 Task: Add an event with the title Second Team Building Retreat: Outdoor Adventure Activities, date ''2023/11/25'', time 7:50 AM to 9:50 AMand add a description: Participants will be assigned to teams, ensuring a mix of individuals from different departments or backgrounds. This promotes cross-functional collaboration, diversity of perspectives, and the opportunity to work with colleagues they may not typically interact with.Select event color  Sage . Add location for the event as: Thessaloniki, Greece, logged in from the account softage.8@softage.netand send the event invitation to softage.3@softage.net and softage.4@softage.net. Set a reminder for the event Weekly on Sunday
Action: Mouse moved to (52, 107)
Screenshot: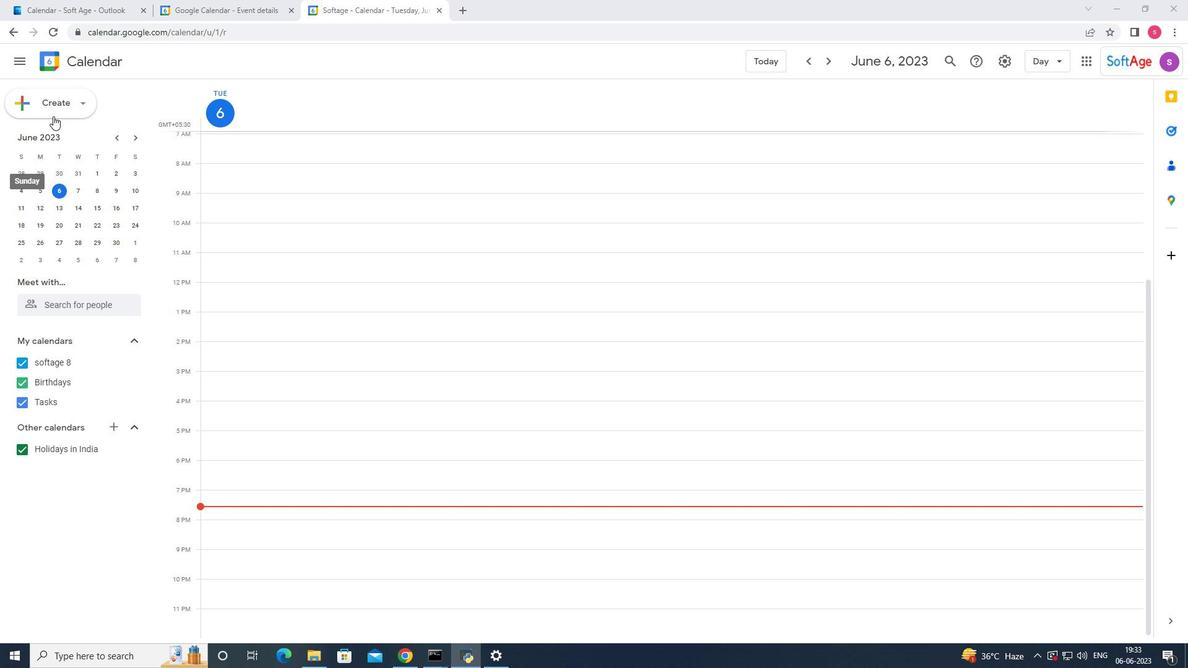 
Action: Mouse pressed left at (52, 107)
Screenshot: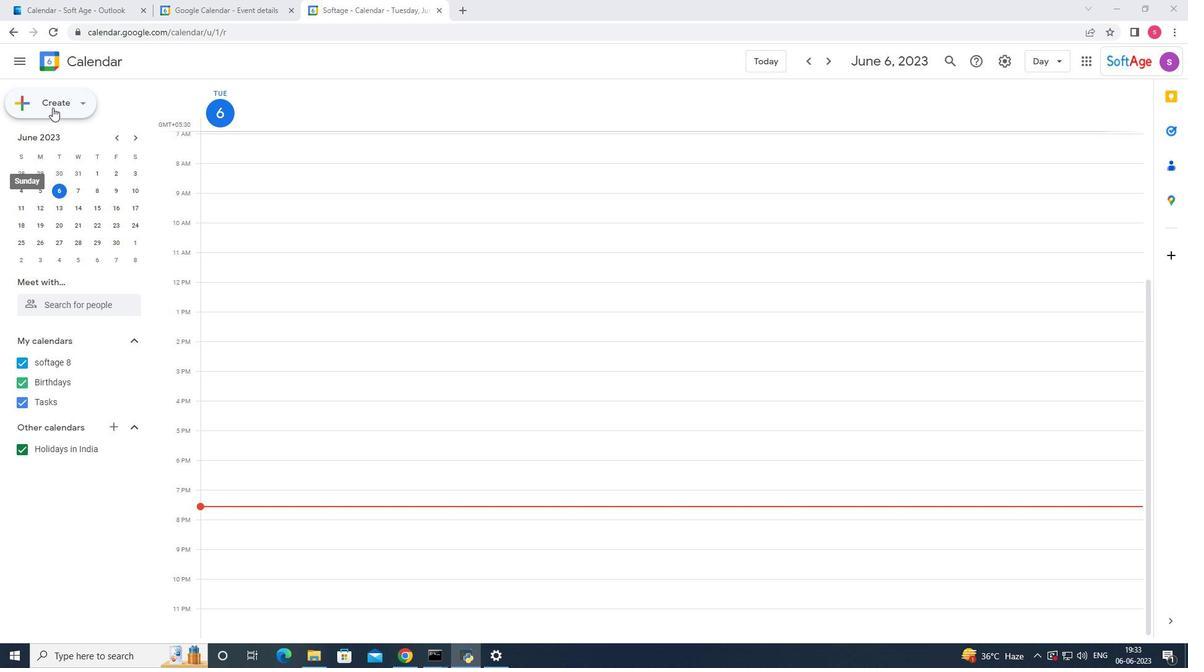 
Action: Mouse moved to (50, 131)
Screenshot: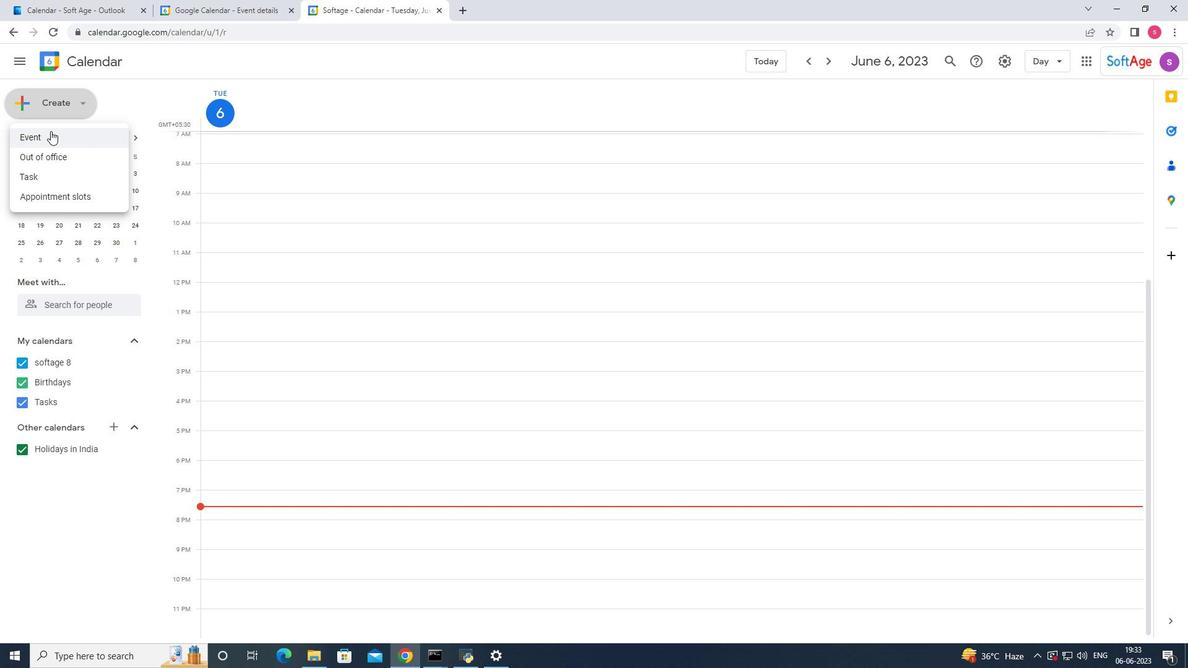 
Action: Mouse pressed left at (50, 131)
Screenshot: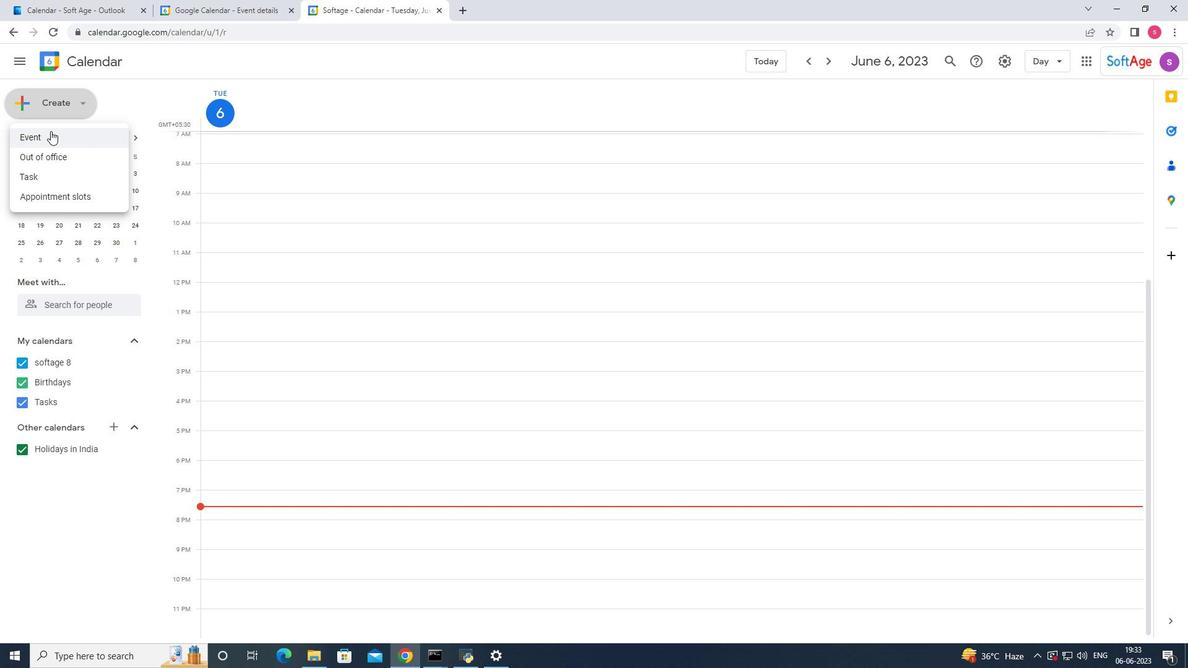 
Action: Mouse moved to (702, 502)
Screenshot: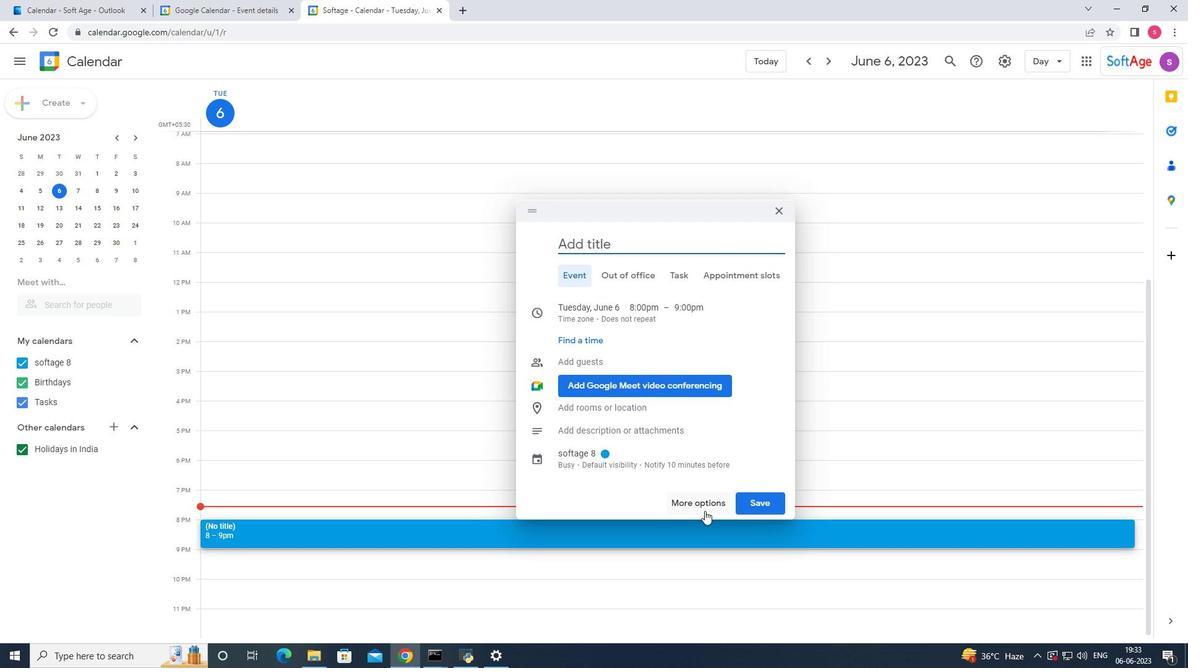 
Action: Mouse pressed left at (702, 502)
Screenshot: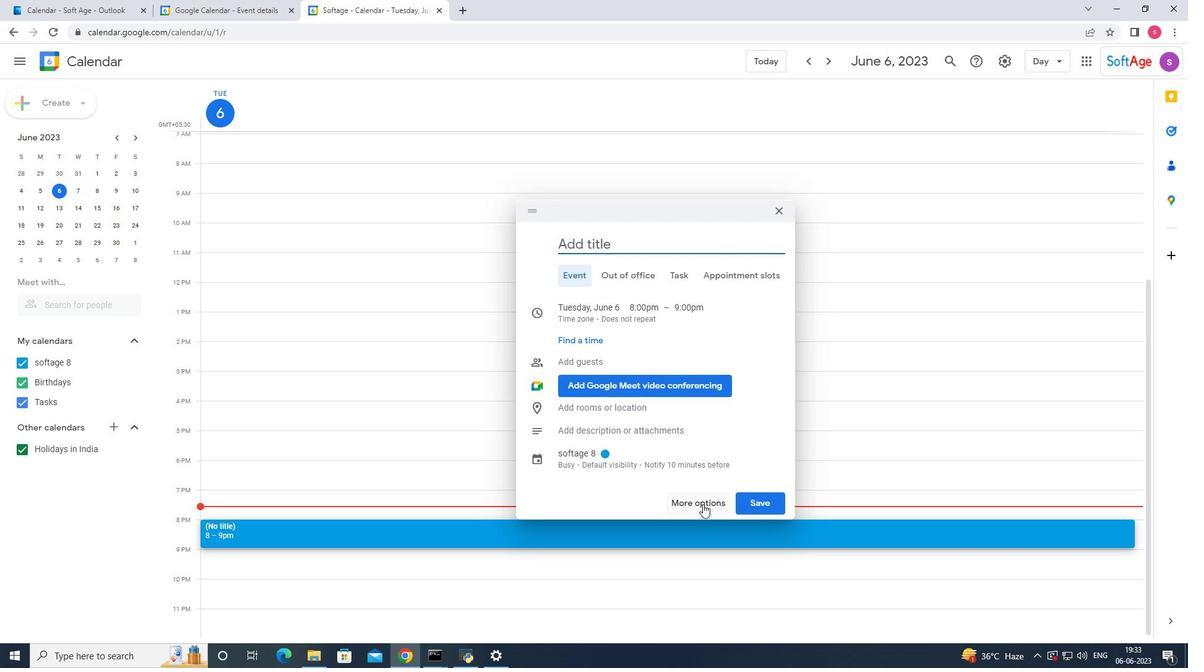 
Action: Mouse moved to (94, 73)
Screenshot: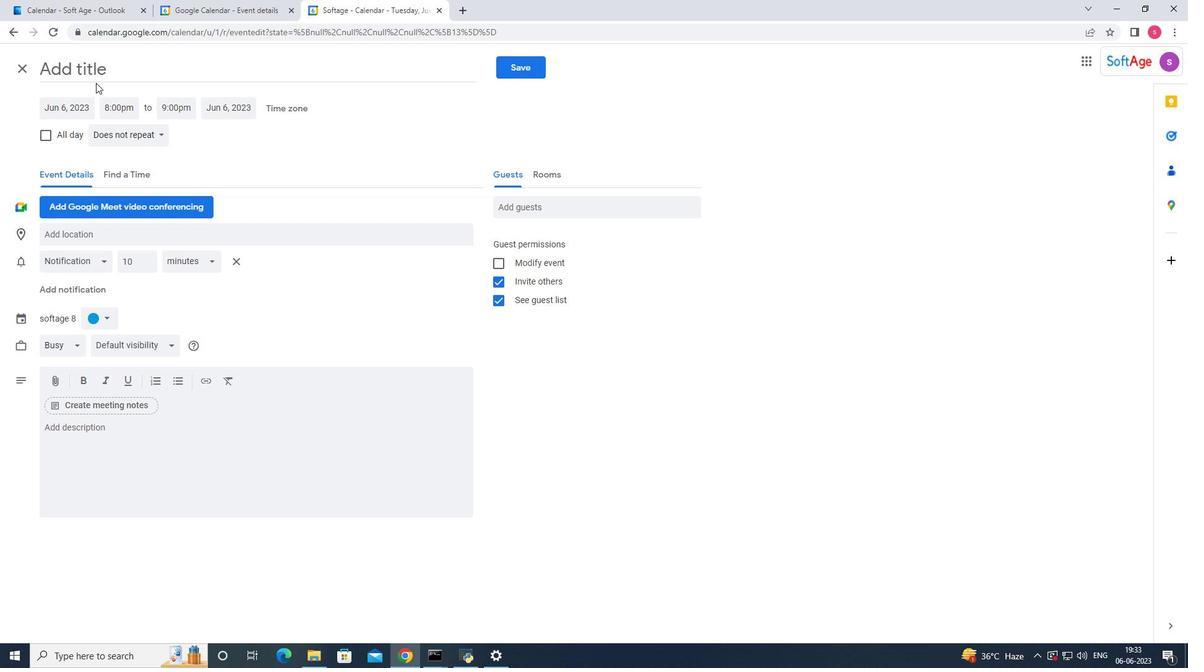 
Action: Mouse pressed left at (94, 73)
Screenshot: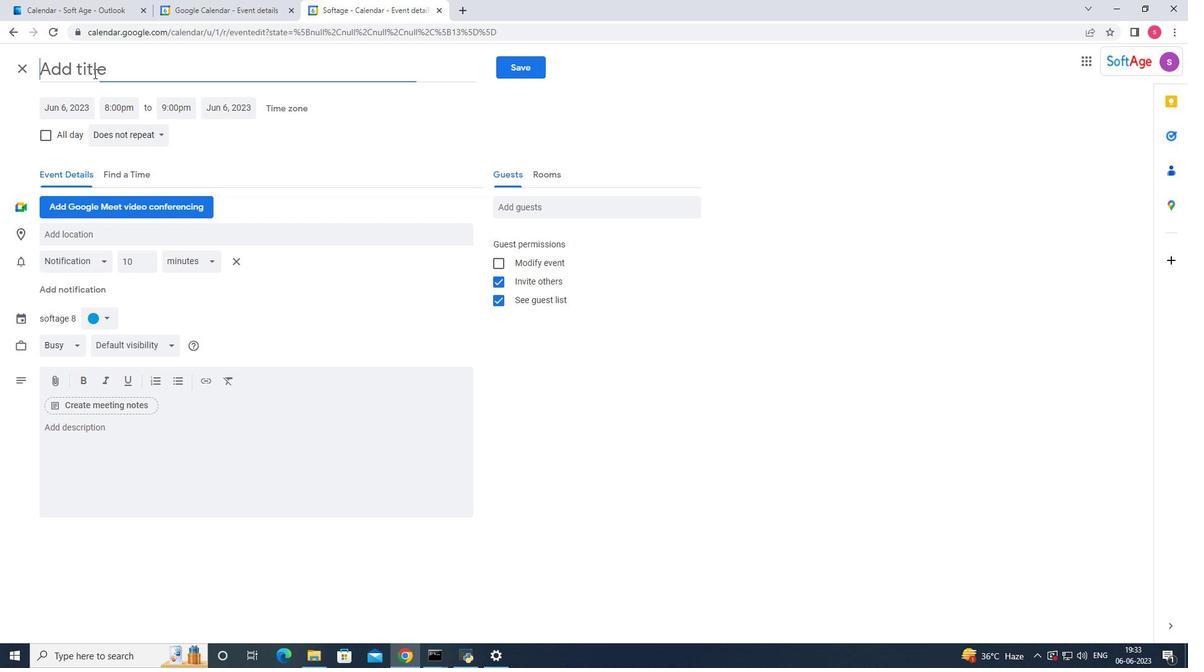 
Action: Key pressed <Key.shift_r>second<Key.space><Key.shift_r>Team<Key.space><Key.shift>Building<Key.space><Key.shift_r>Retra<Key.backspace>eat<Key.space><Key.backspace><Key.shift><Key.shift><Key.shift><Key.shift><Key.shift>:<Key.space><Key.shift>Outdoor<Key.space><Key.shift_r>Adventure<Key.space><Key.shift_r>Activities
Screenshot: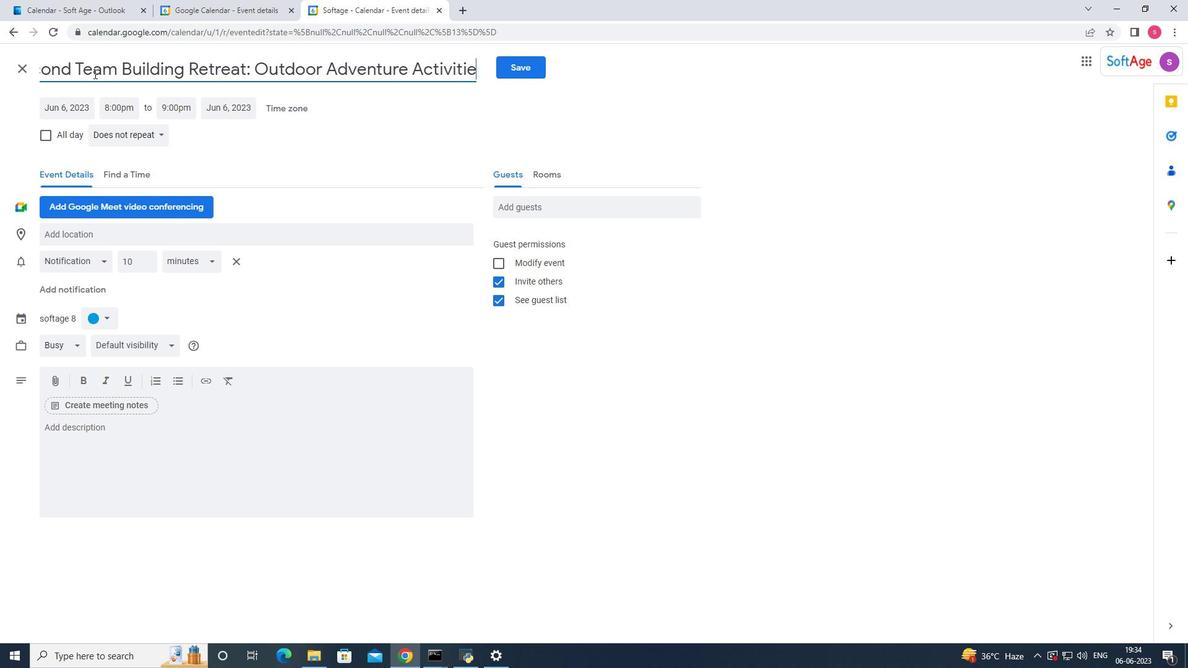 
Action: Mouse moved to (75, 112)
Screenshot: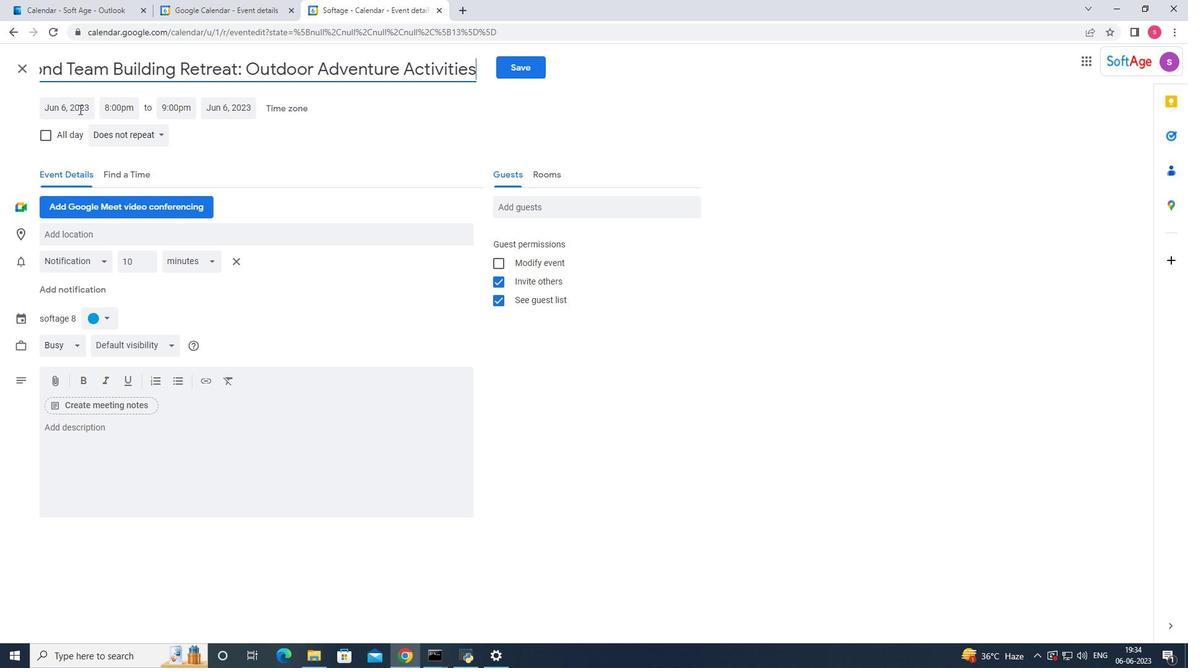 
Action: Mouse pressed left at (75, 112)
Screenshot: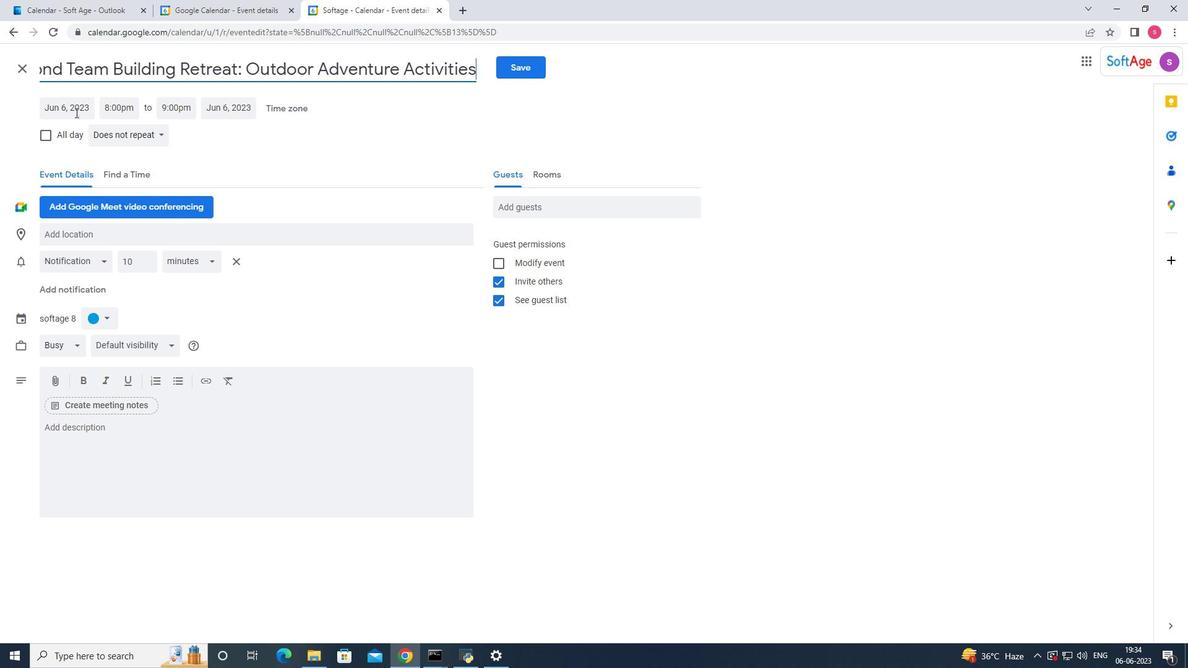 
Action: Mouse moved to (198, 134)
Screenshot: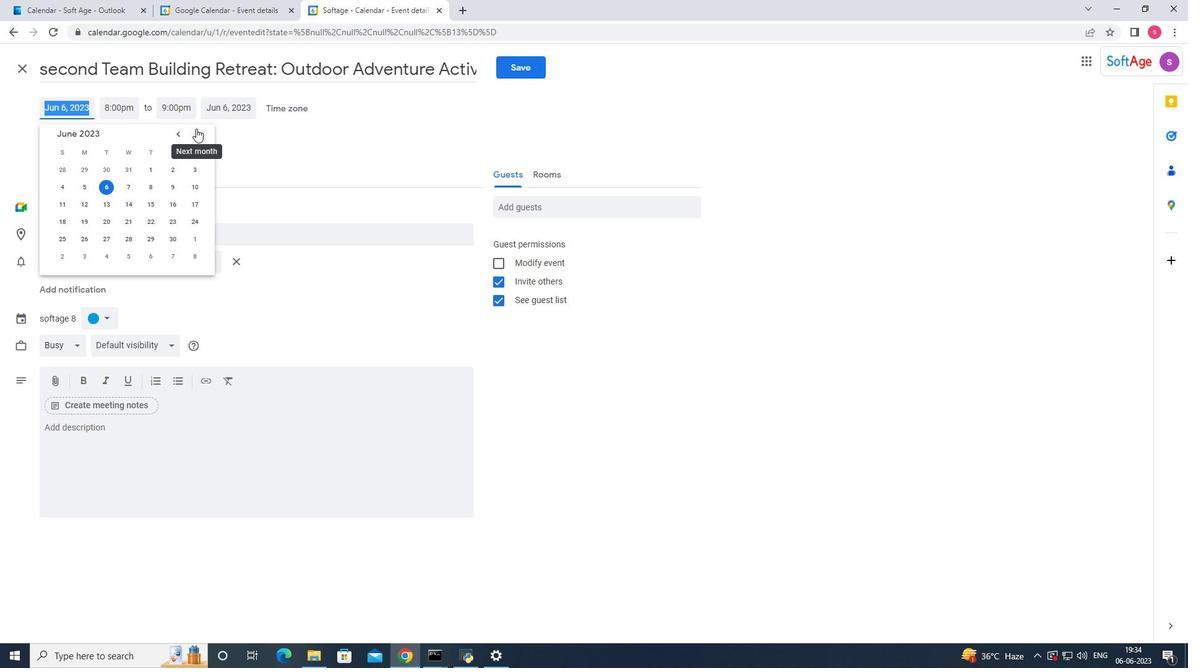 
Action: Mouse pressed left at (198, 134)
Screenshot: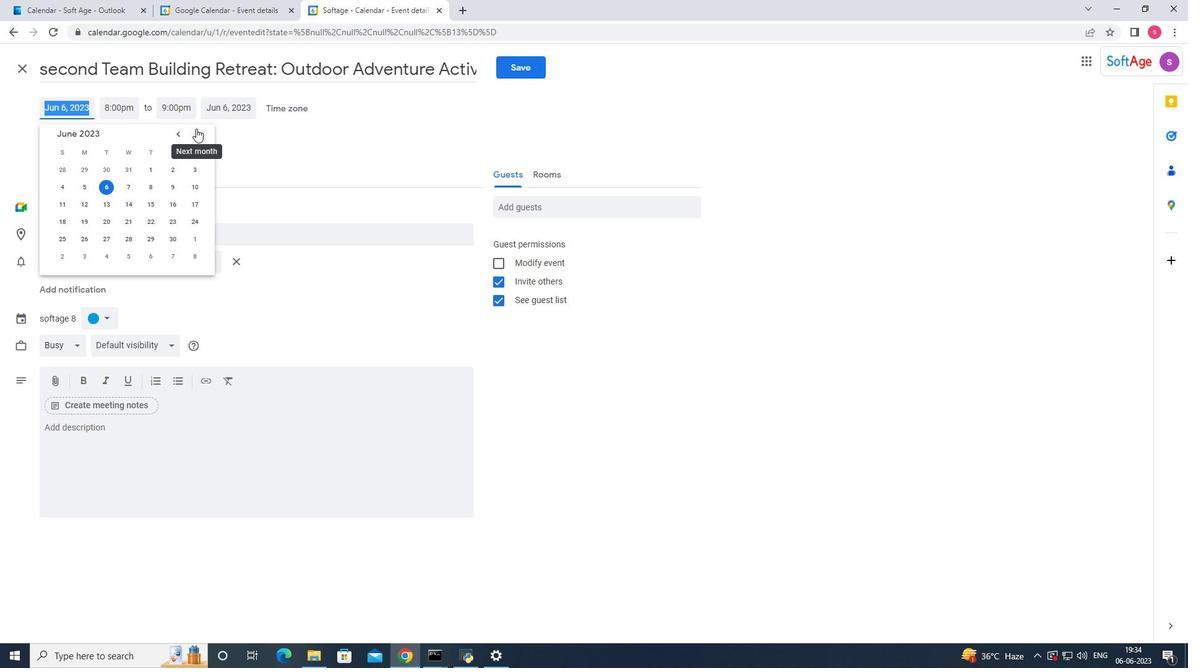 
Action: Mouse pressed left at (198, 134)
Screenshot: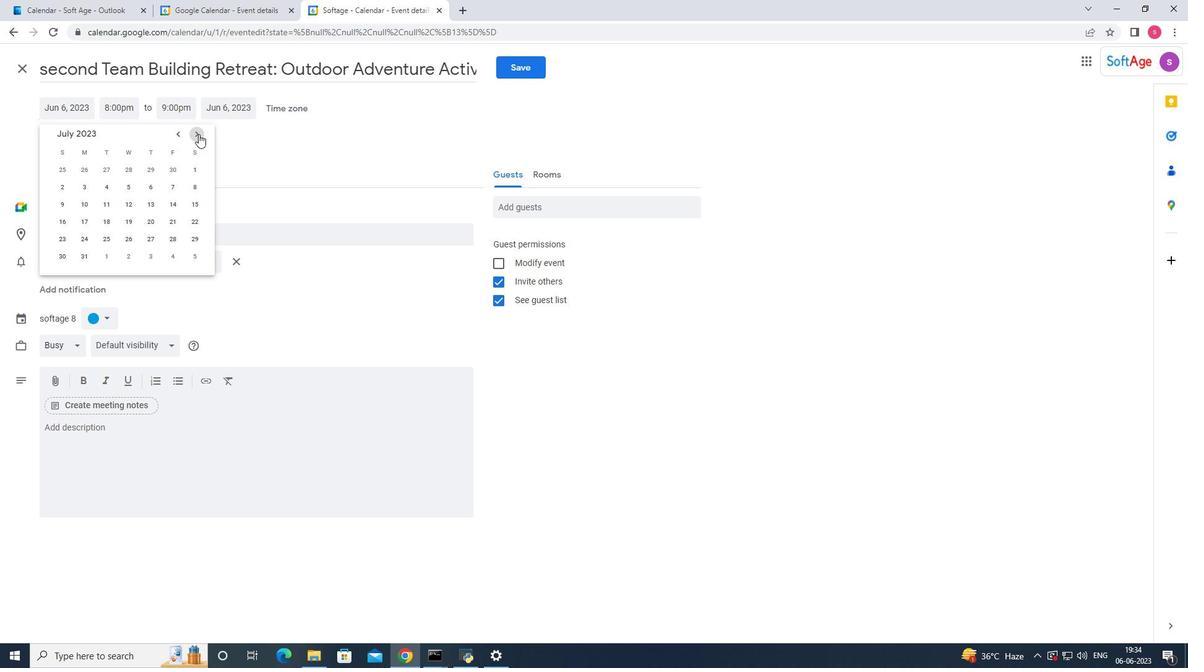 
Action: Mouse pressed left at (198, 134)
Screenshot: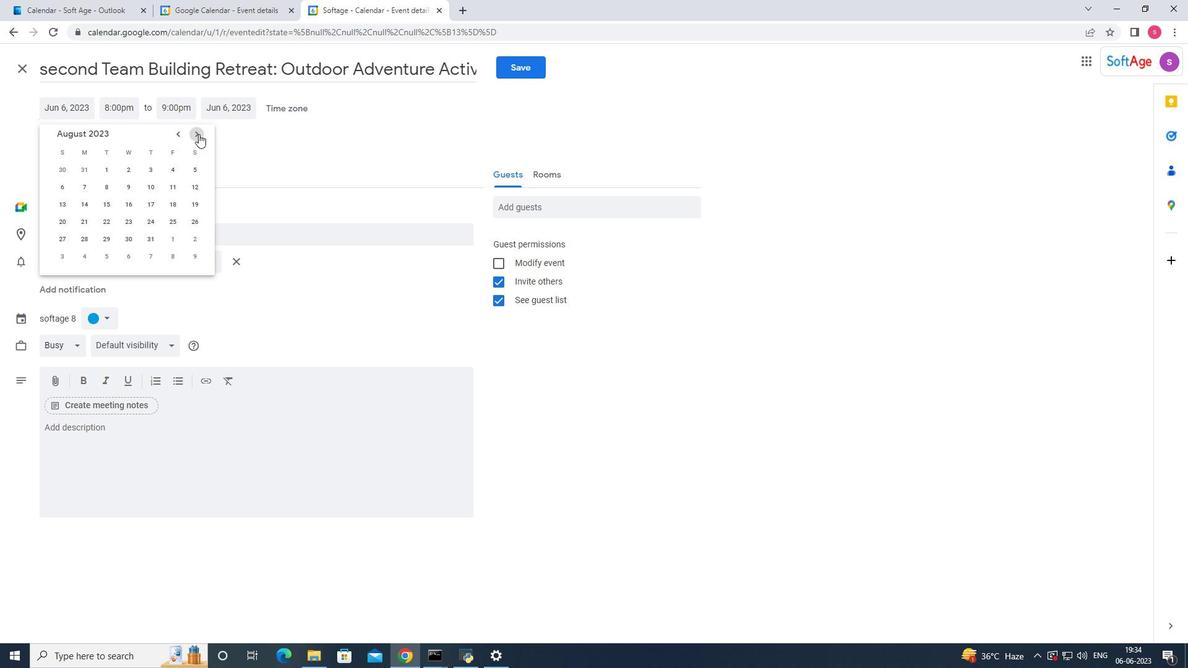 
Action: Mouse pressed left at (198, 134)
Screenshot: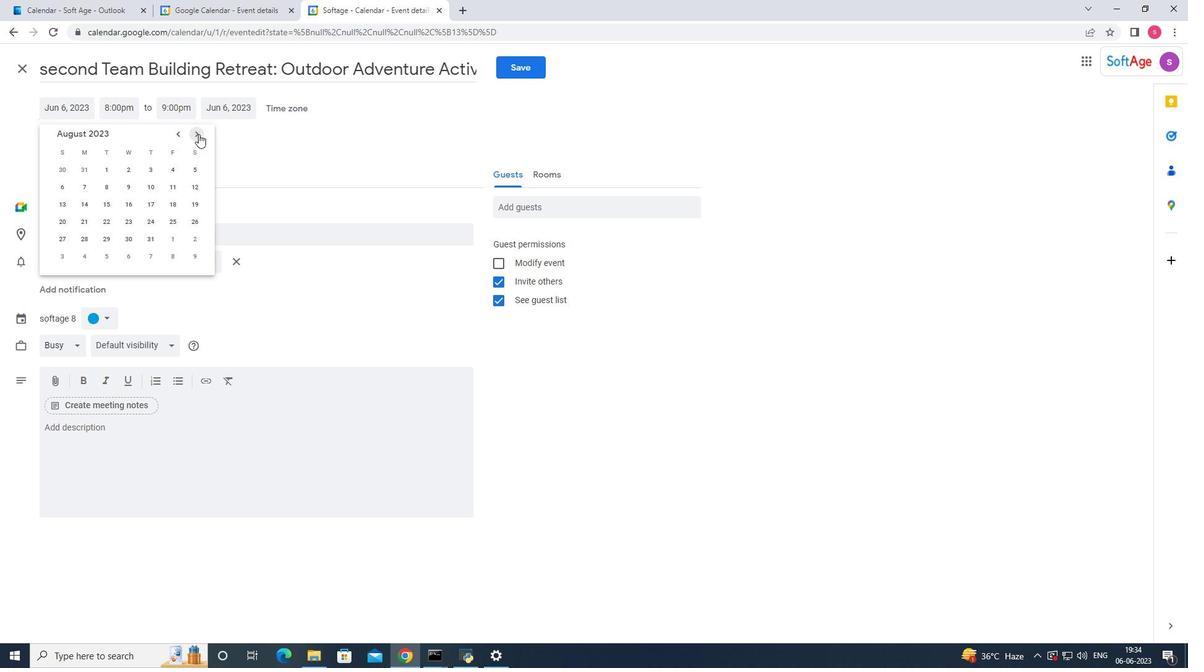 
Action: Mouse pressed left at (198, 134)
Screenshot: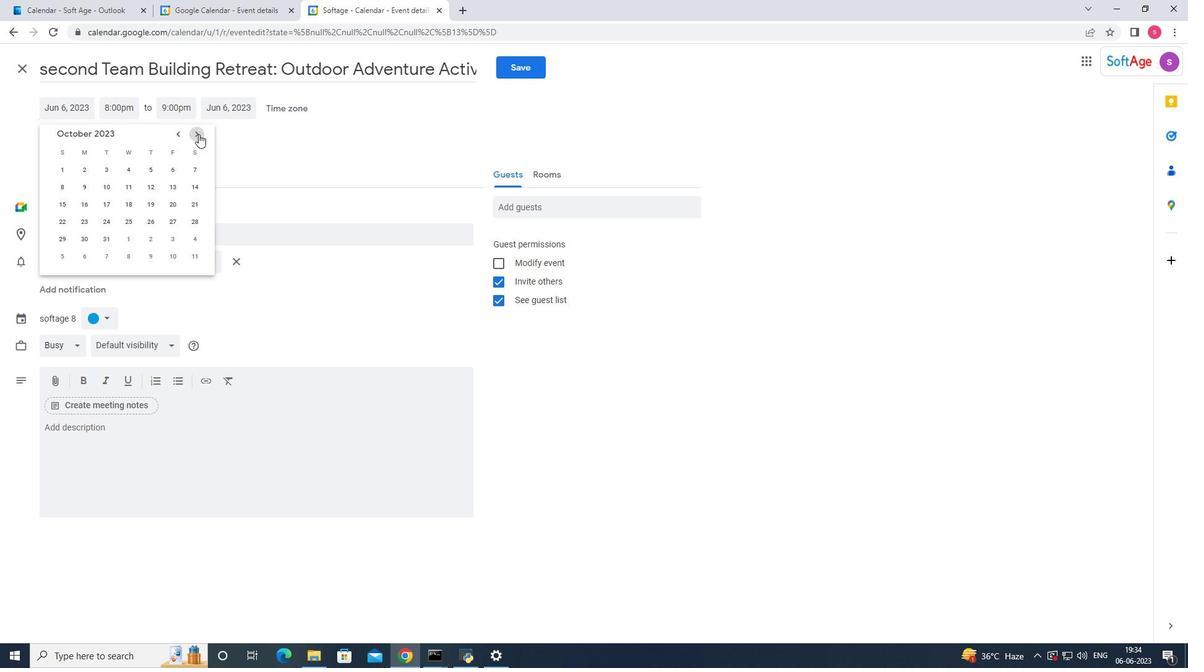 
Action: Mouse pressed left at (198, 134)
Screenshot: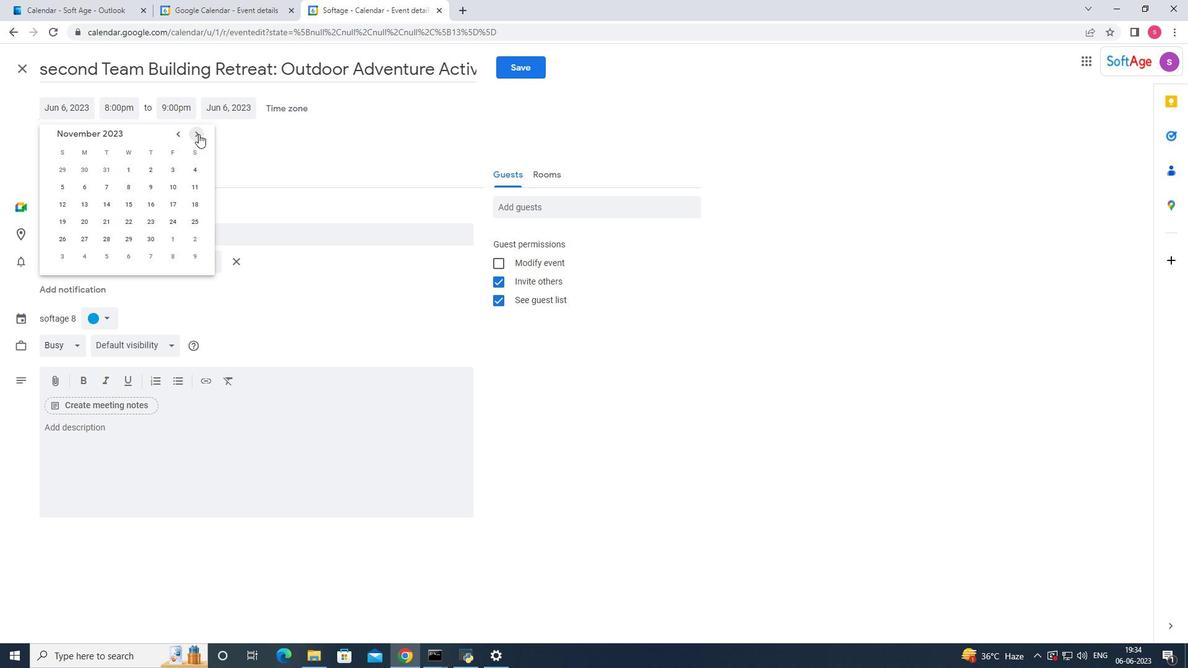
Action: Mouse pressed left at (198, 134)
Screenshot: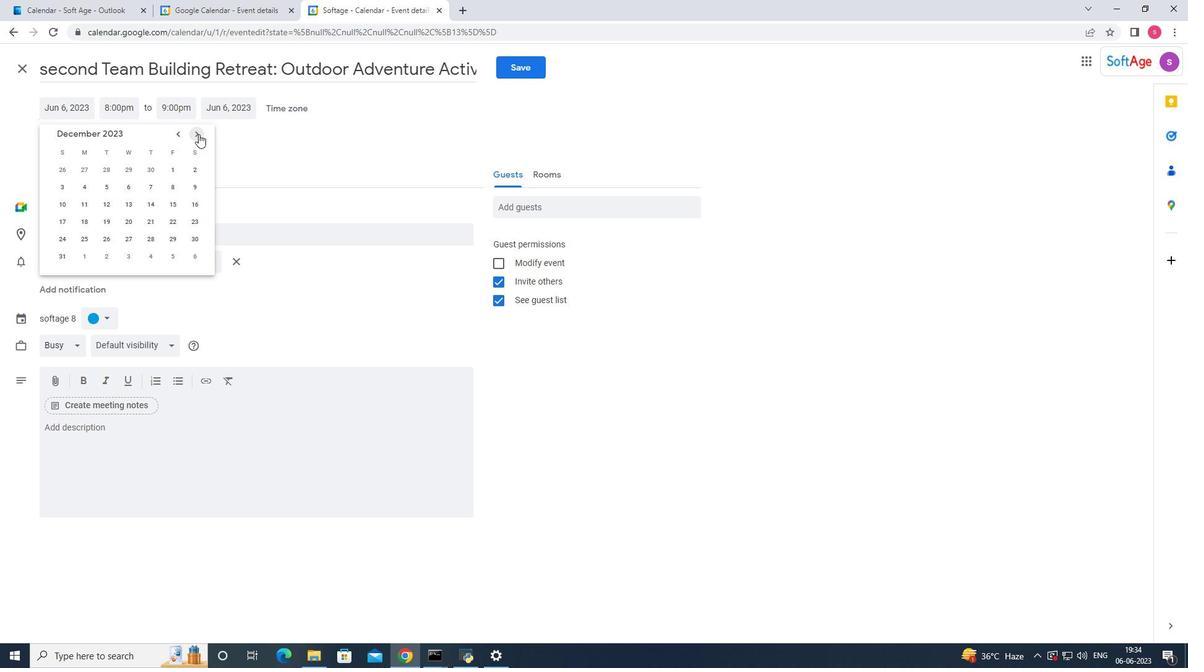
Action: Mouse moved to (176, 134)
Screenshot: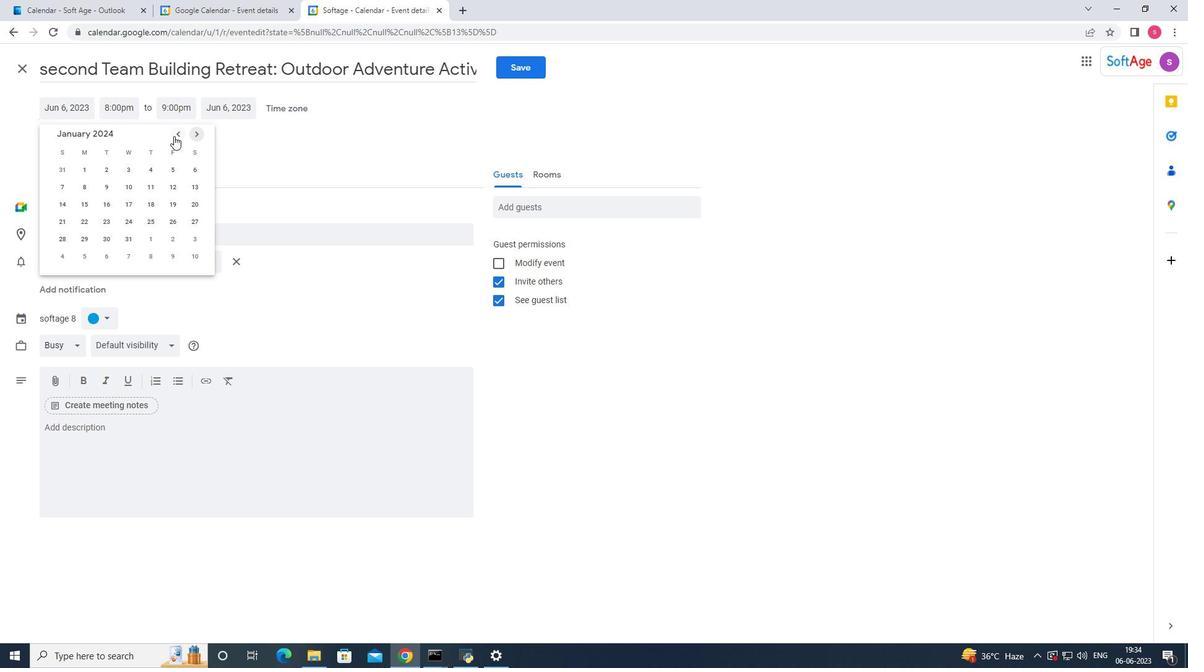 
Action: Mouse pressed left at (176, 134)
Screenshot: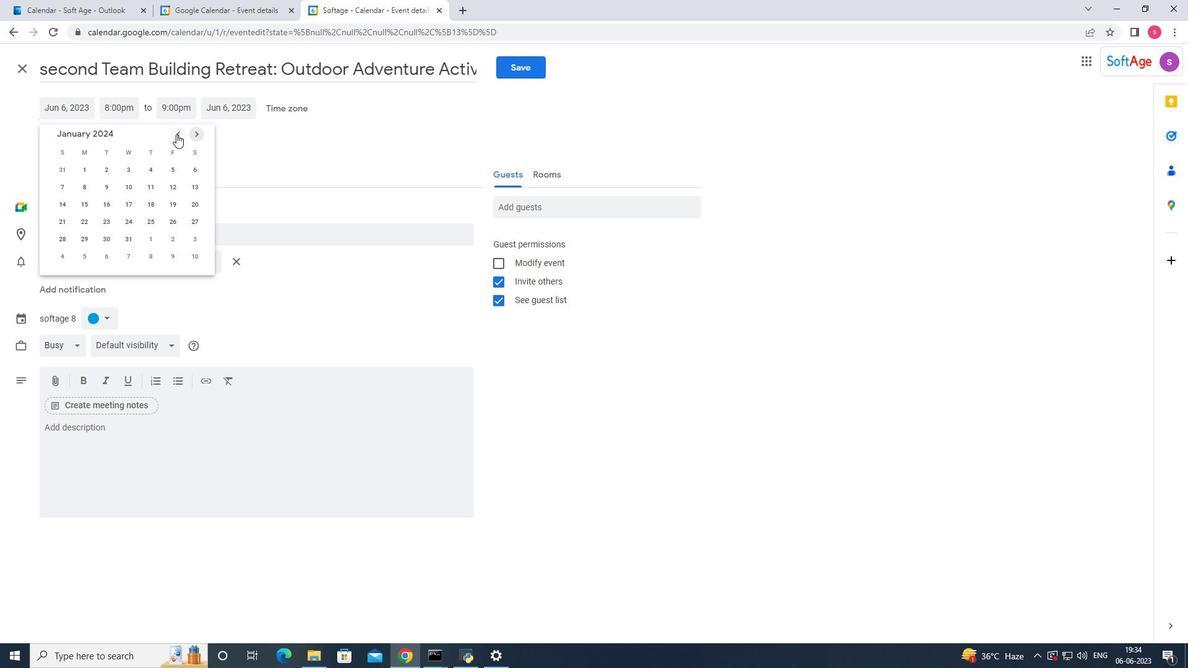 
Action: Mouse pressed left at (176, 134)
Screenshot: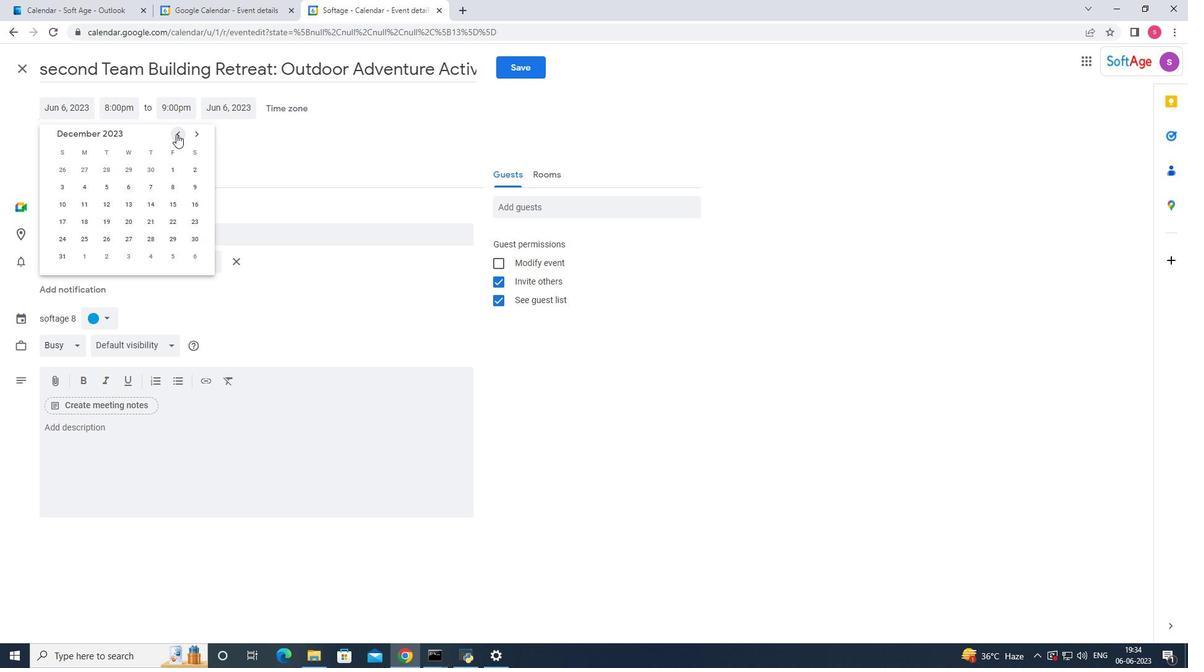
Action: Mouse moved to (193, 217)
Screenshot: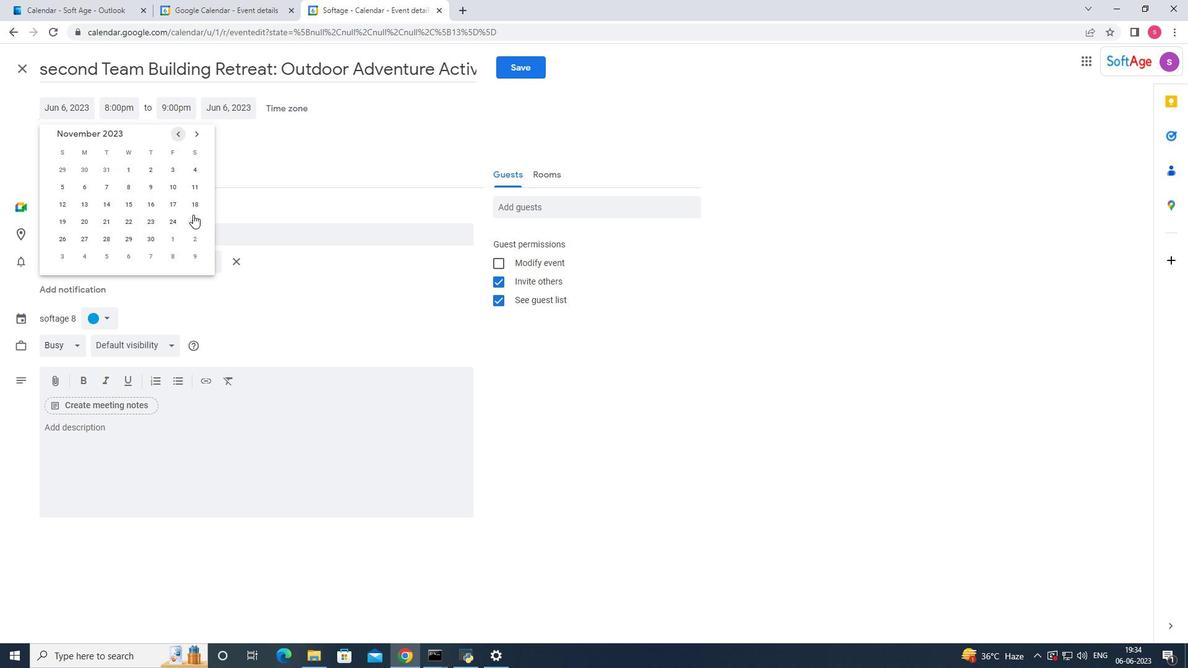 
Action: Mouse pressed left at (193, 217)
Screenshot: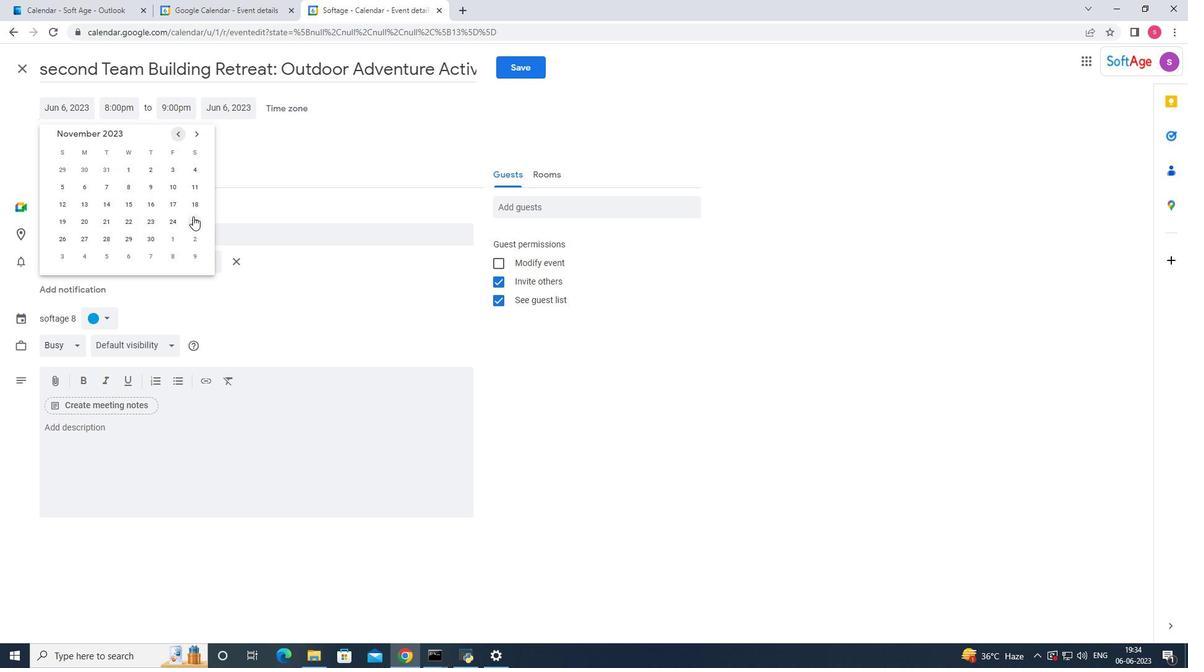 
Action: Mouse moved to (116, 110)
Screenshot: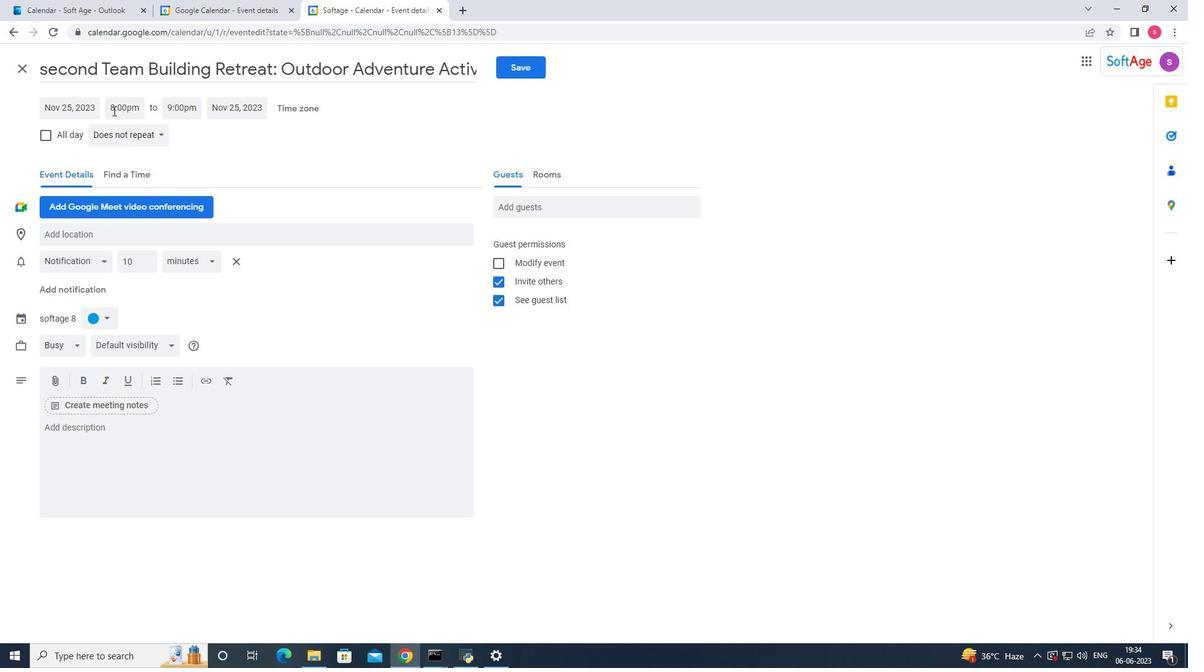 
Action: Mouse pressed left at (116, 110)
Screenshot: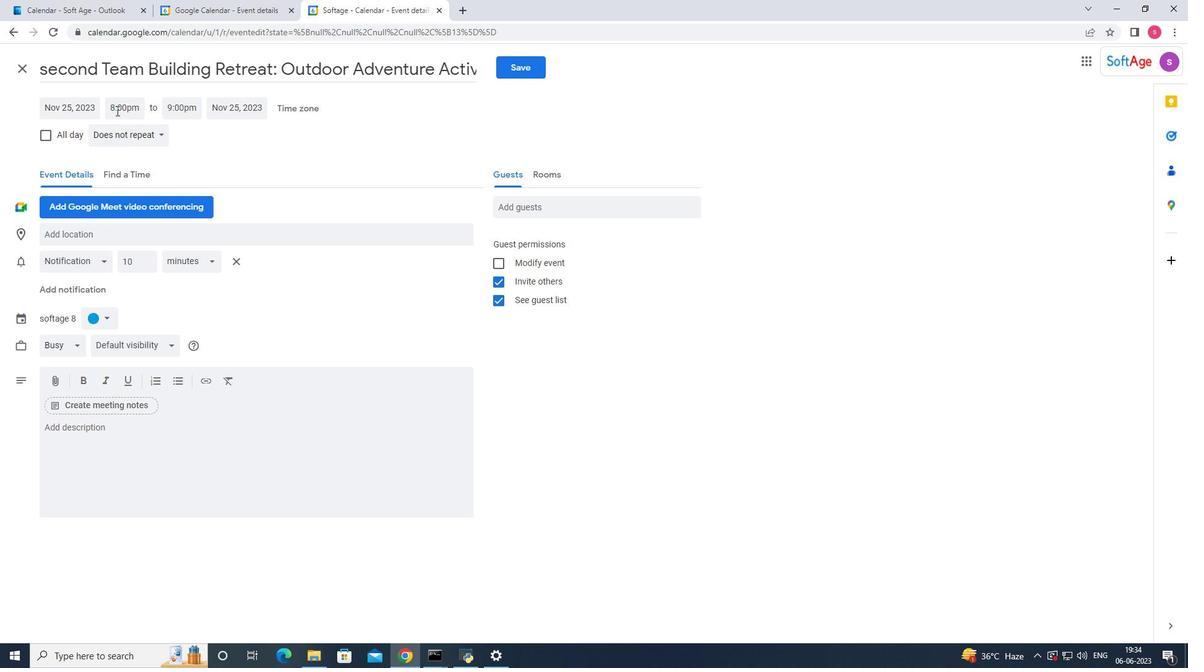 
Action: Mouse moved to (121, 220)
Screenshot: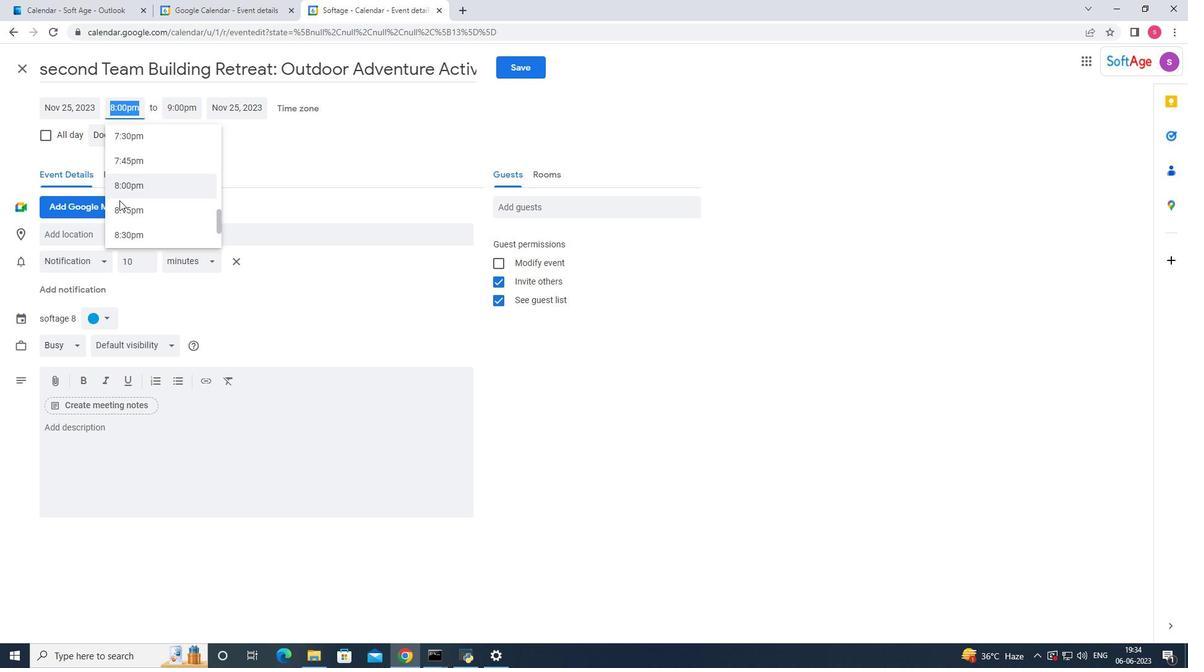 
Action: Mouse scrolled (121, 221) with delta (0, 0)
Screenshot: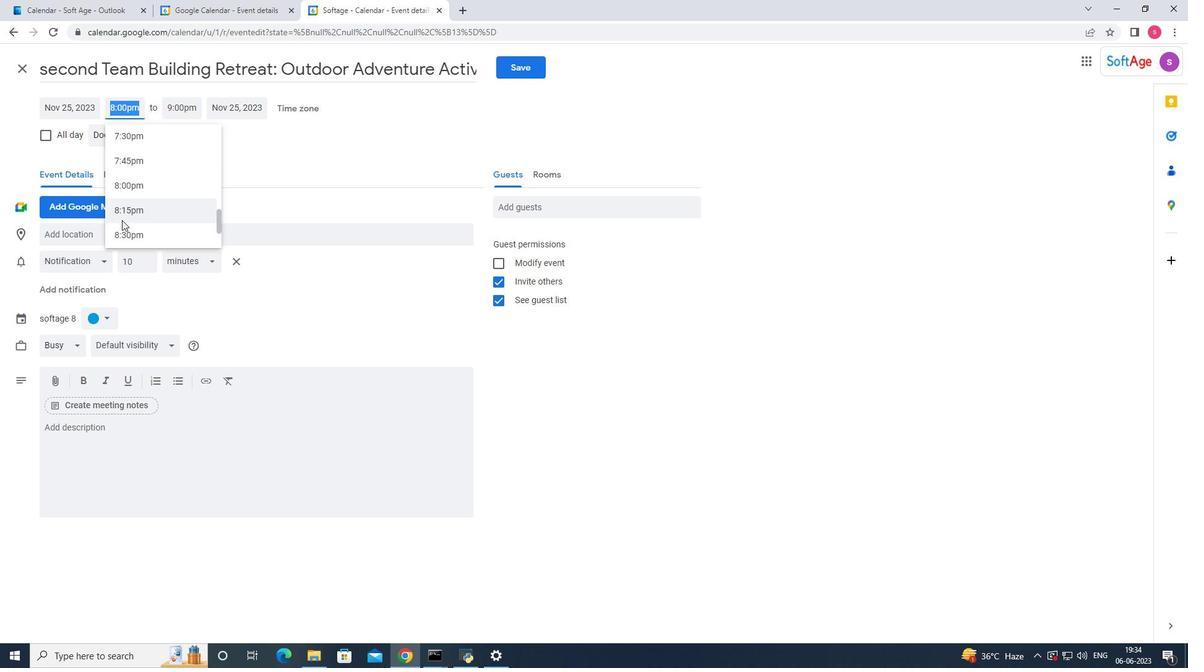 
Action: Mouse scrolled (121, 221) with delta (0, 0)
Screenshot: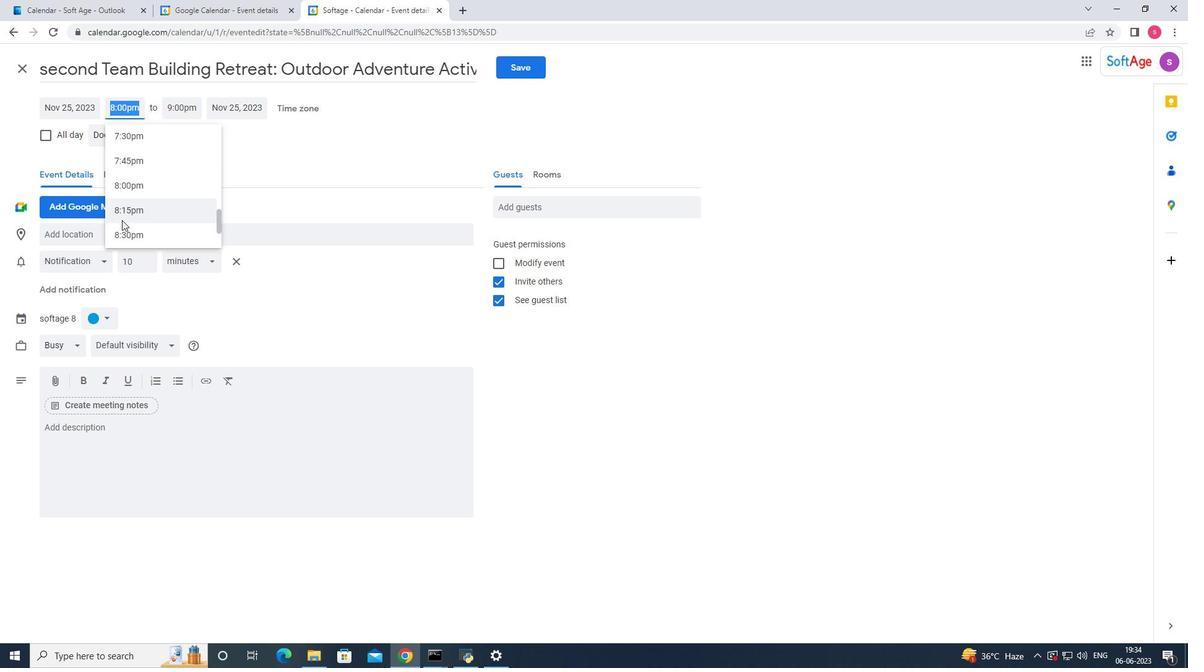 
Action: Mouse scrolled (121, 221) with delta (0, 0)
Screenshot: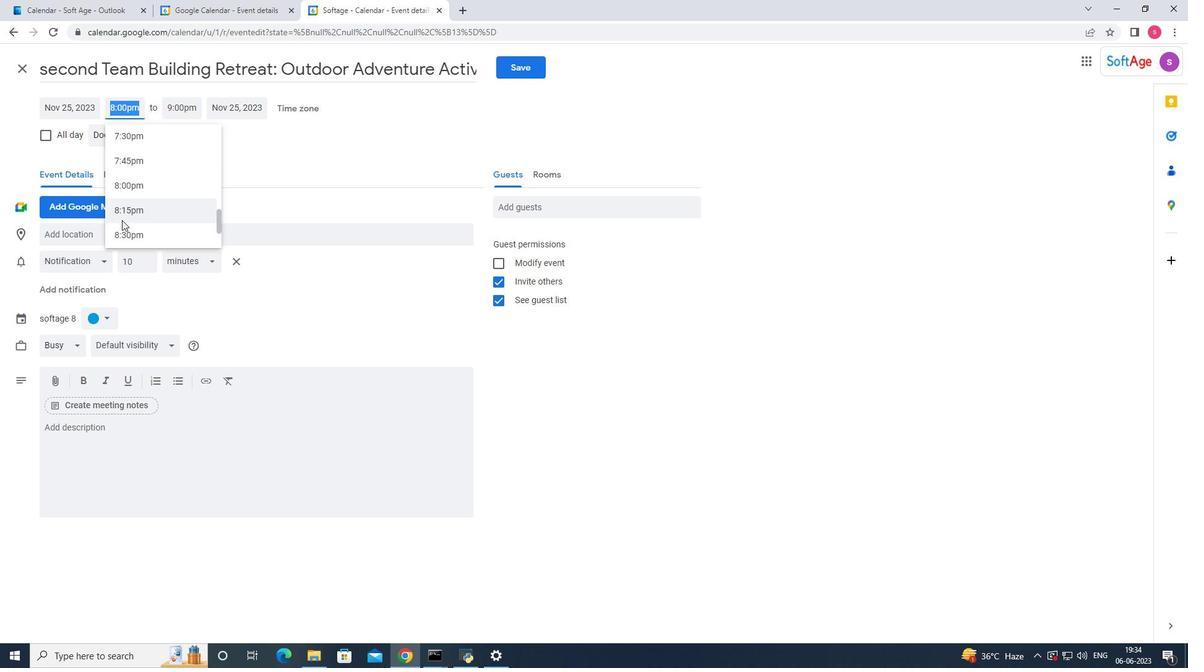 
Action: Mouse scrolled (121, 221) with delta (0, 0)
Screenshot: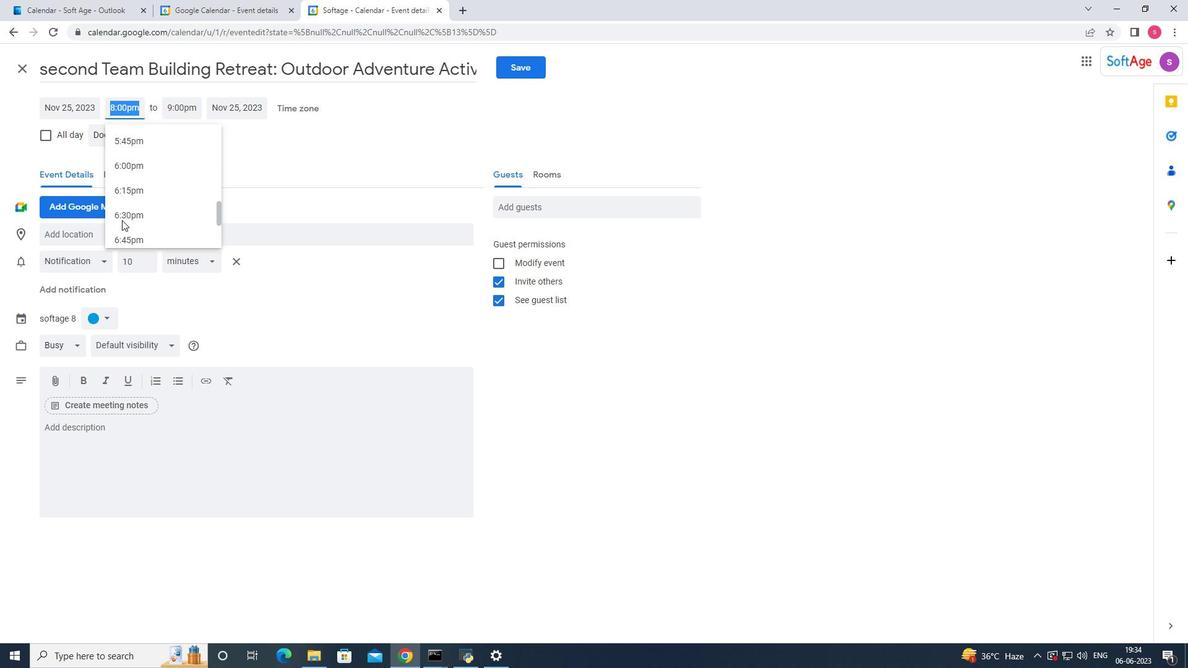 
Action: Mouse scrolled (121, 221) with delta (0, 0)
Screenshot: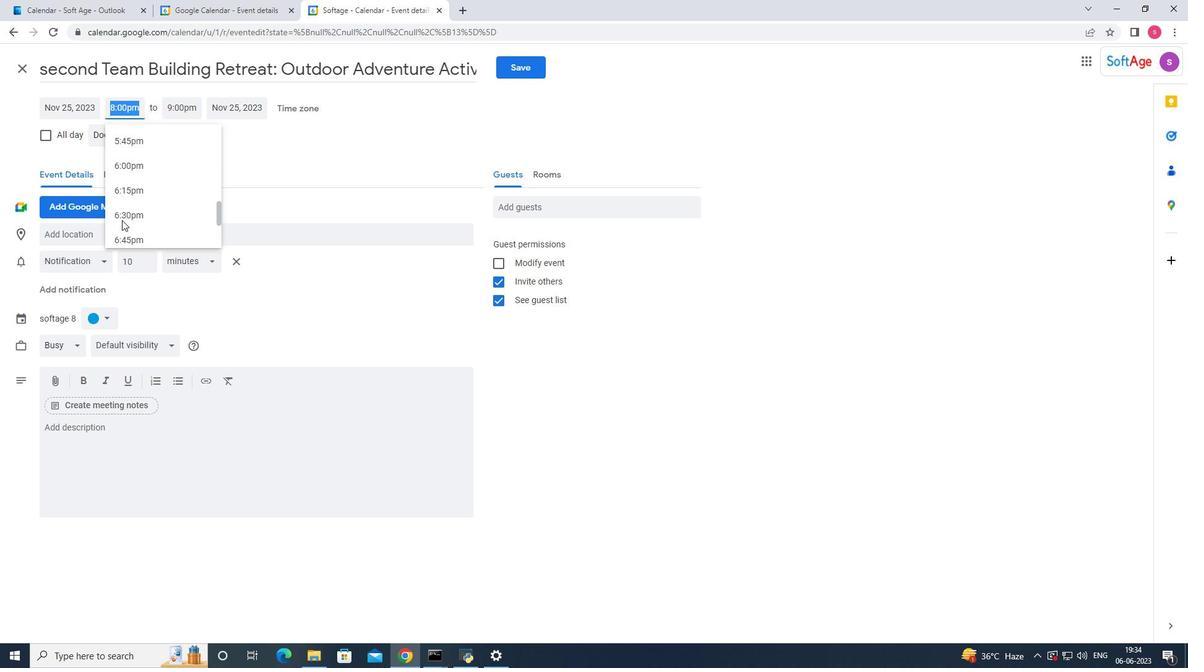 
Action: Mouse moved to (128, 220)
Screenshot: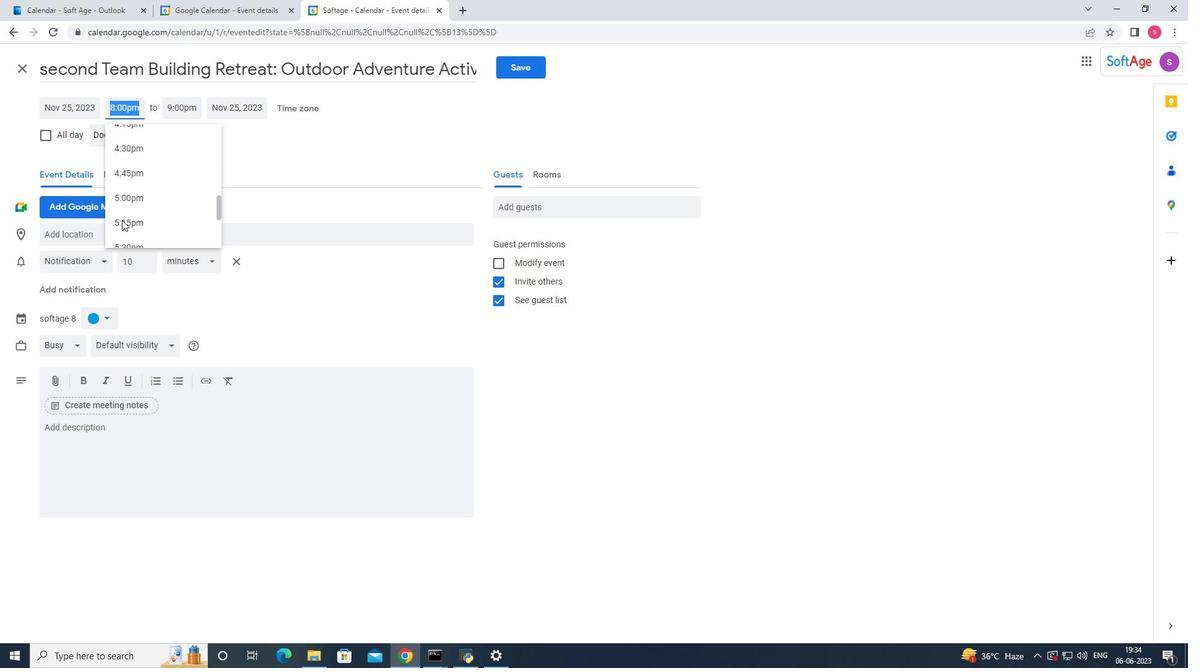 
Action: Mouse scrolled (128, 221) with delta (0, 0)
Screenshot: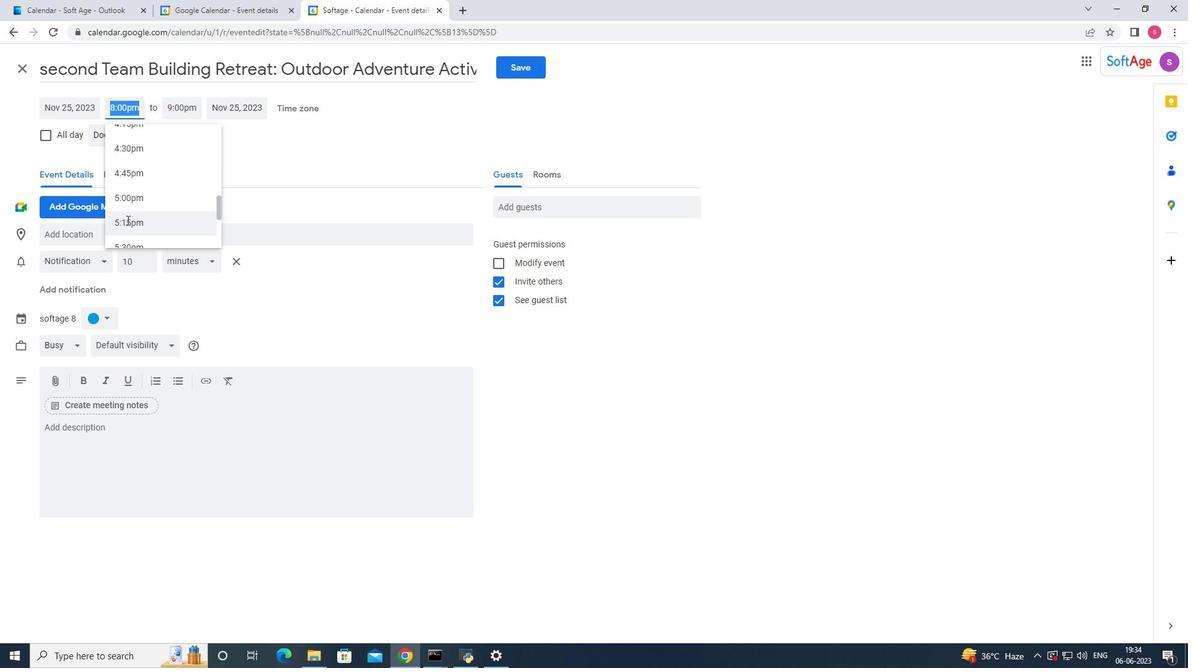 
Action: Mouse scrolled (128, 221) with delta (0, 0)
Screenshot: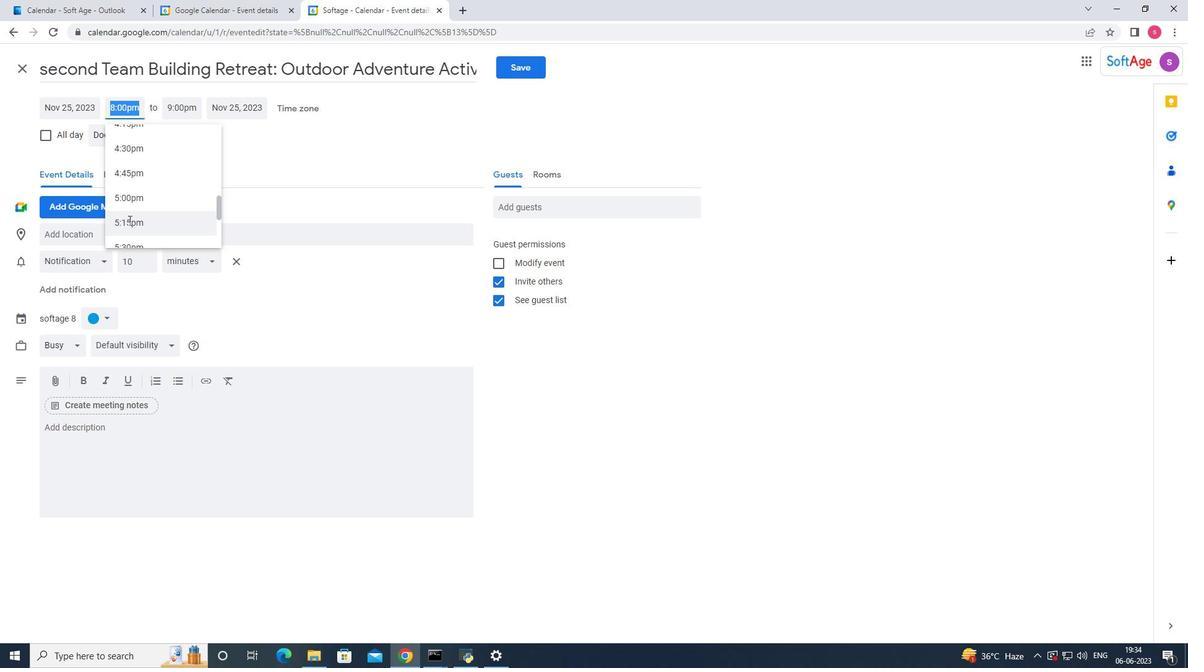 
Action: Mouse scrolled (128, 221) with delta (0, 0)
Screenshot: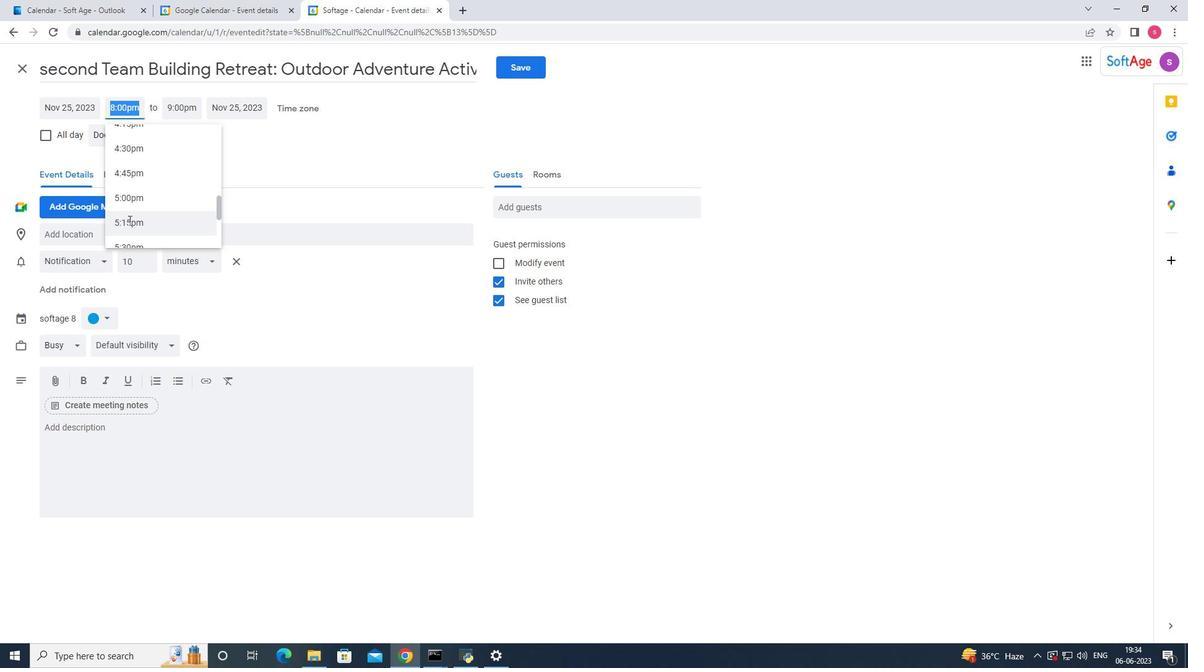 
Action: Mouse scrolled (128, 221) with delta (0, 0)
Screenshot: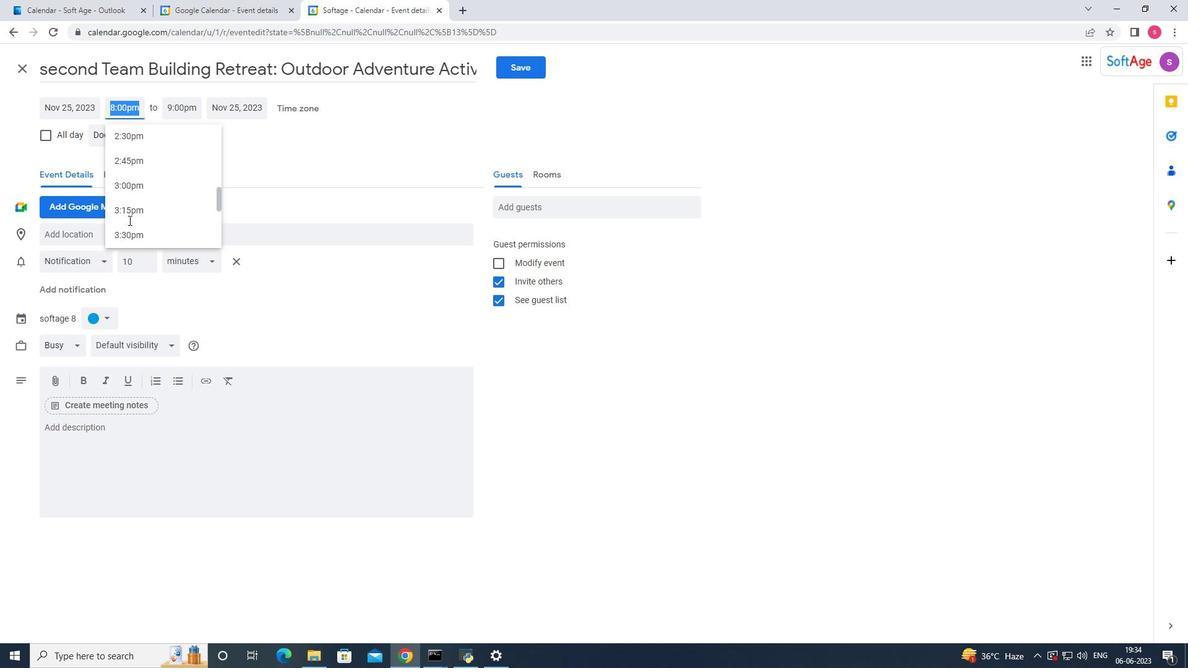 
Action: Mouse scrolled (128, 221) with delta (0, 0)
Screenshot: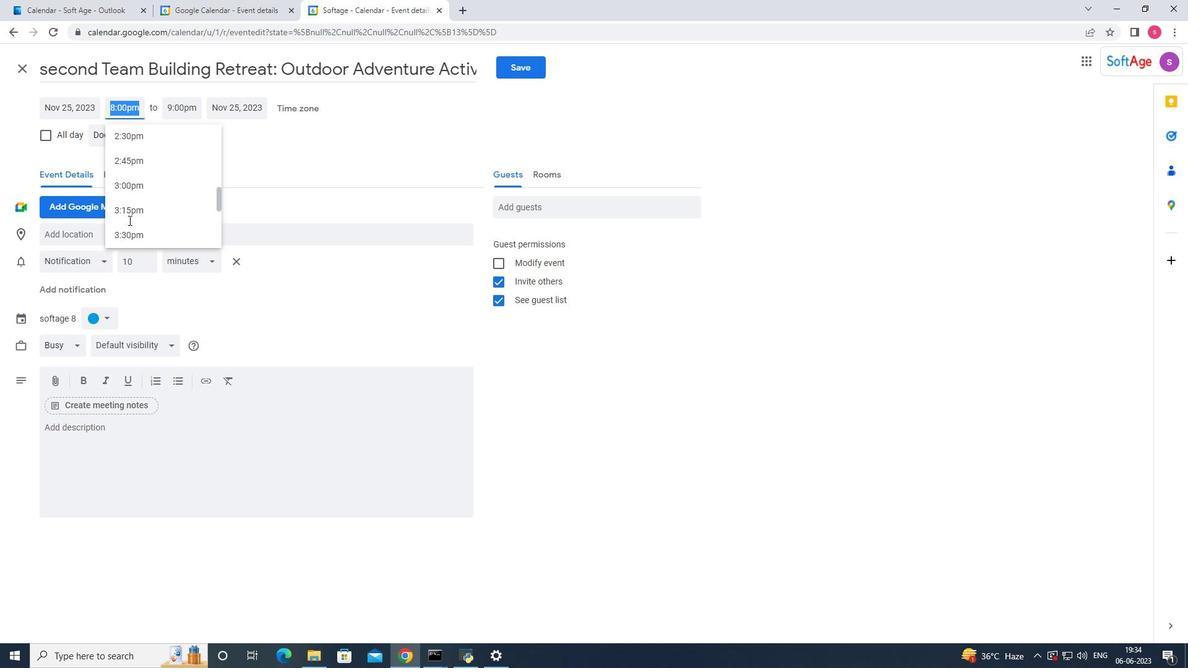 
Action: Mouse scrolled (128, 221) with delta (0, 0)
Screenshot: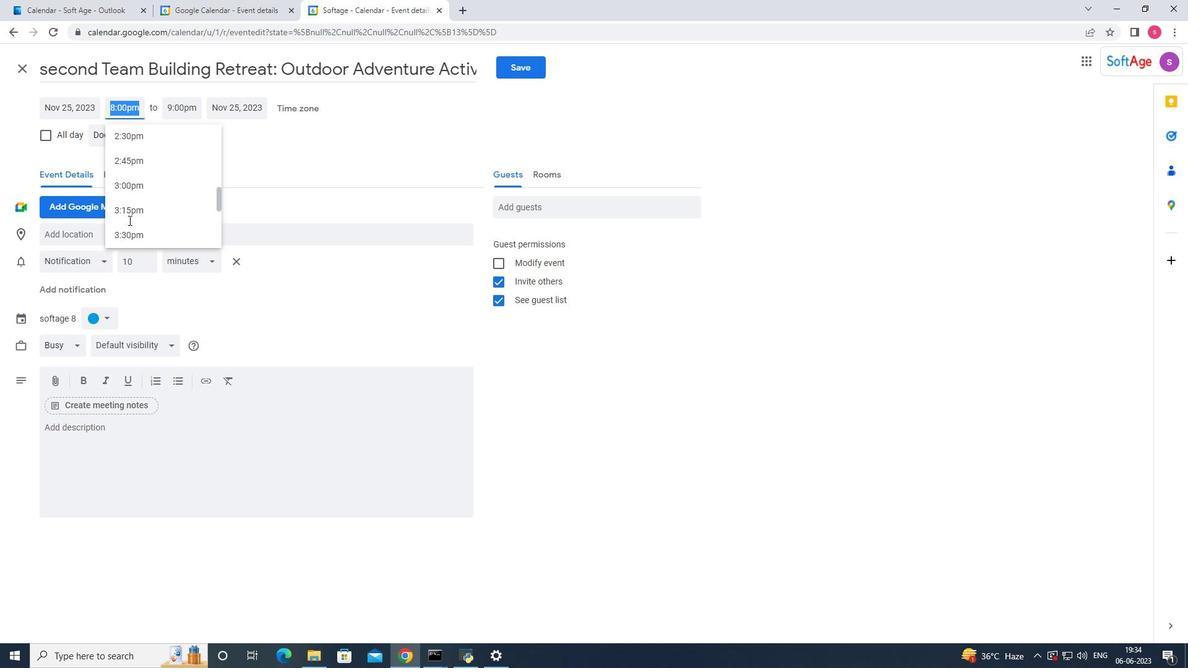 
Action: Mouse scrolled (128, 221) with delta (0, 0)
Screenshot: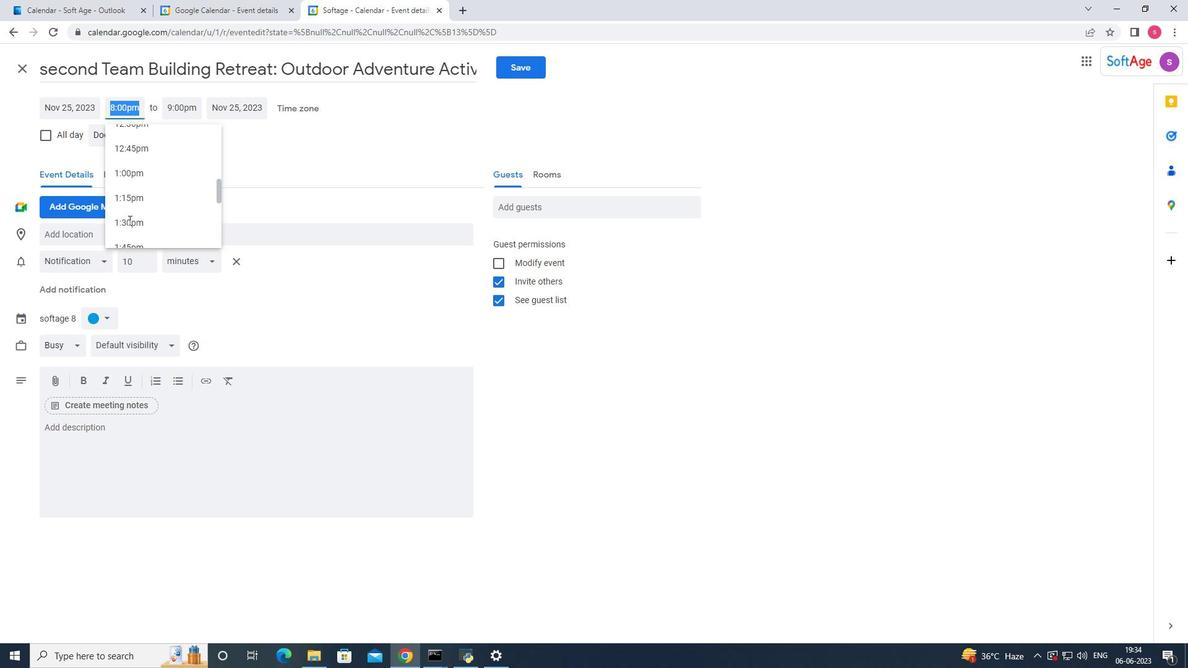 
Action: Mouse scrolled (128, 221) with delta (0, 0)
Screenshot: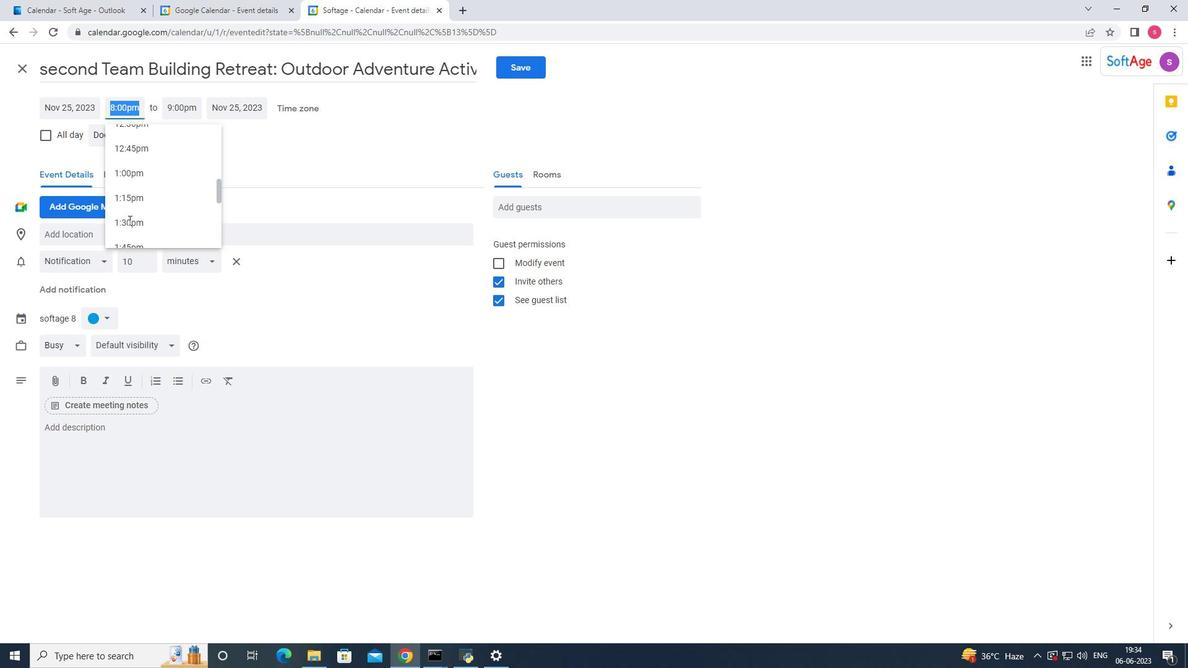 
Action: Mouse scrolled (128, 221) with delta (0, 0)
Screenshot: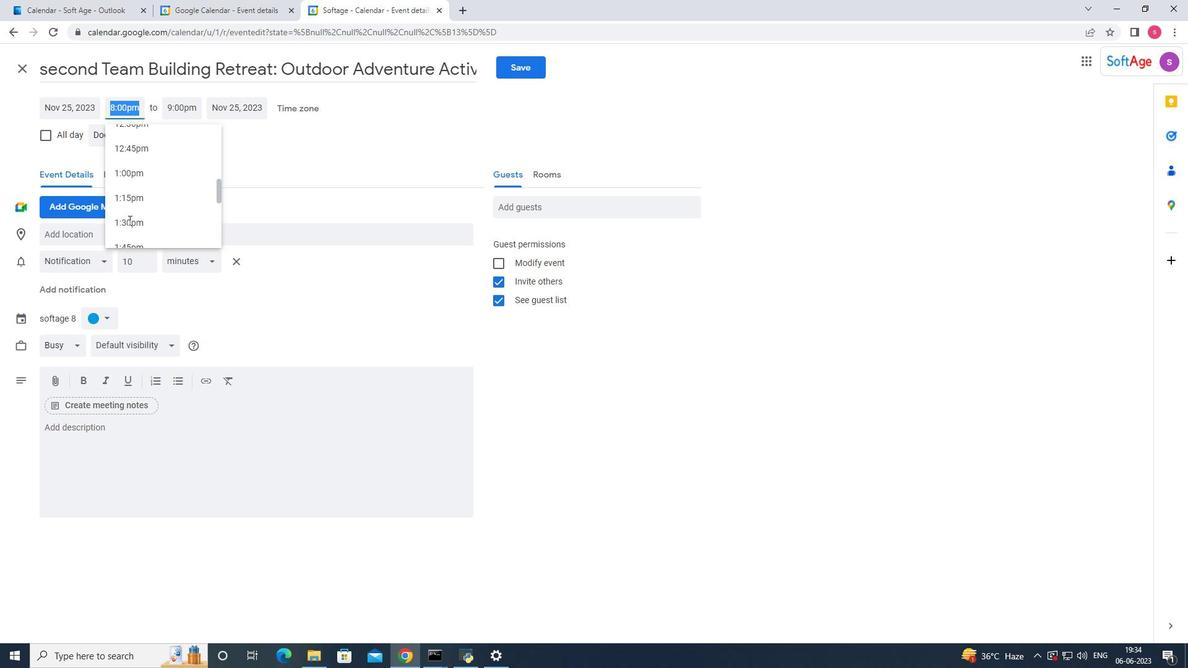
Action: Mouse scrolled (128, 221) with delta (0, 0)
Screenshot: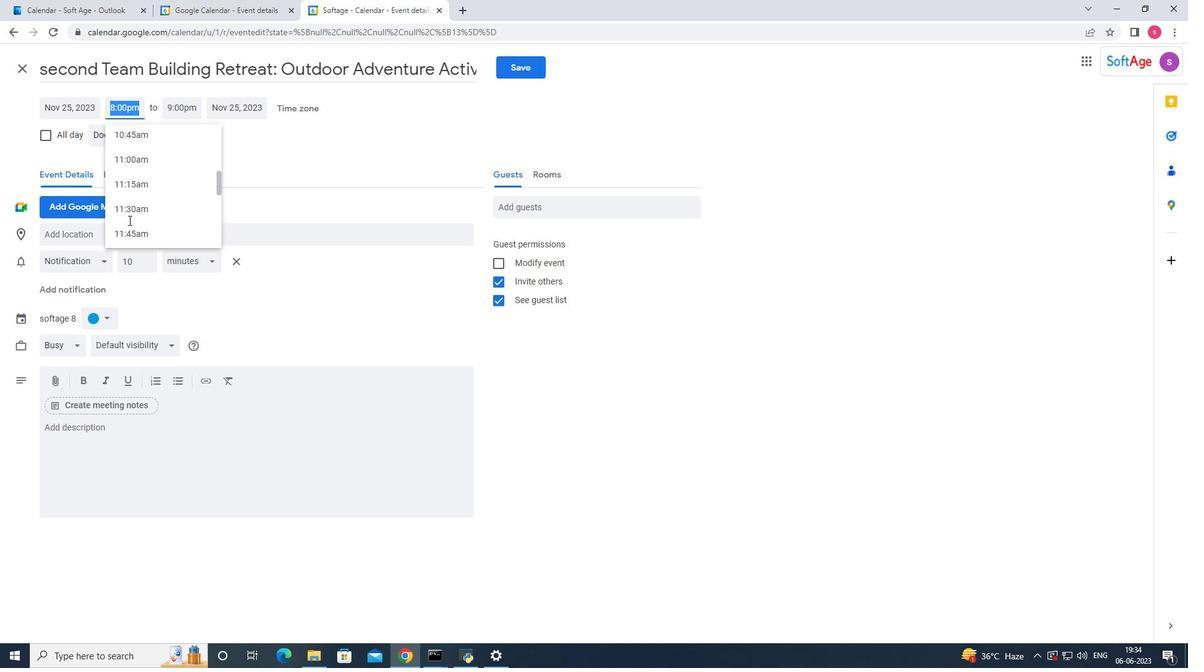 
Action: Mouse scrolled (128, 221) with delta (0, 0)
Screenshot: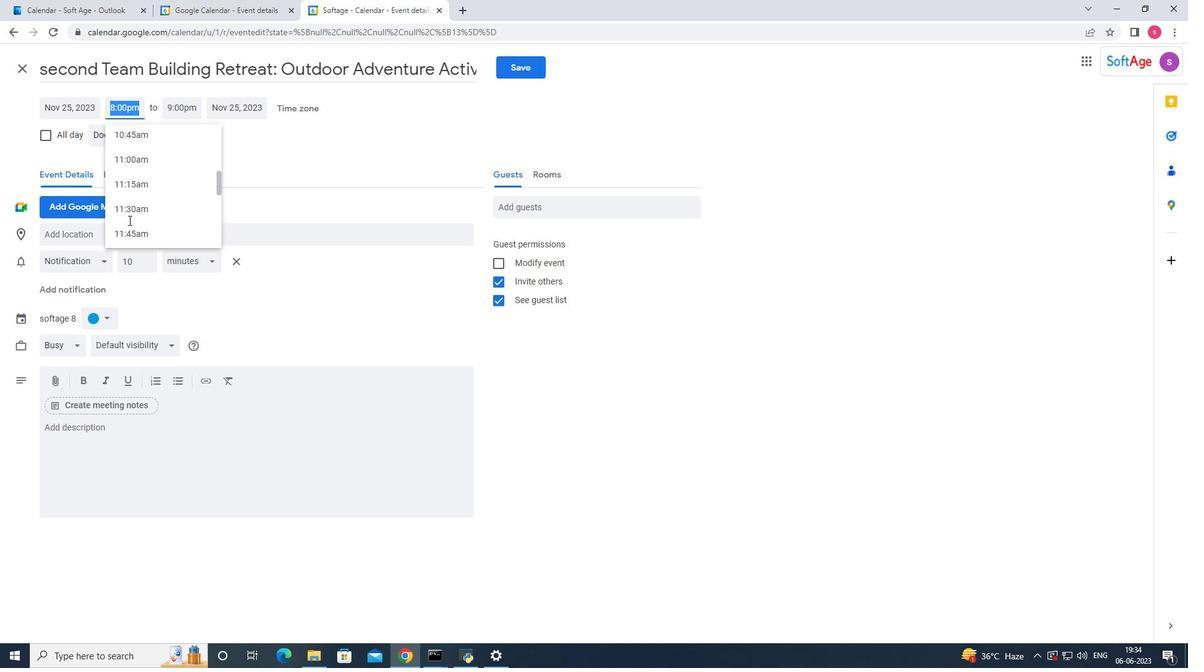 
Action: Mouse scrolled (128, 221) with delta (0, 0)
Screenshot: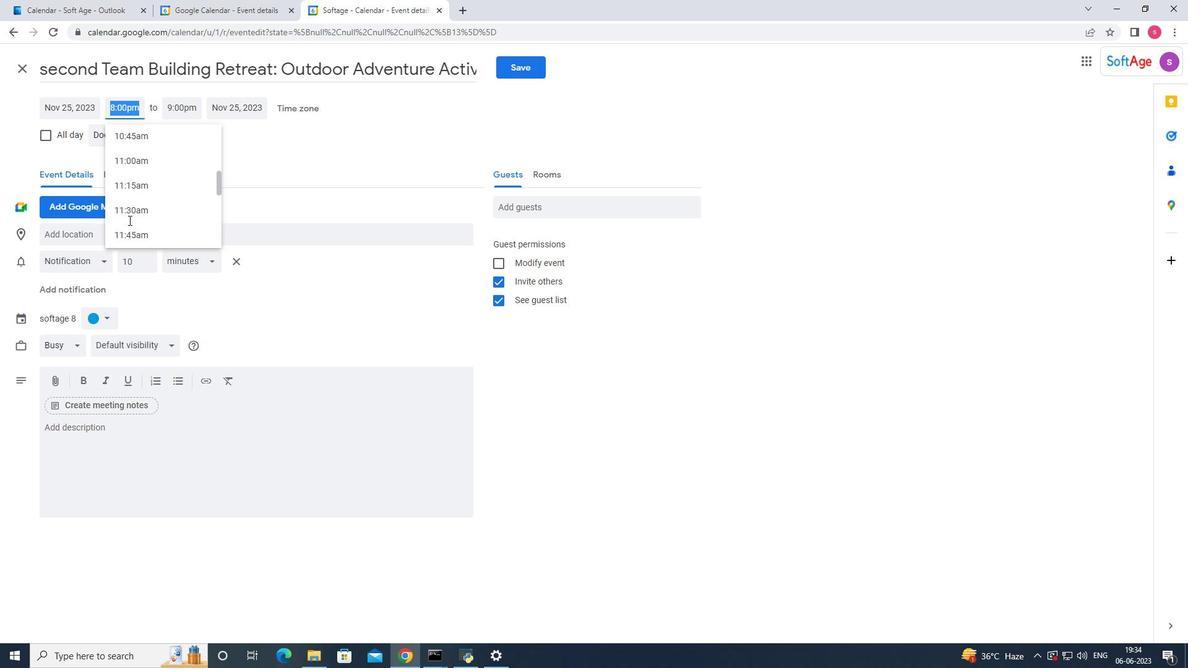 
Action: Mouse scrolled (128, 221) with delta (0, 0)
Screenshot: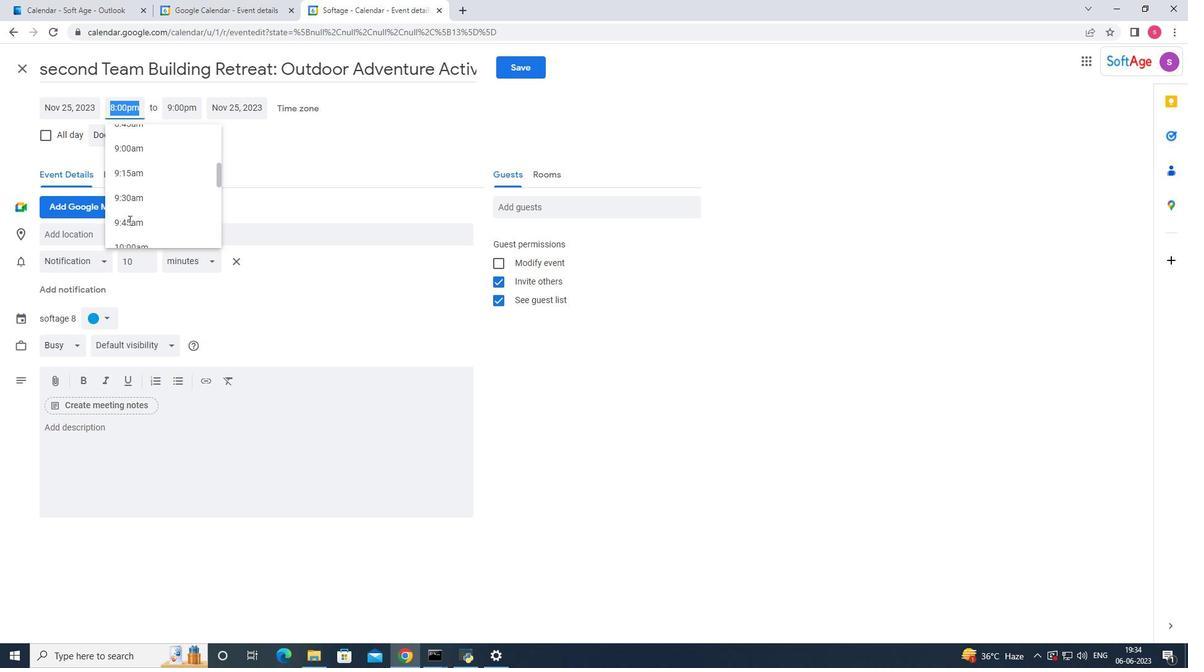 
Action: Mouse scrolled (128, 221) with delta (0, 0)
Screenshot: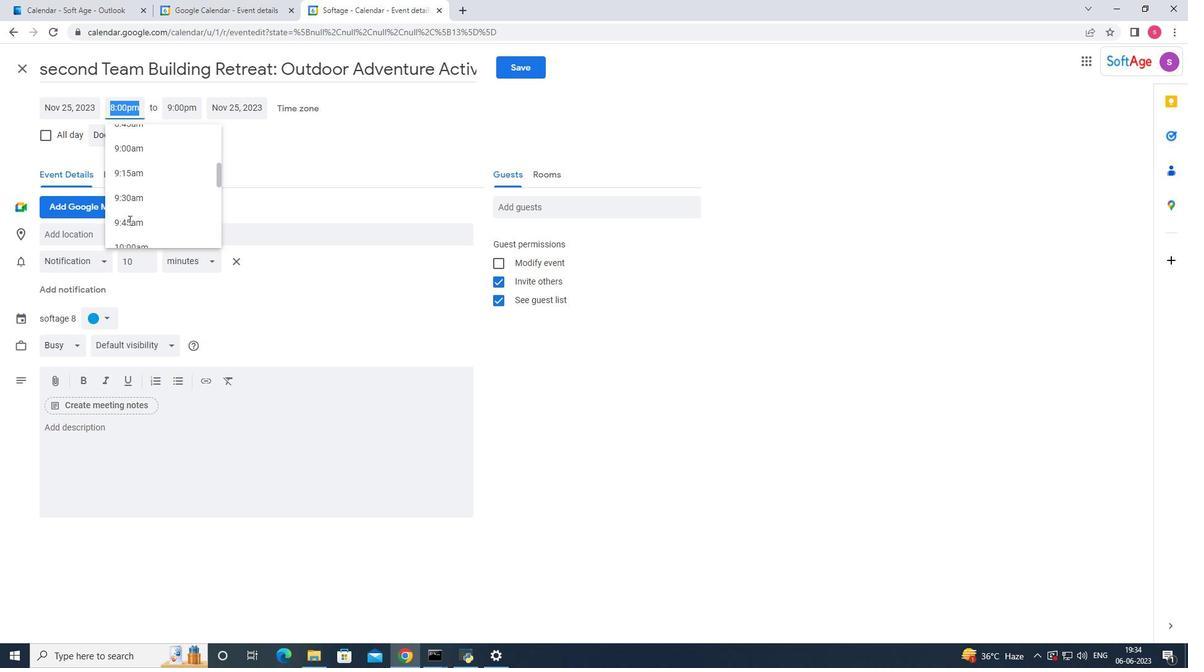 
Action: Mouse scrolled (128, 221) with delta (0, 0)
Screenshot: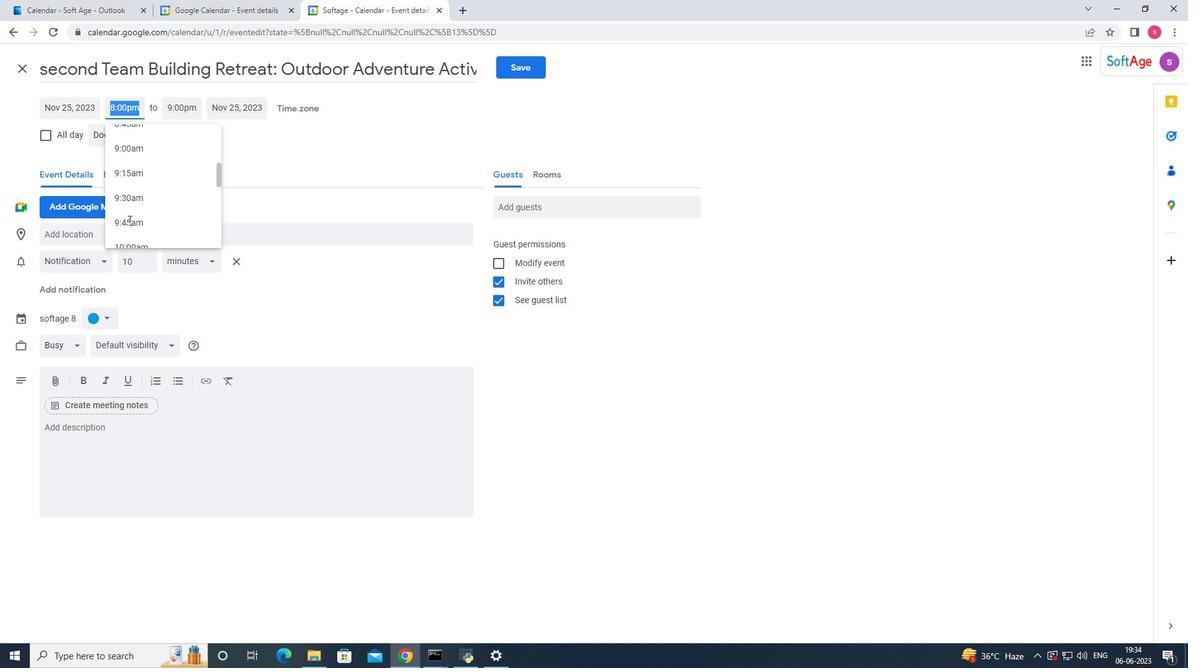
Action: Mouse scrolled (128, 221) with delta (0, 0)
Screenshot: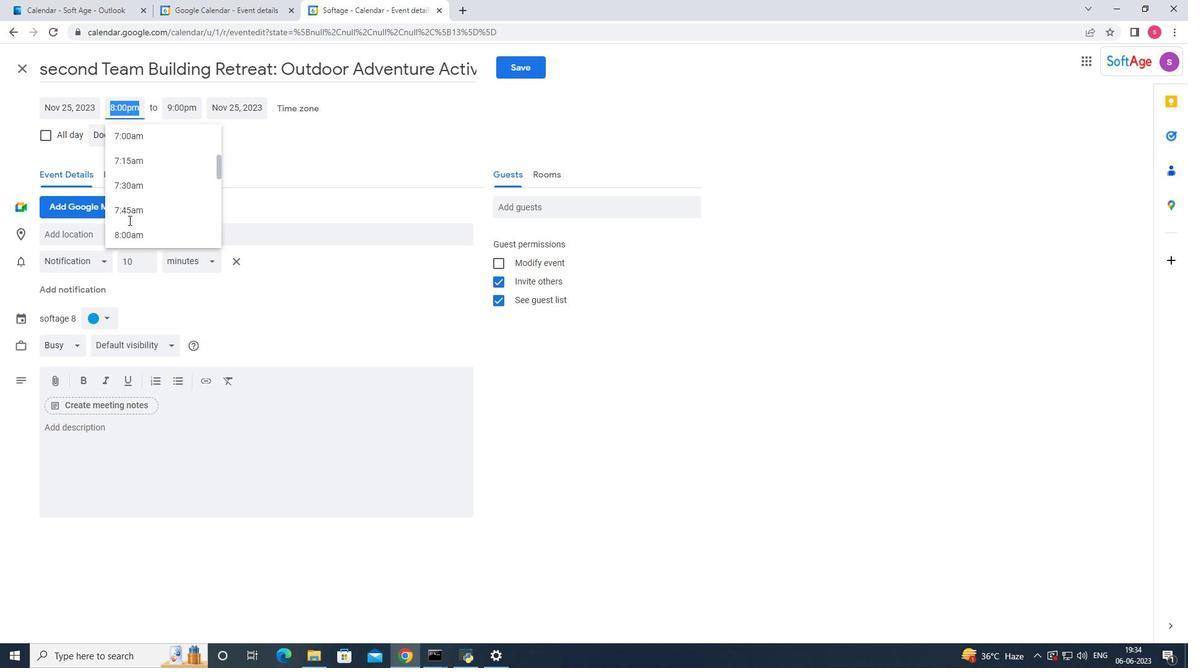 
Action: Mouse scrolled (128, 221) with delta (0, 0)
Screenshot: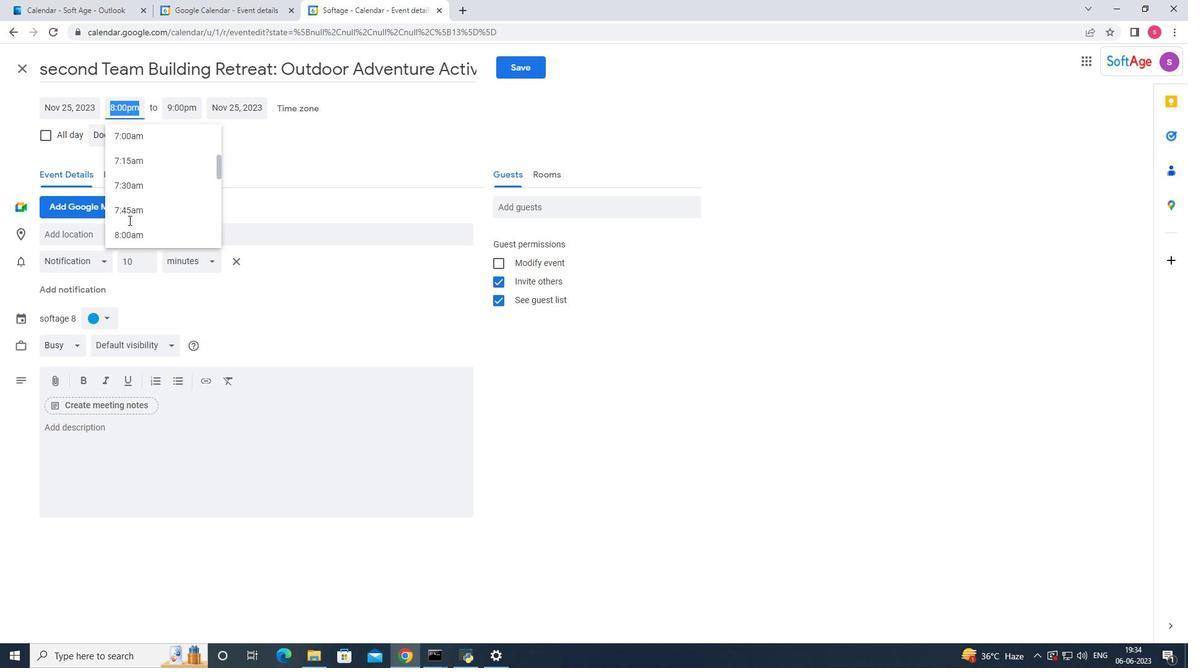 
Action: Mouse scrolled (128, 221) with delta (0, 0)
Screenshot: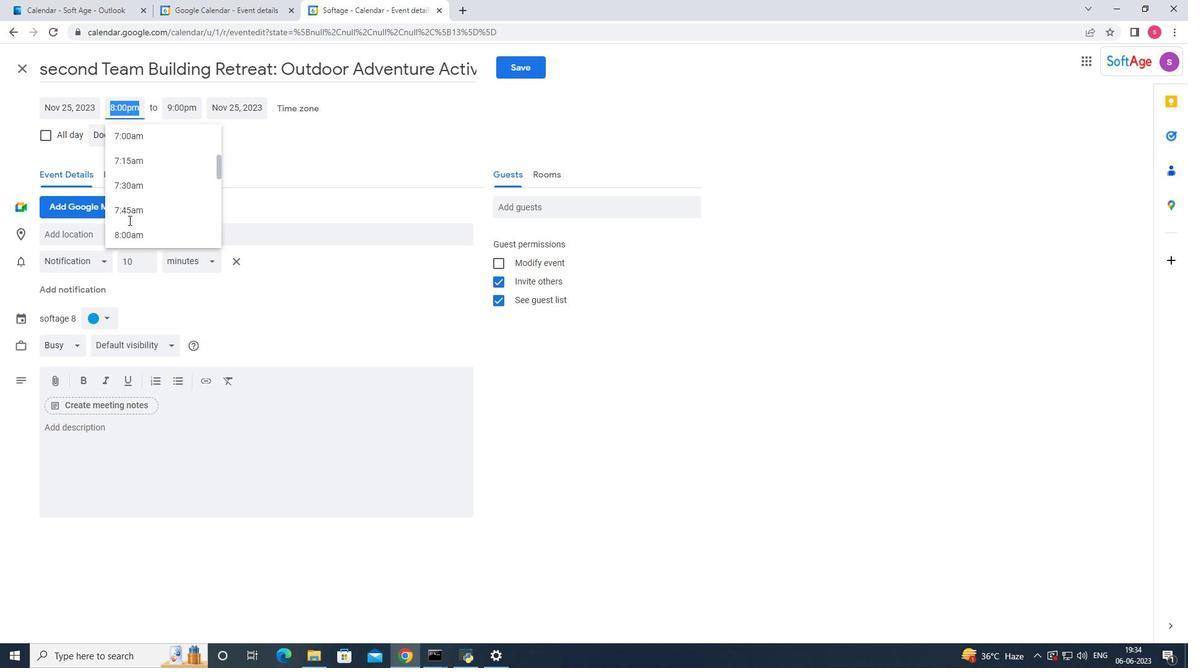 
Action: Mouse scrolled (128, 219) with delta (0, 0)
Screenshot: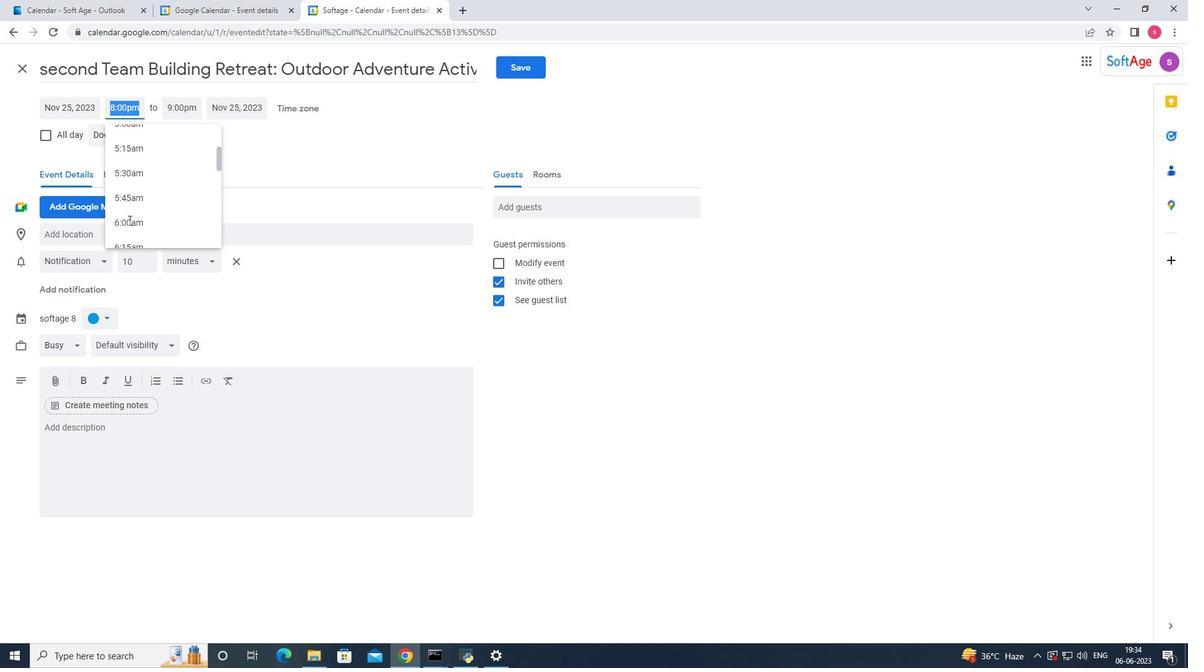 
Action: Mouse scrolled (128, 219) with delta (0, 0)
Screenshot: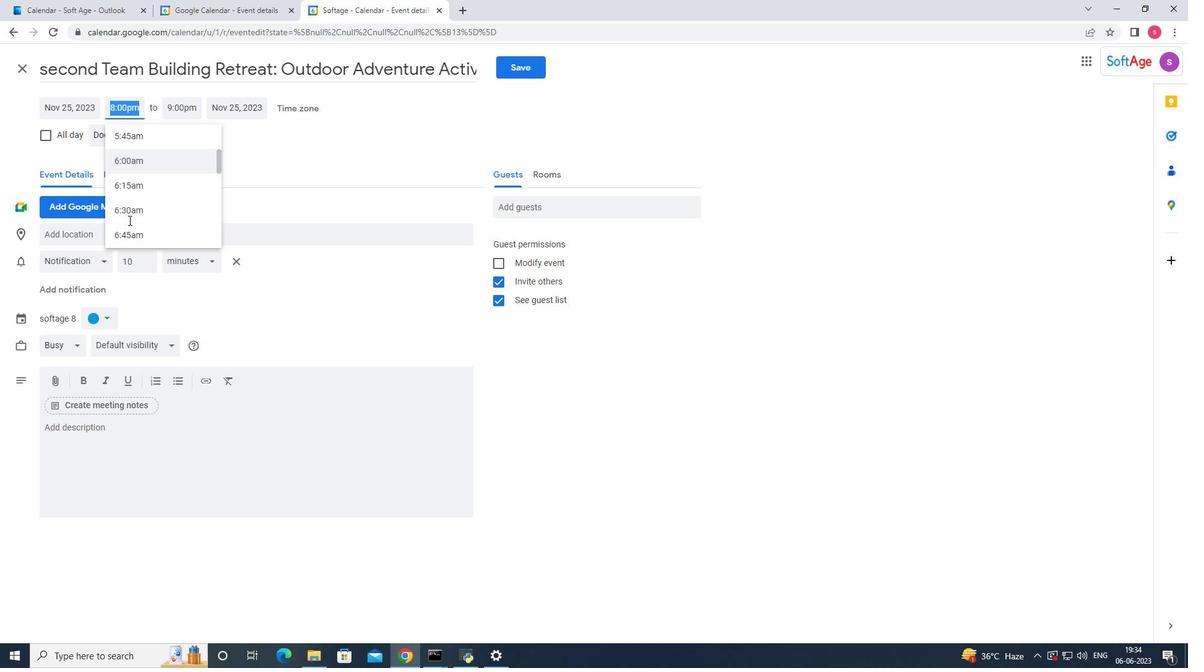 
Action: Mouse scrolled (128, 219) with delta (0, 0)
Screenshot: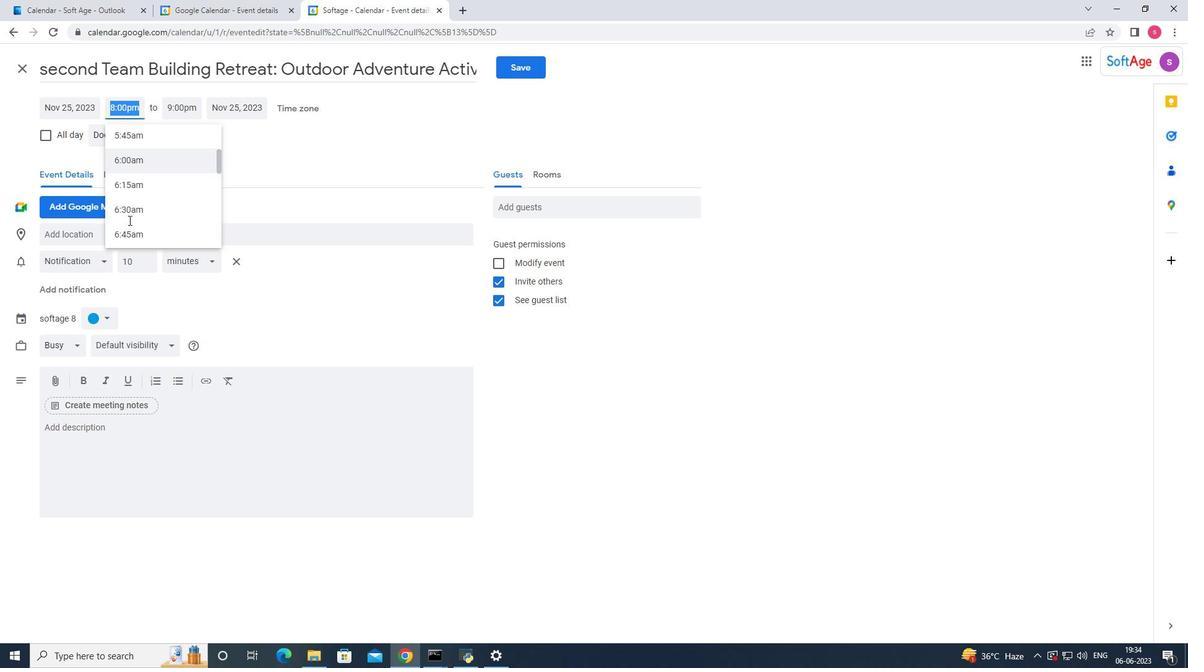 
Action: Mouse moved to (130, 211)
Screenshot: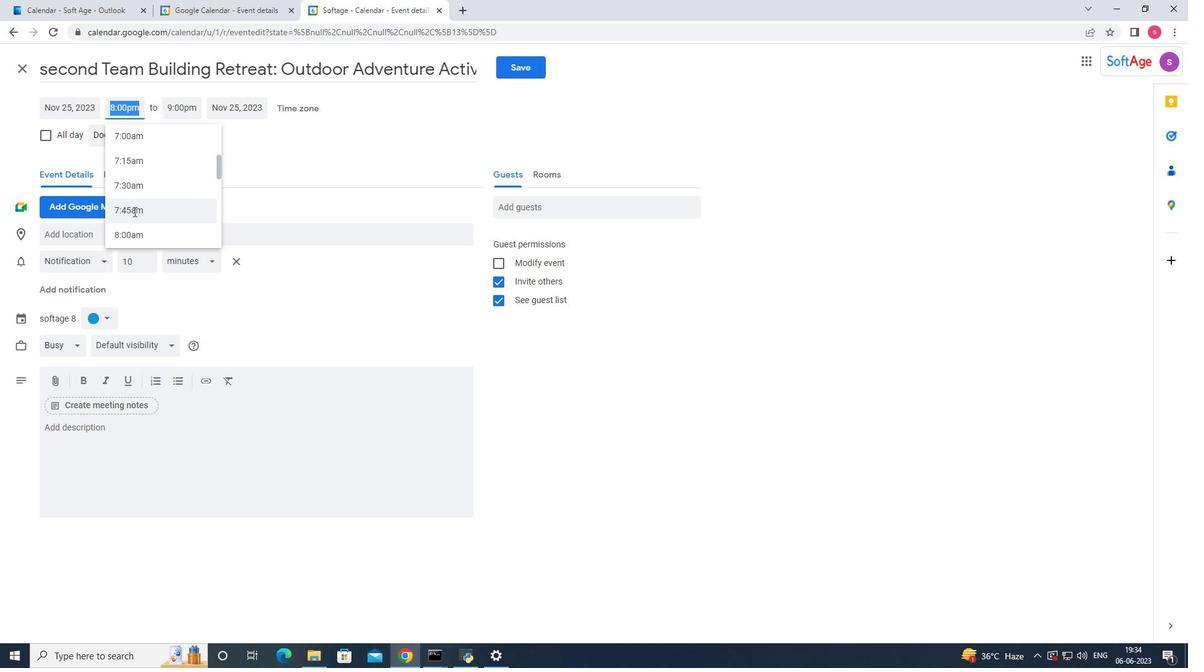 
Action: Mouse pressed left at (130, 211)
Screenshot: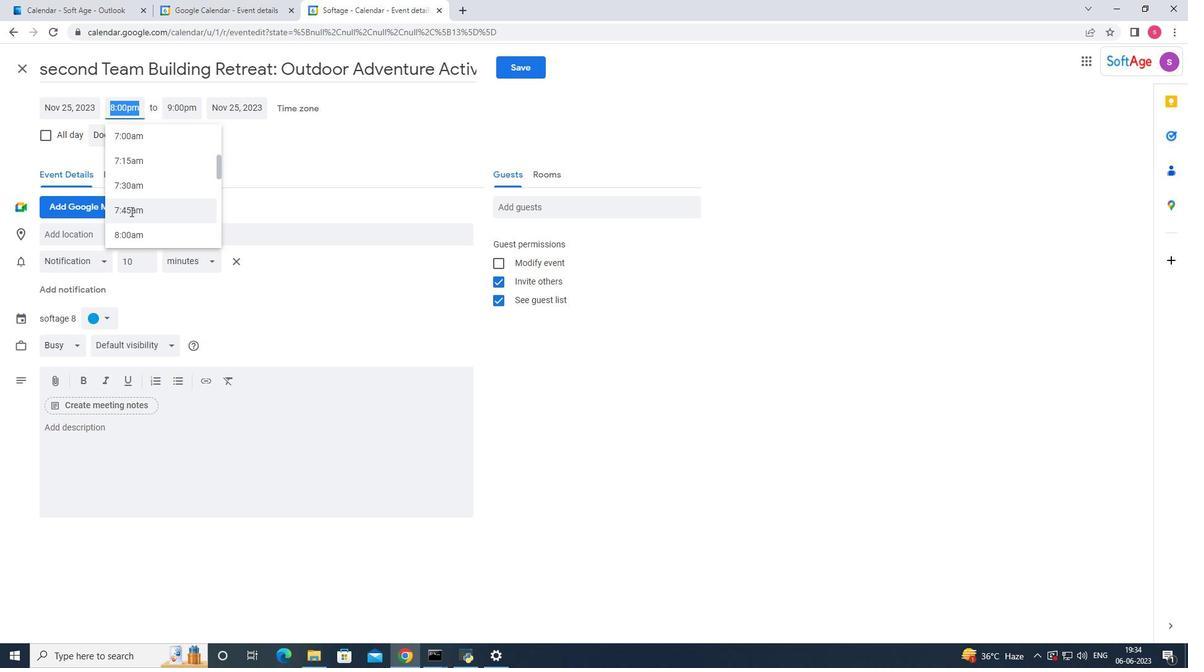 
Action: Mouse moved to (126, 109)
Screenshot: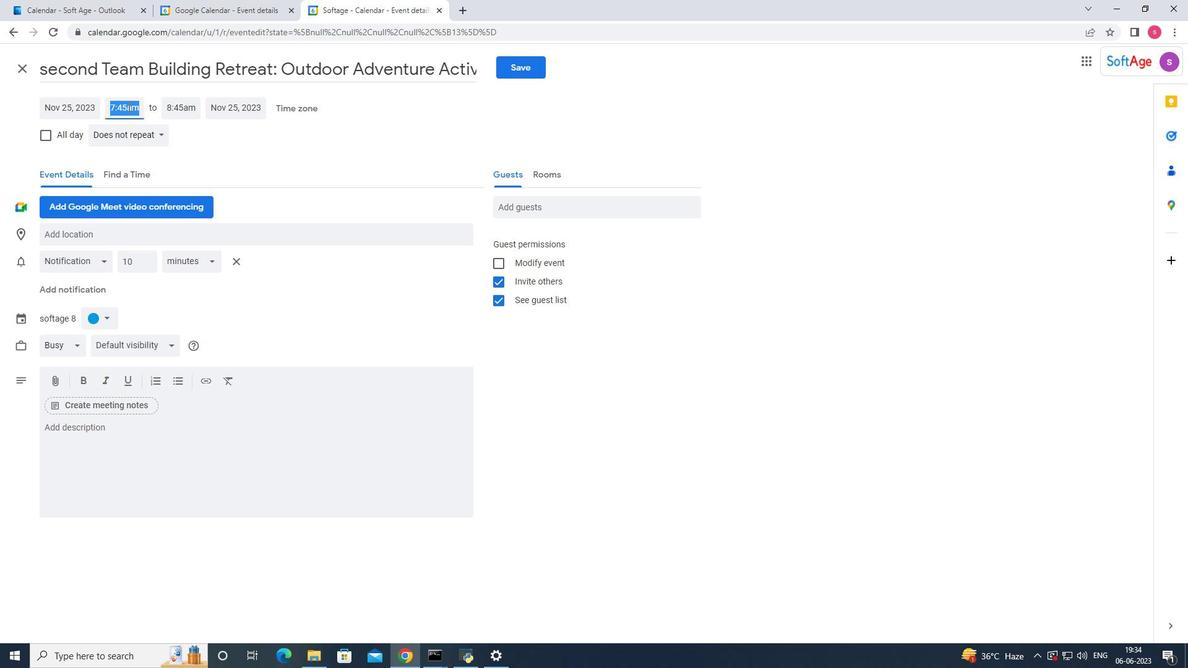 
Action: Mouse pressed left at (126, 109)
Screenshot: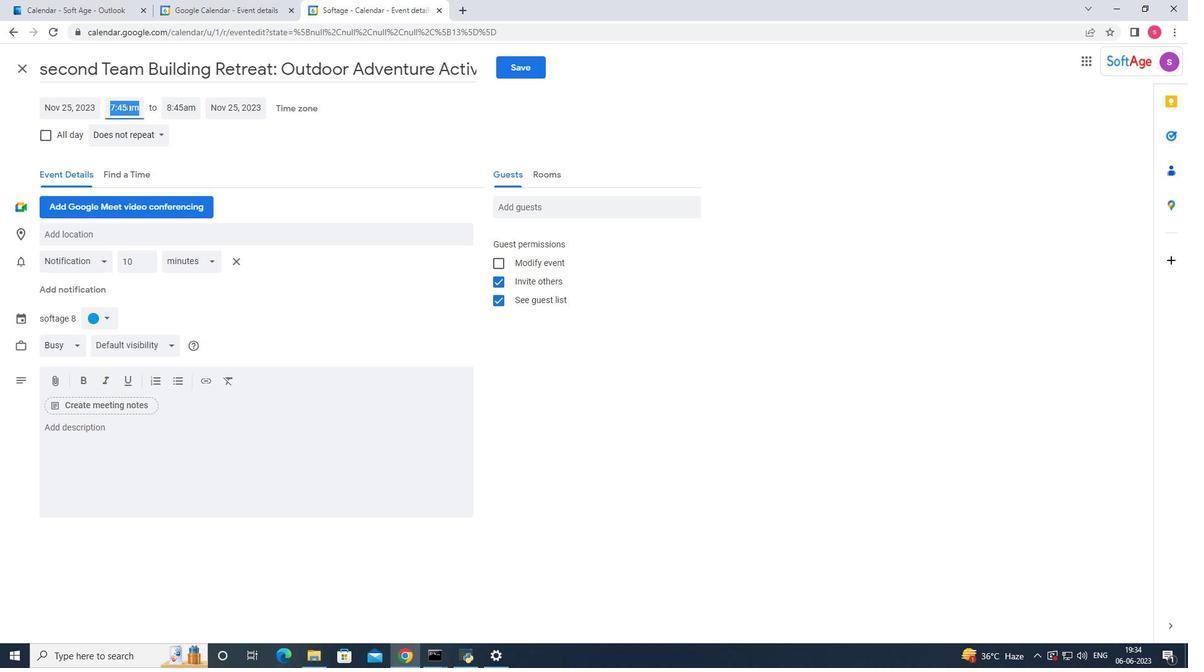 
Action: Mouse moved to (130, 117)
Screenshot: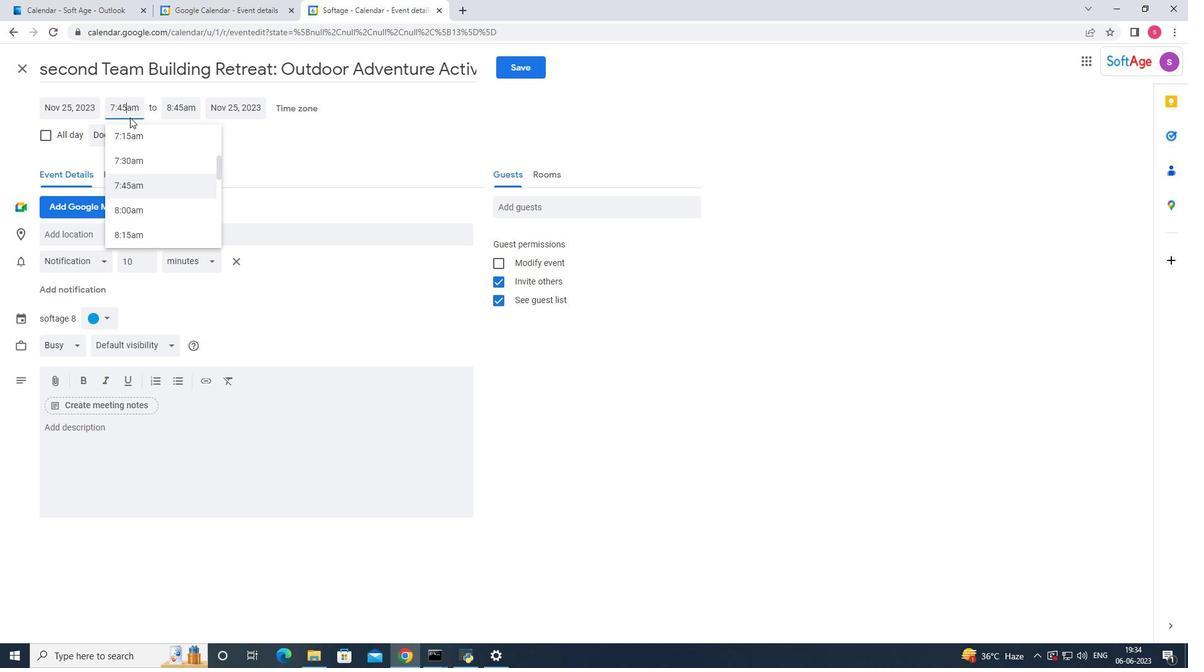 
Action: Key pressed <Key.backspace><Key.backspace>50
Screenshot: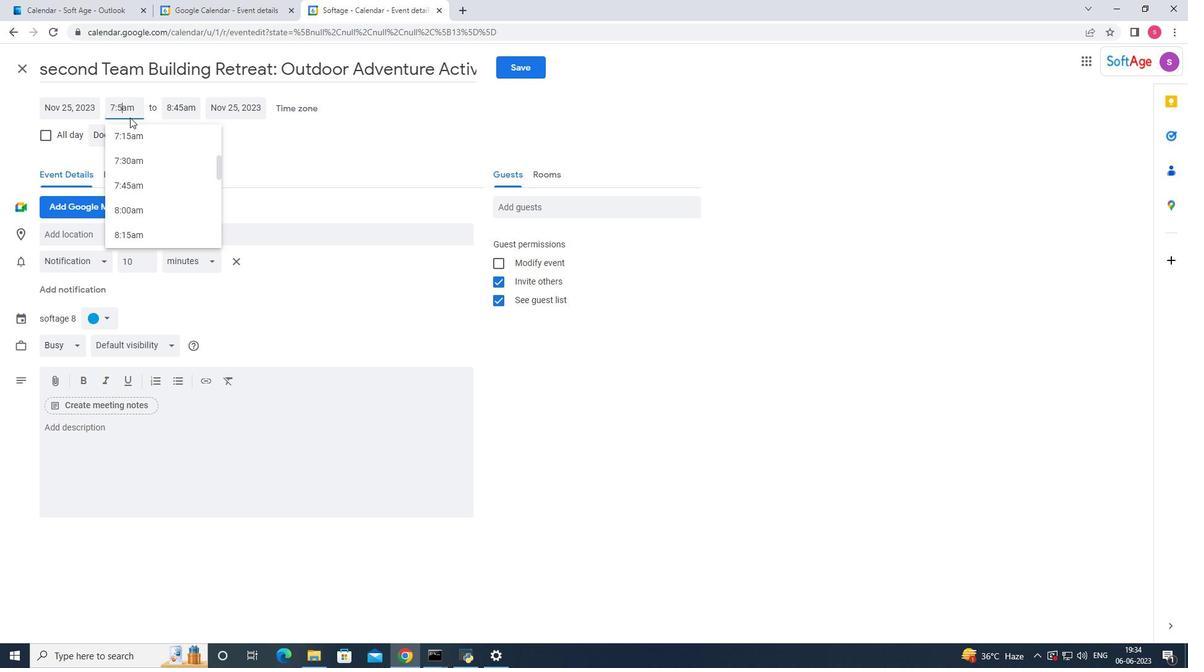 
Action: Mouse moved to (182, 110)
Screenshot: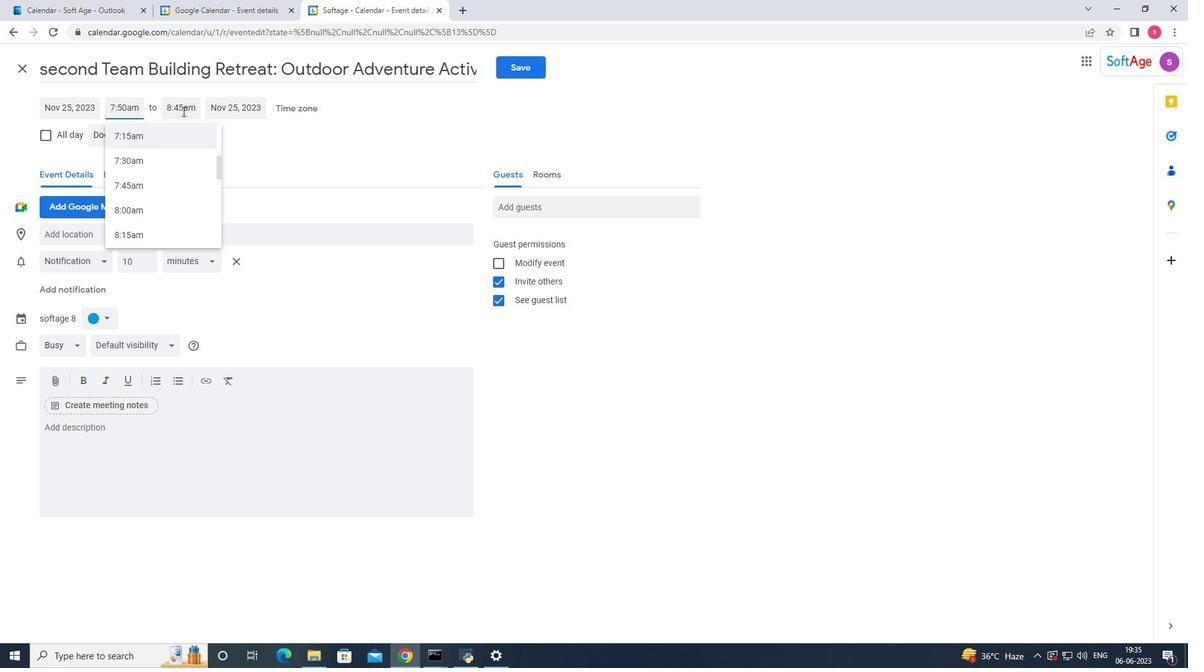 
Action: Mouse pressed left at (182, 110)
Screenshot: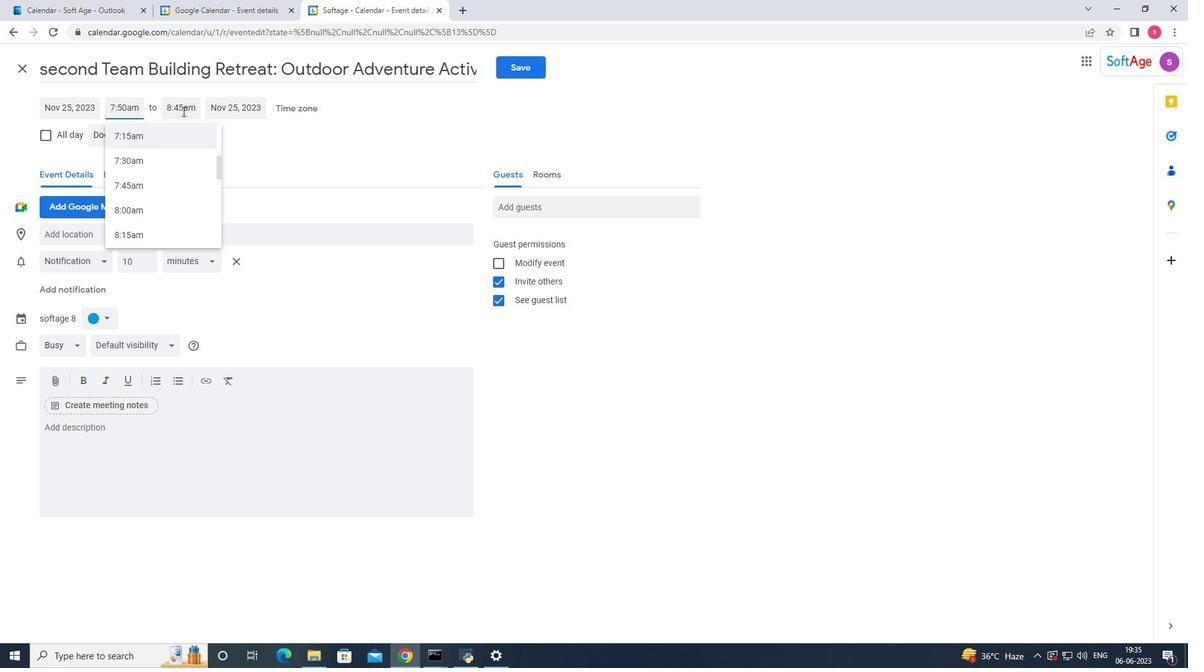 
Action: Mouse moved to (196, 235)
Screenshot: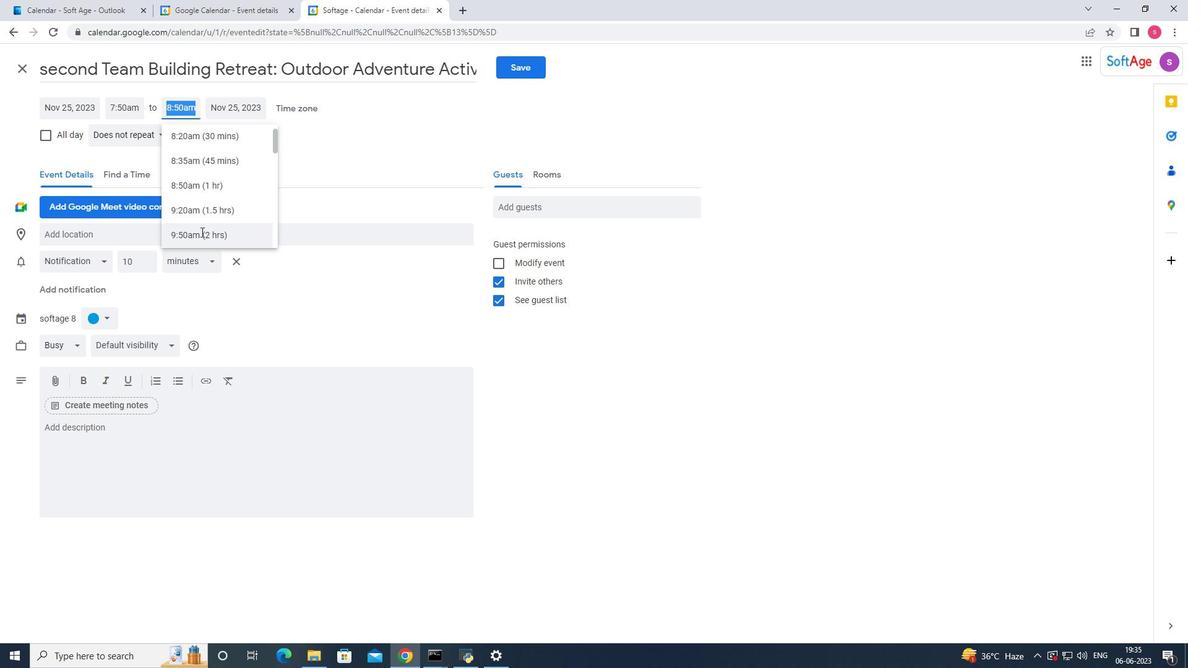 
Action: Mouse pressed left at (196, 235)
Screenshot: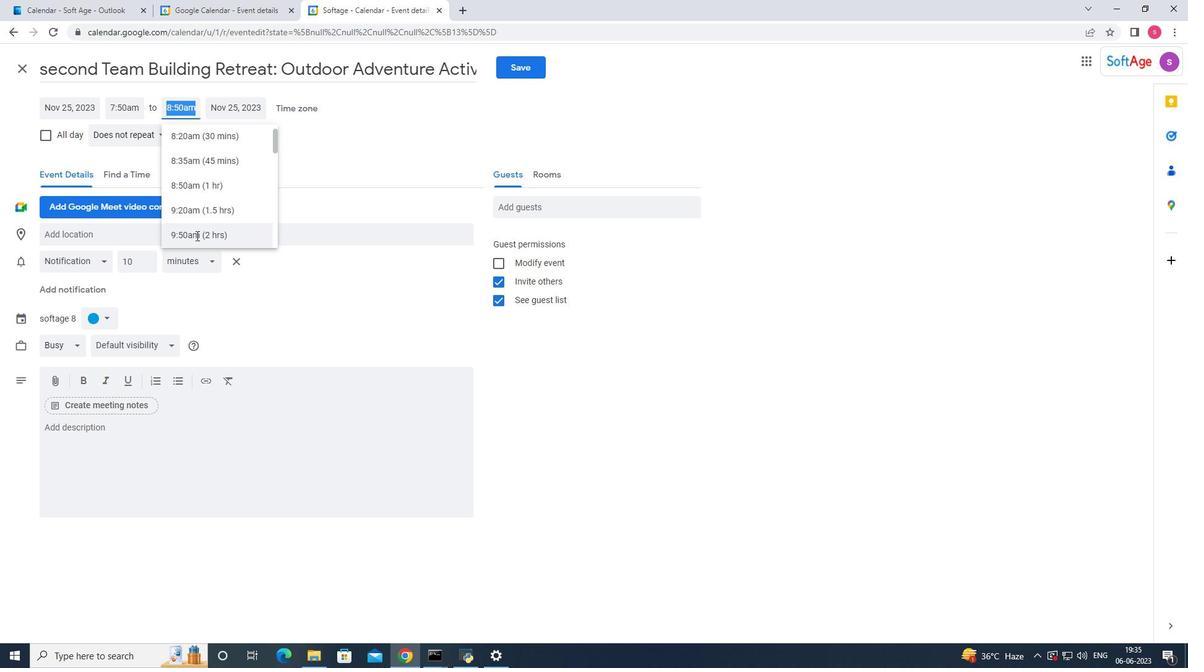 
Action: Mouse moved to (211, 448)
Screenshot: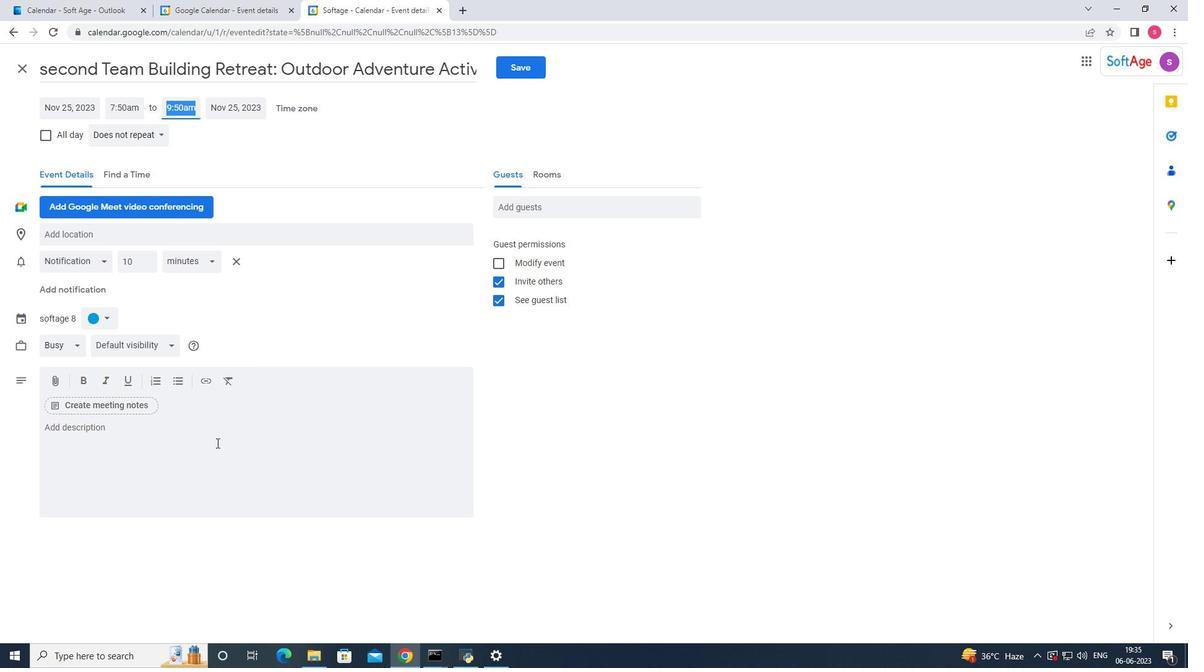 
Action: Mouse pressed left at (211, 448)
Screenshot: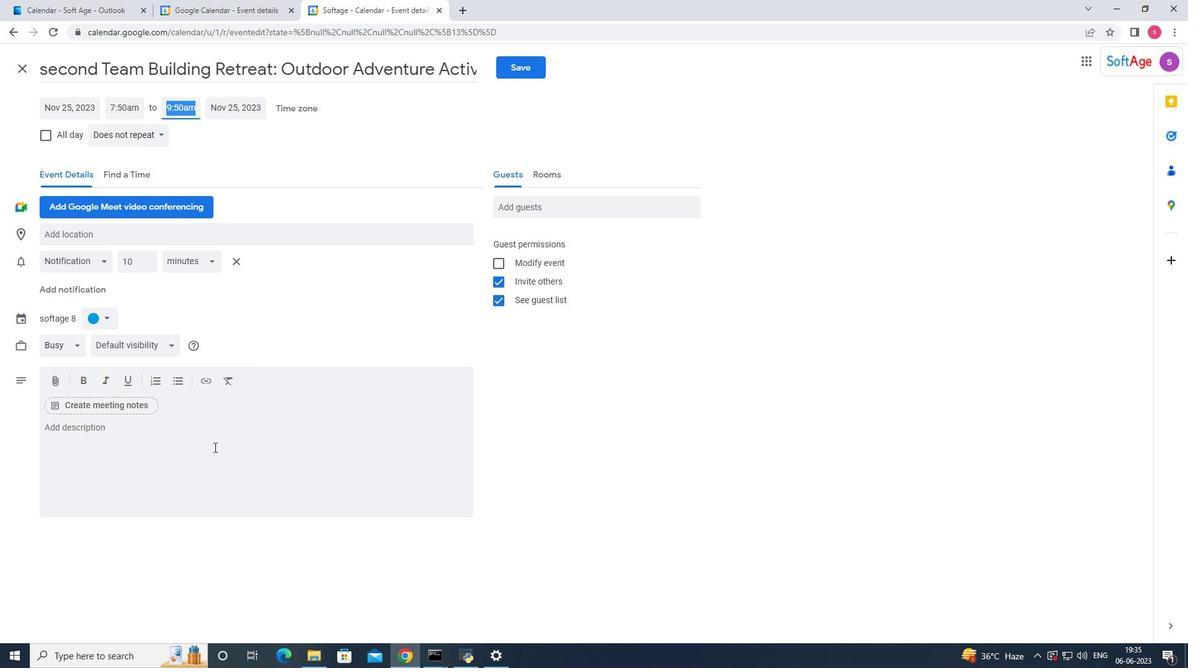 
Action: Mouse moved to (209, 448)
Screenshot: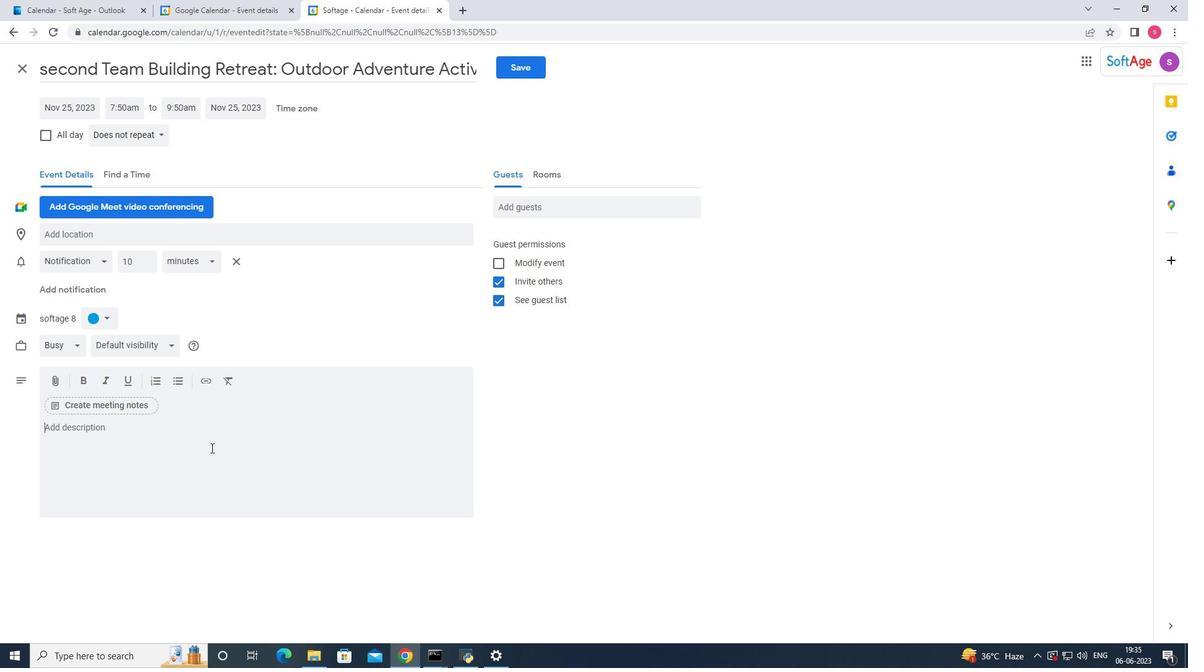
Action: Key pressed <Key.shift_r><Key.shift_r><Key.shift>Partivi<Key.backspace><Key.backspace>cipants<Key.space>will<Key.space>be<Key.space>assined<Key.space><Key.backspace><Key.backspace><Key.backspace><Key.backspace>gned<Key.space>to<Key.space>teams,<Key.space>an<Key.backspace><Key.backspace>endu<Key.backspace><Key.backspace>sure<Key.space><Key.backspace><Key.backspace>ing<Key.space>a<Key.space>mix<Key.space>of<Key.space>individuals<Key.space>from<Key.space>different<Key.space>deartments<Key.space>
Screenshot: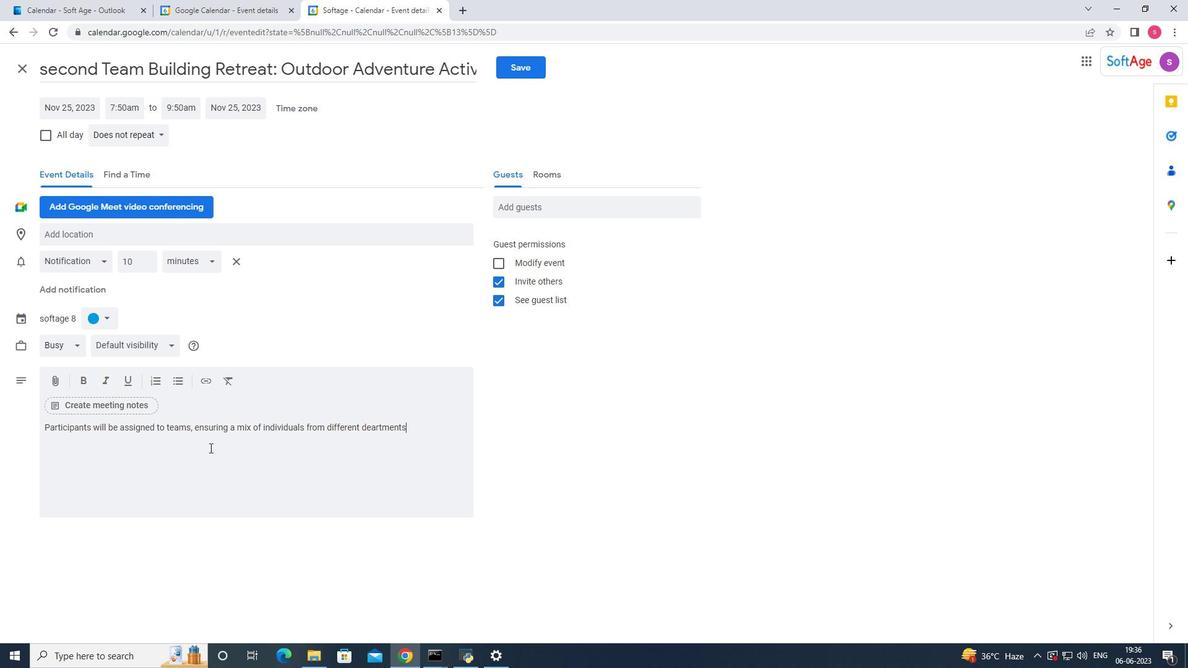 
Action: Mouse moved to (386, 426)
Screenshot: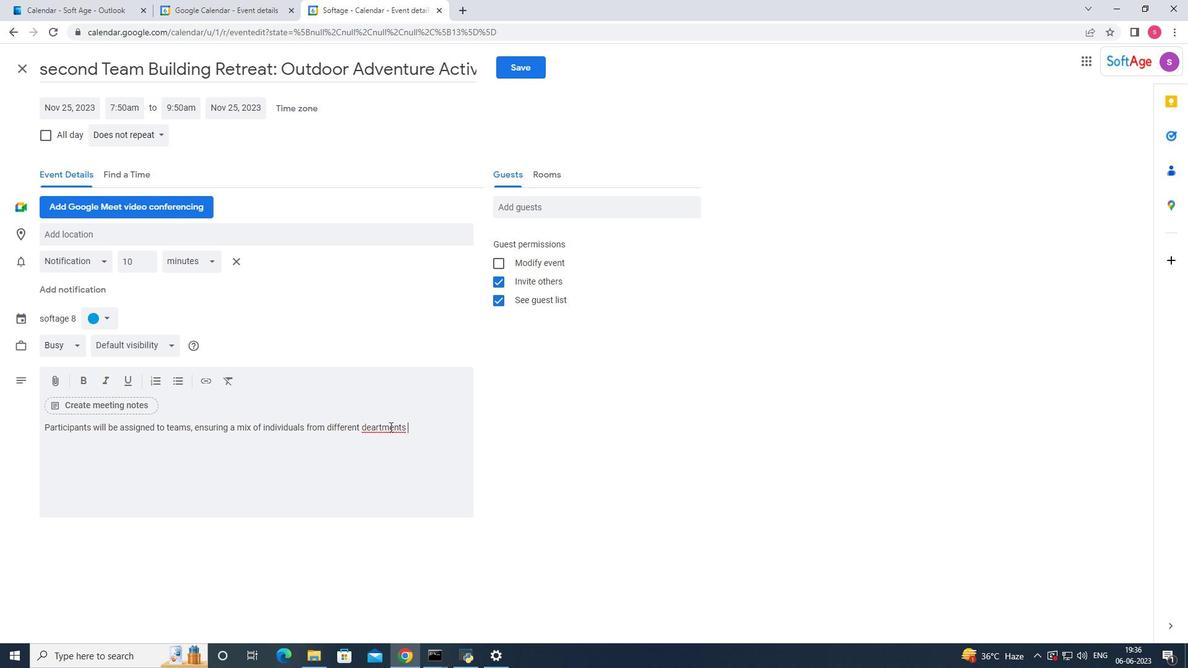 
Action: Mouse pressed right at (386, 426)
Screenshot: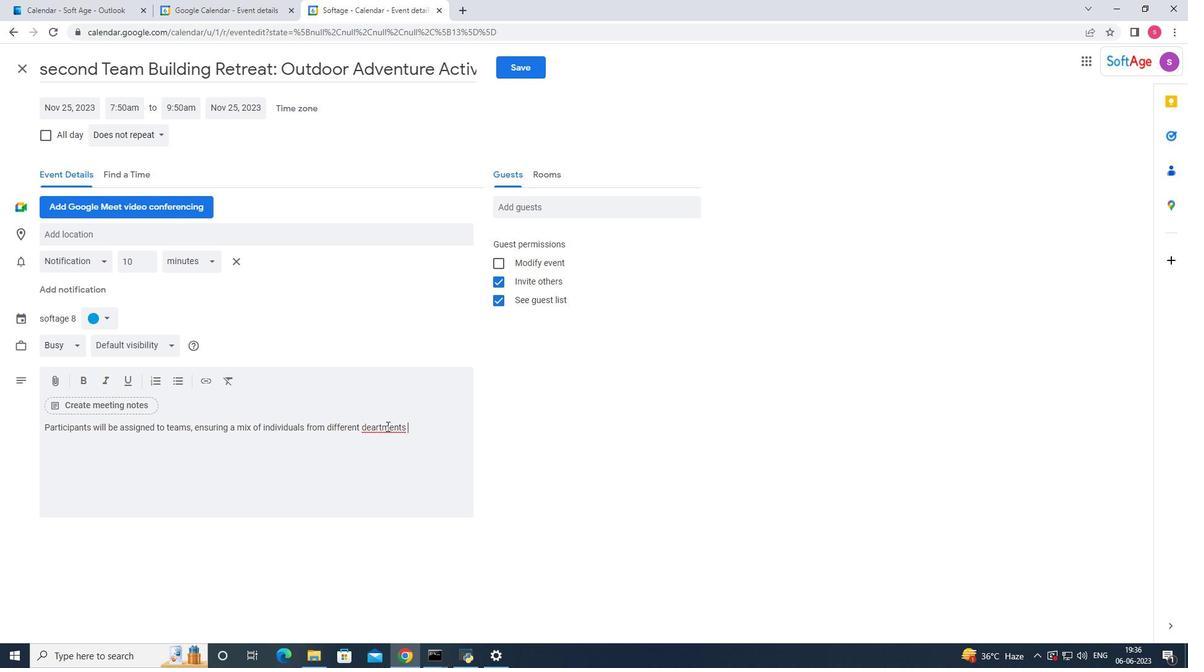 
Action: Mouse moved to (396, 435)
Screenshot: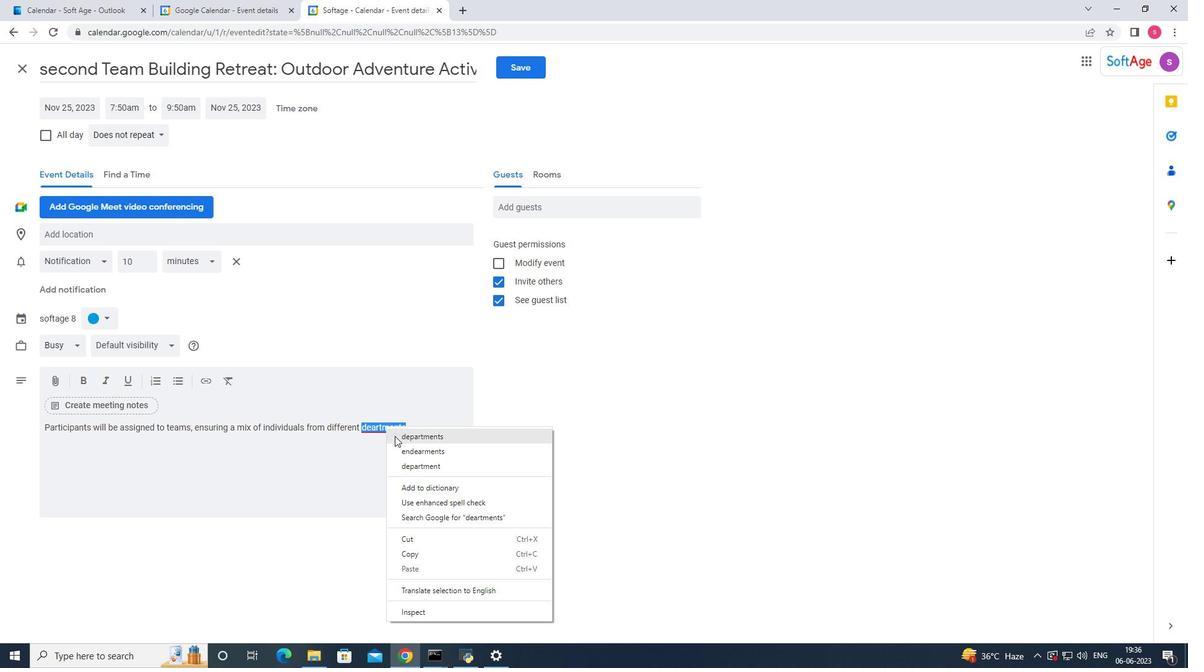 
Action: Mouse pressed left at (396, 435)
Screenshot: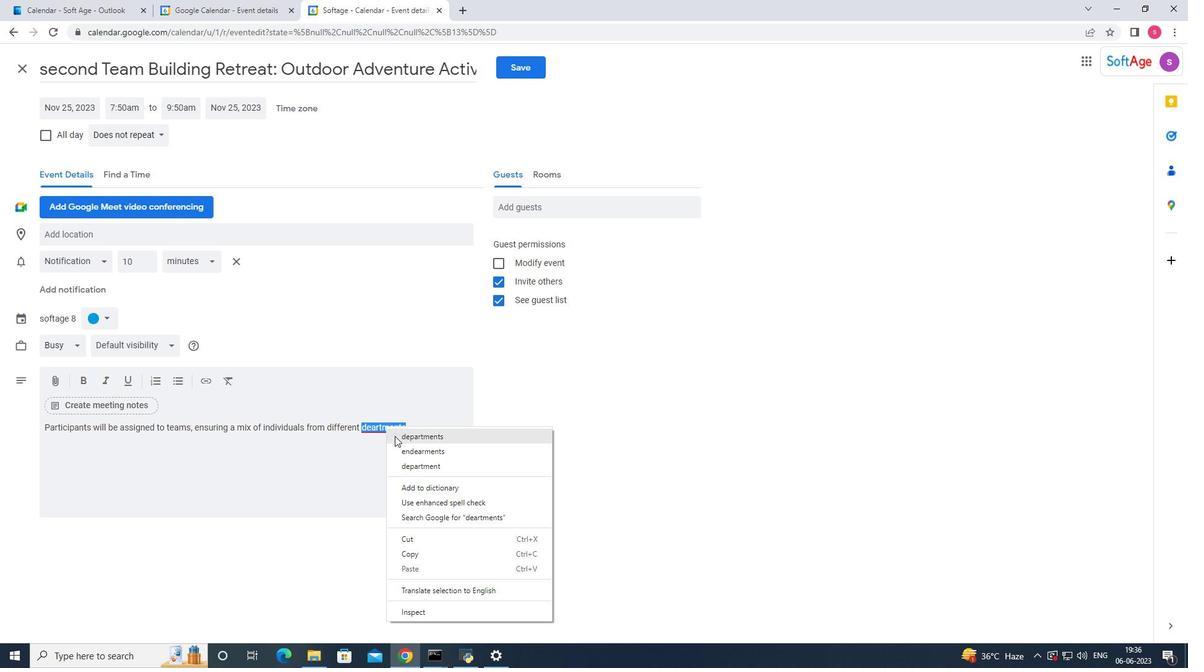 
Action: Mouse moved to (433, 431)
Screenshot: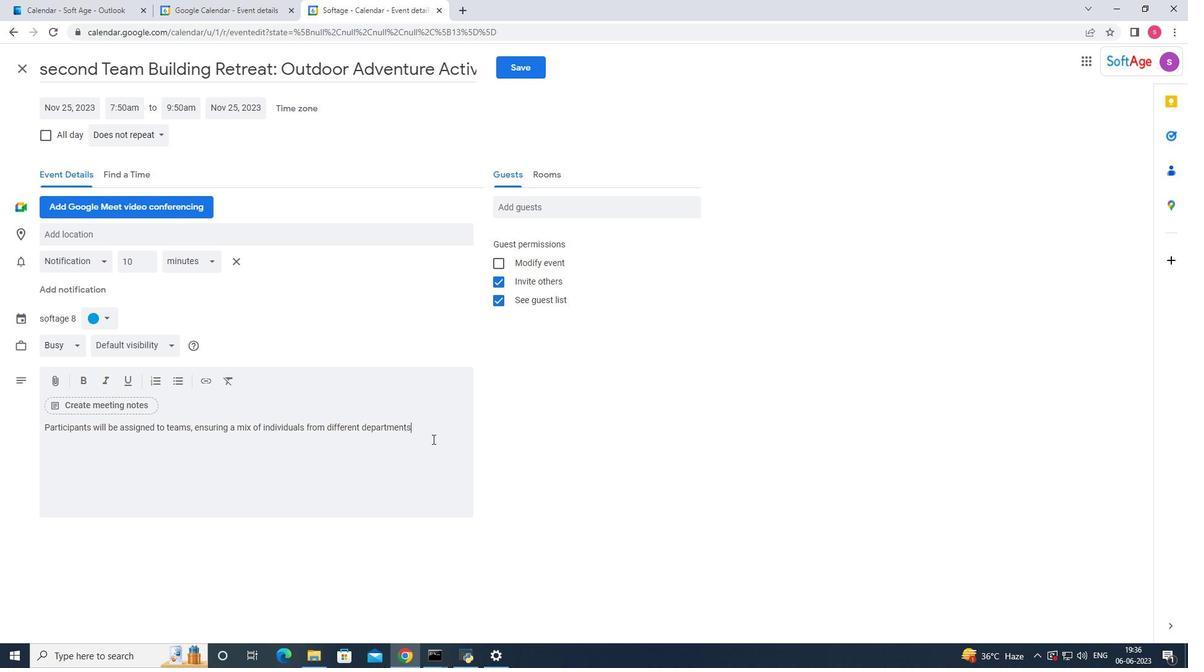 
Action: Key pressed <Key.space>or<Key.space>backgrounds.<Key.space><Key.shift_r>This<Key.space>promotes<Key.space>cross-functional<Key.space>cola<Key.backspace>laboa<Key.backspace>ration<Key.space><Key.backspace>,<Key.space>diversity<Key.space>of<Key.space>prespectives,<Key.space>
Screenshot: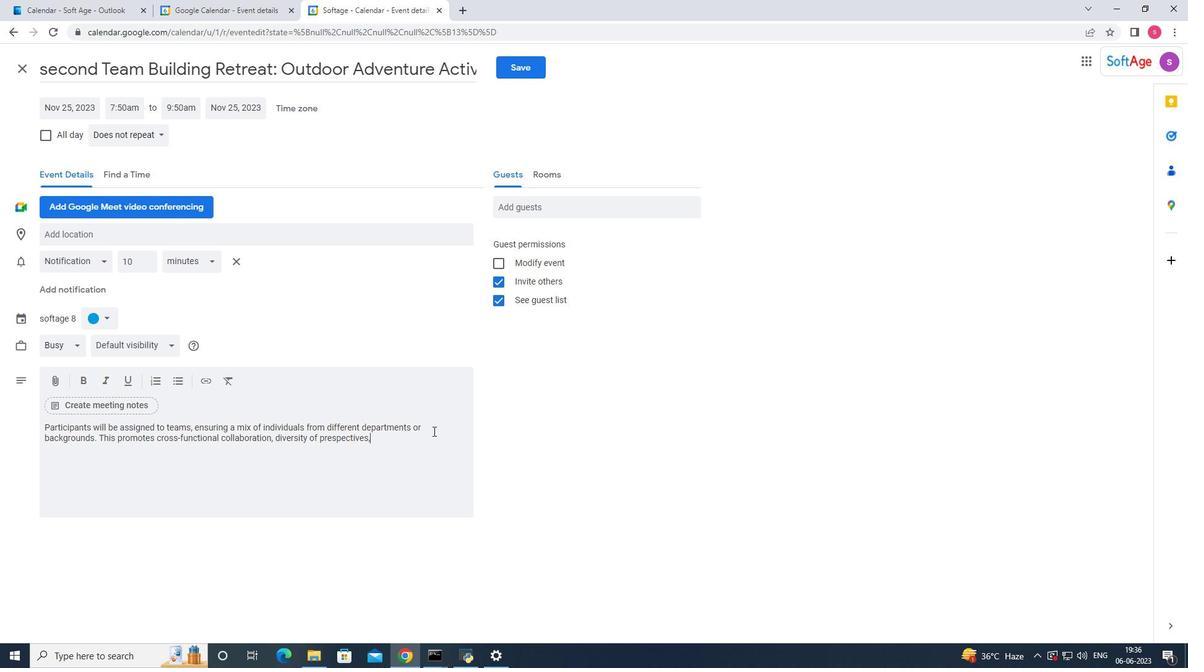 
Action: Mouse moved to (331, 440)
Screenshot: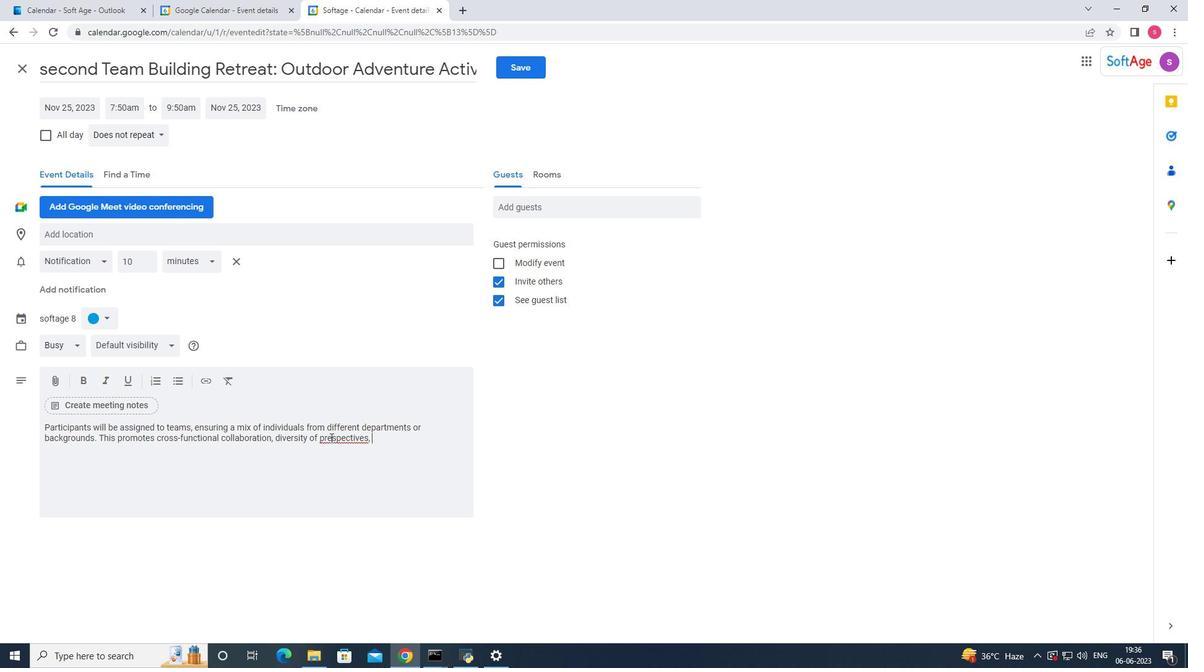 
Action: Mouse pressed right at (331, 440)
Screenshot: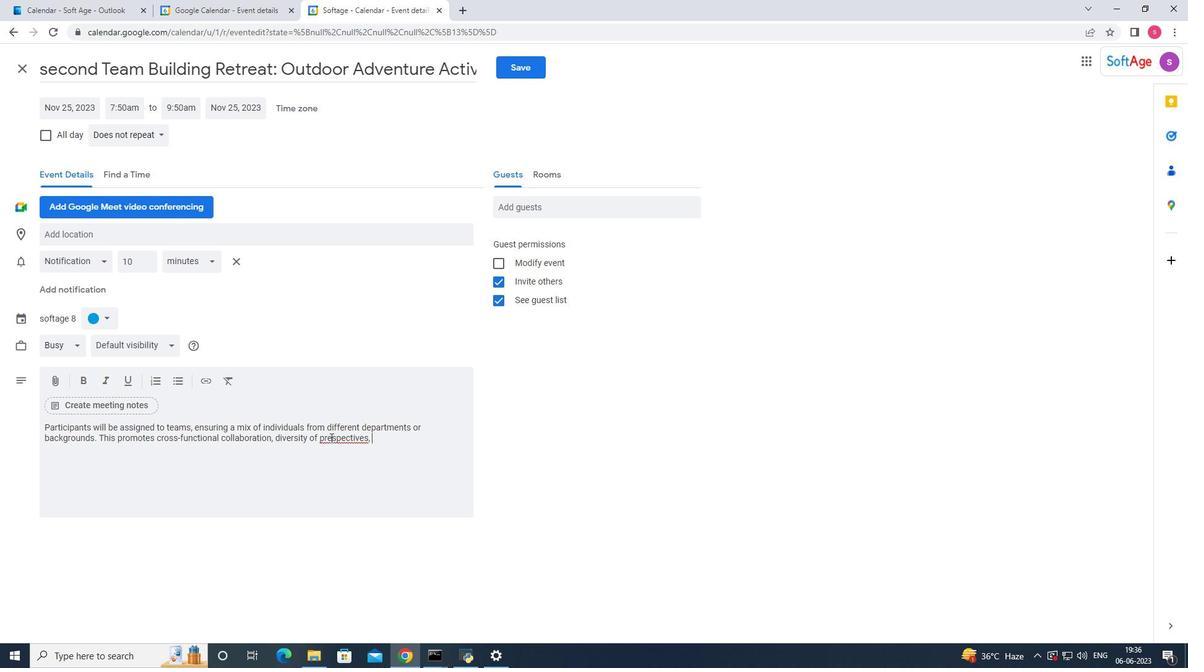 
Action: Mouse moved to (347, 453)
Screenshot: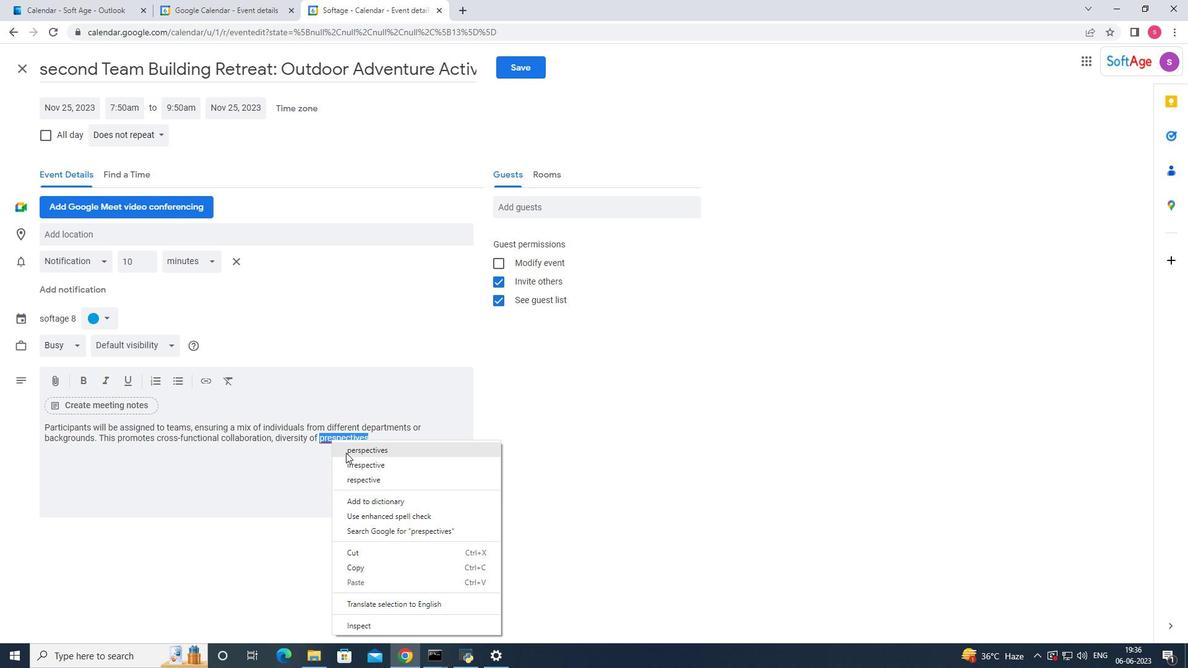 
Action: Mouse pressed left at (347, 453)
Screenshot: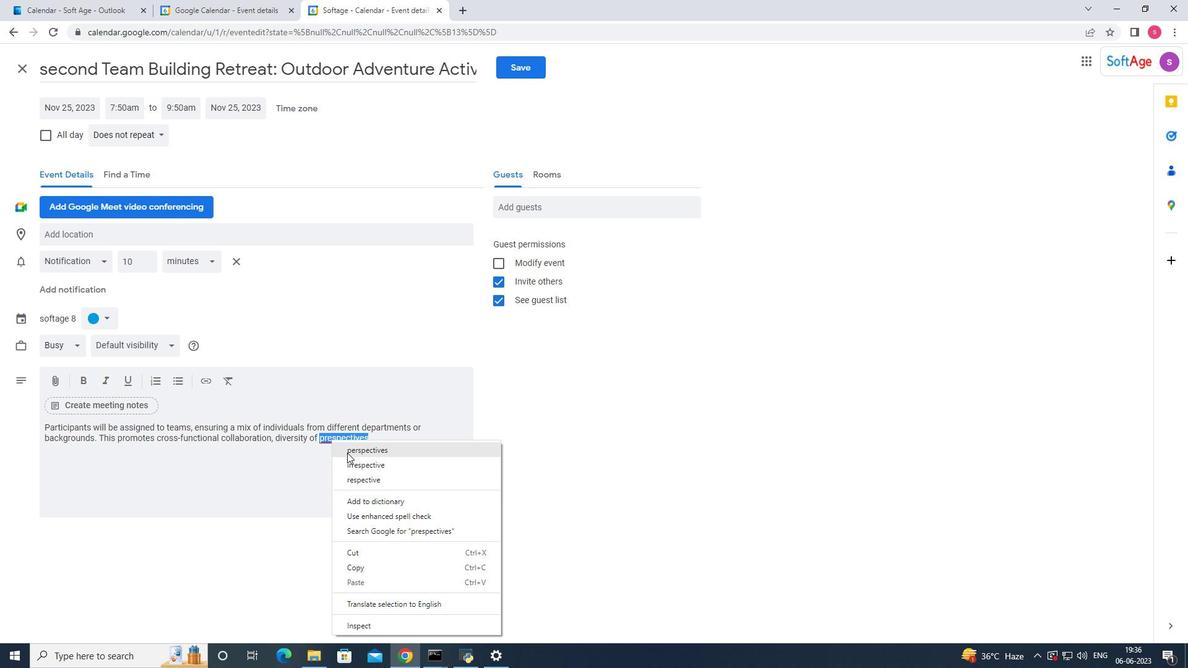 
Action: Mouse moved to (384, 438)
Screenshot: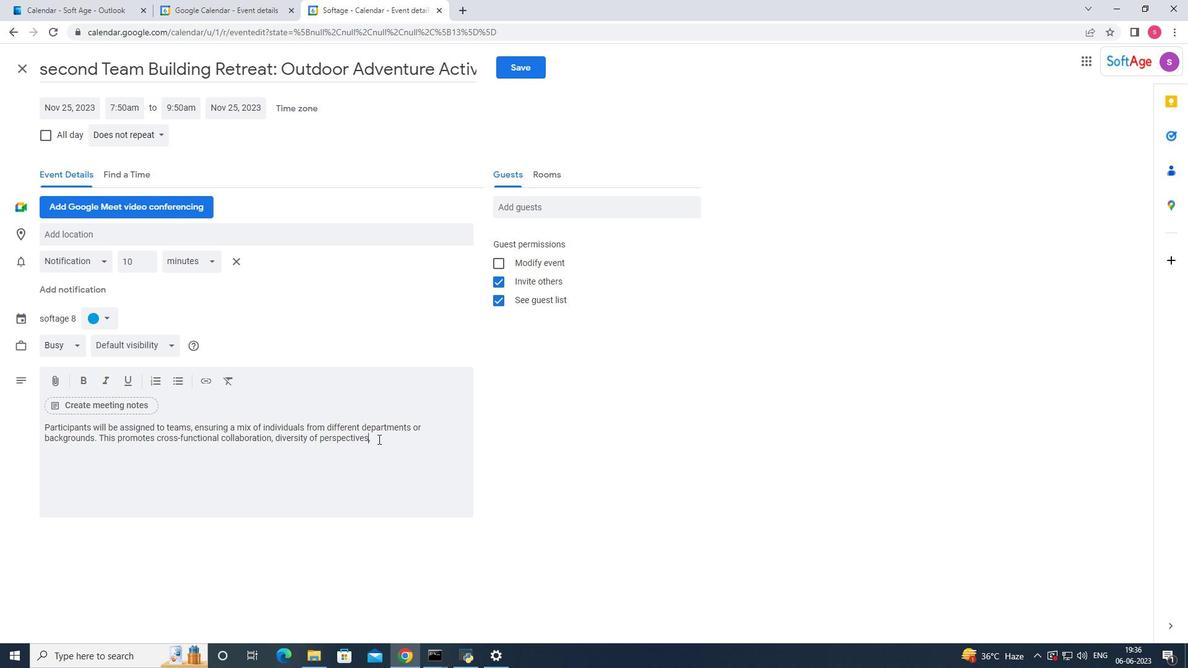 
Action: Mouse pressed left at (384, 438)
Screenshot: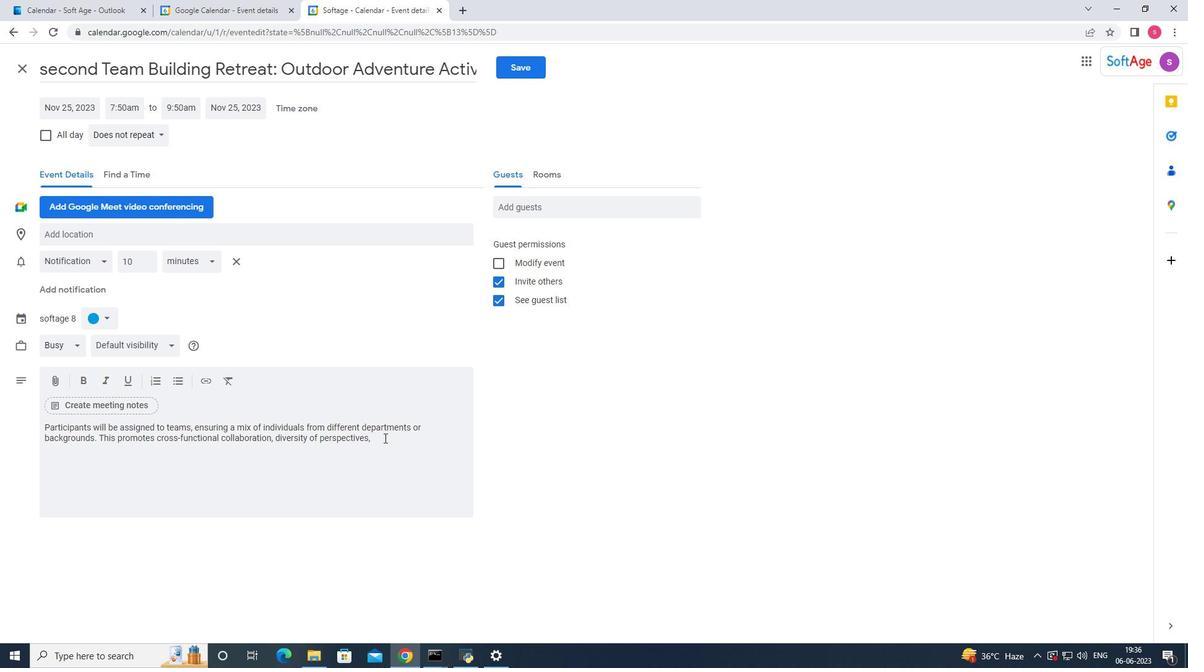 
Action: Key pressed and<Key.space>the<Key.space>opportunities<Key.space><Key.backspace><Key.backspace><Key.backspace><Key.backspace>y<Key.space>to<Key.space>with<Key.space>colleagues<Key.space>they<Key.space>may<Key.space>not<Key.space>typically<Key.space>o<Key.backspace>intres<Key.backspace><Key.backspace>act<Key.space>
Screenshot: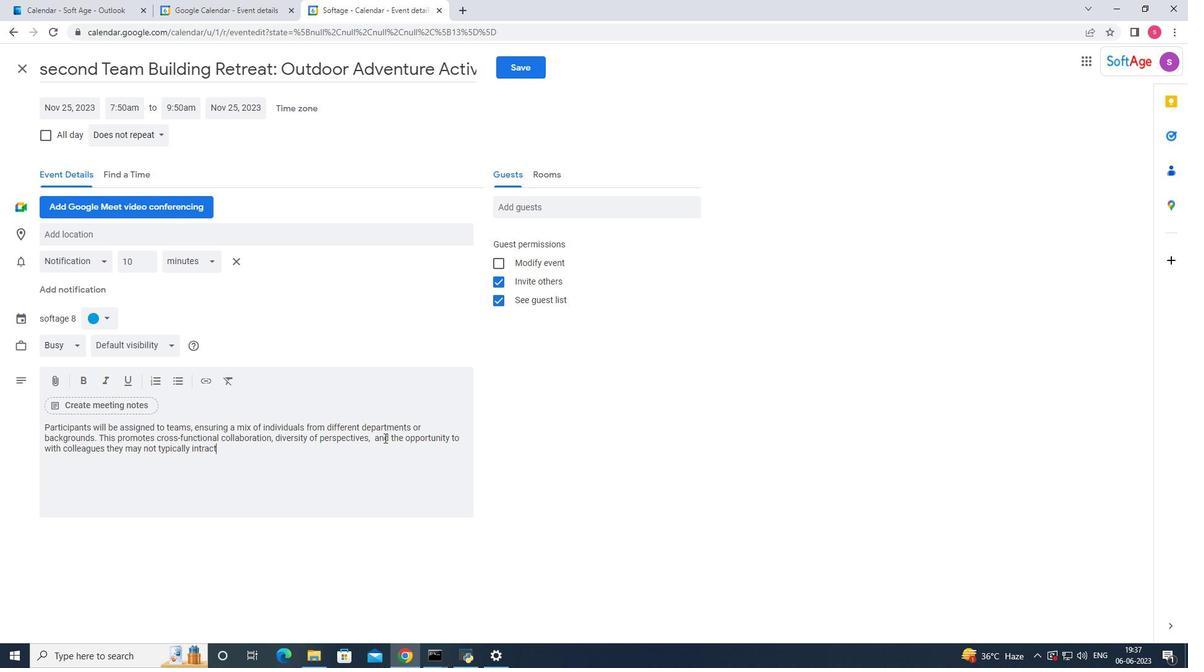 
Action: Mouse moved to (201, 449)
Screenshot: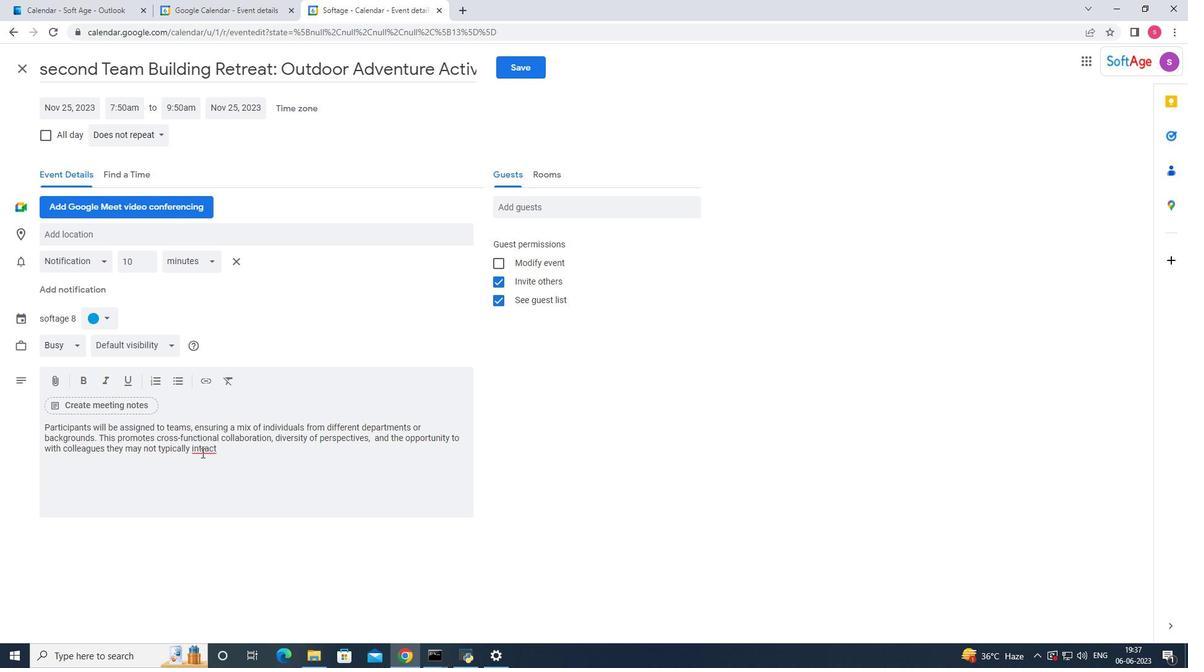 
Action: Mouse pressed left at (201, 449)
Screenshot: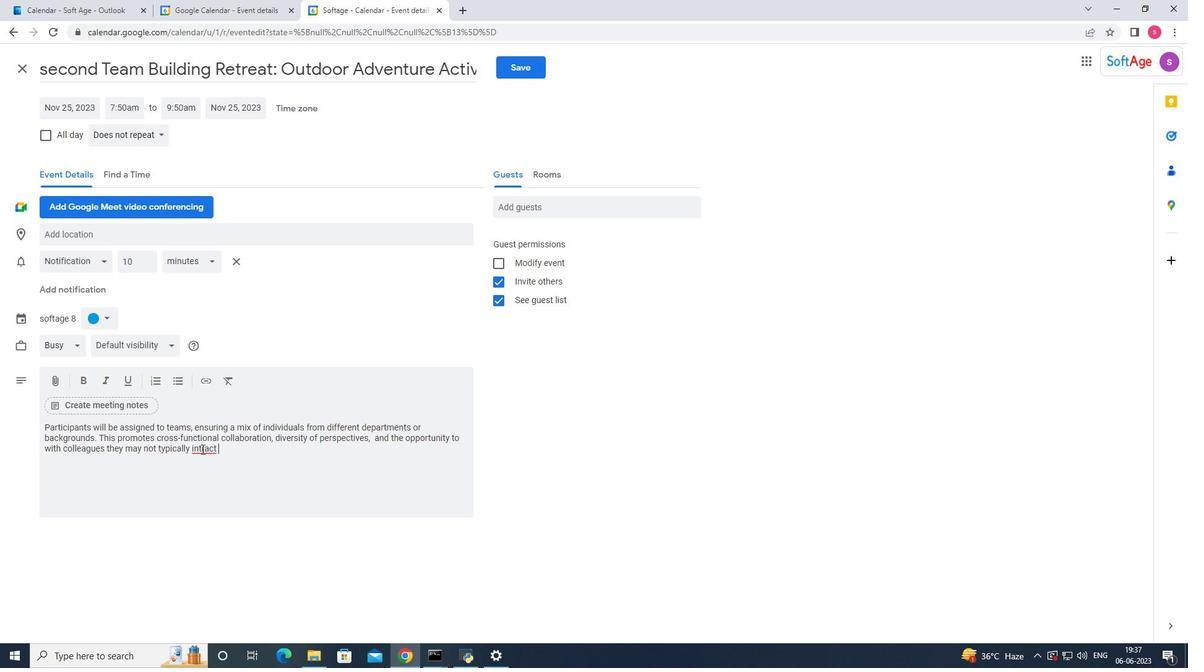 
Action: Mouse moved to (208, 457)
Screenshot: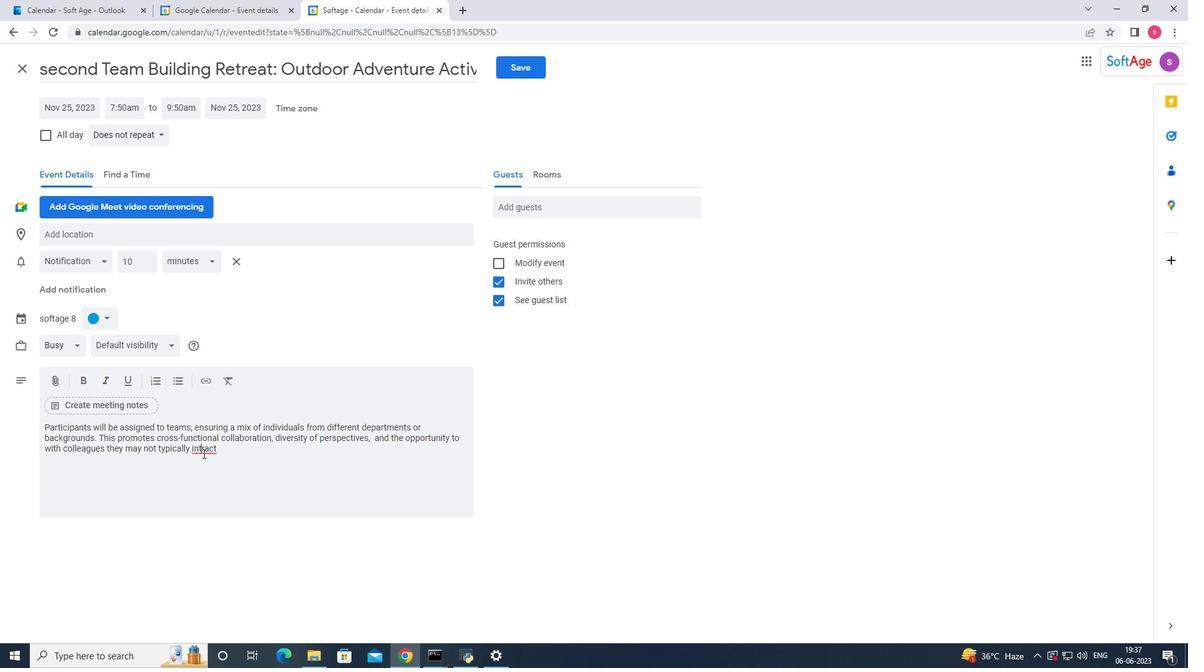 
Action: Key pressed e
Screenshot: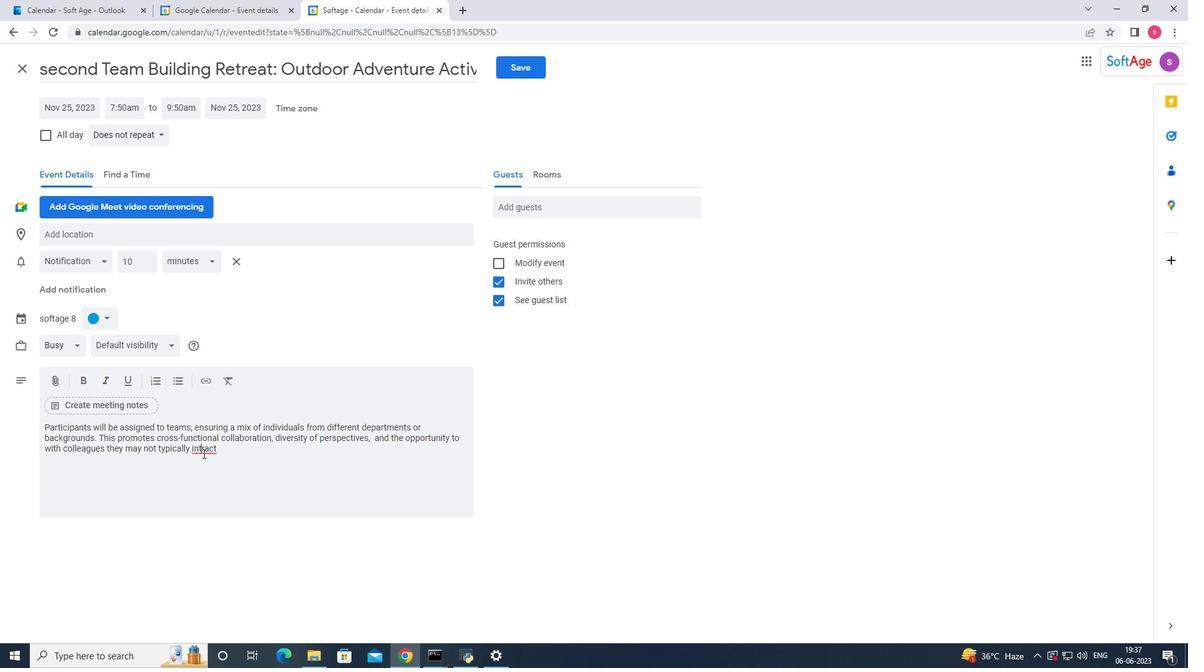 
Action: Mouse moved to (231, 448)
Screenshot: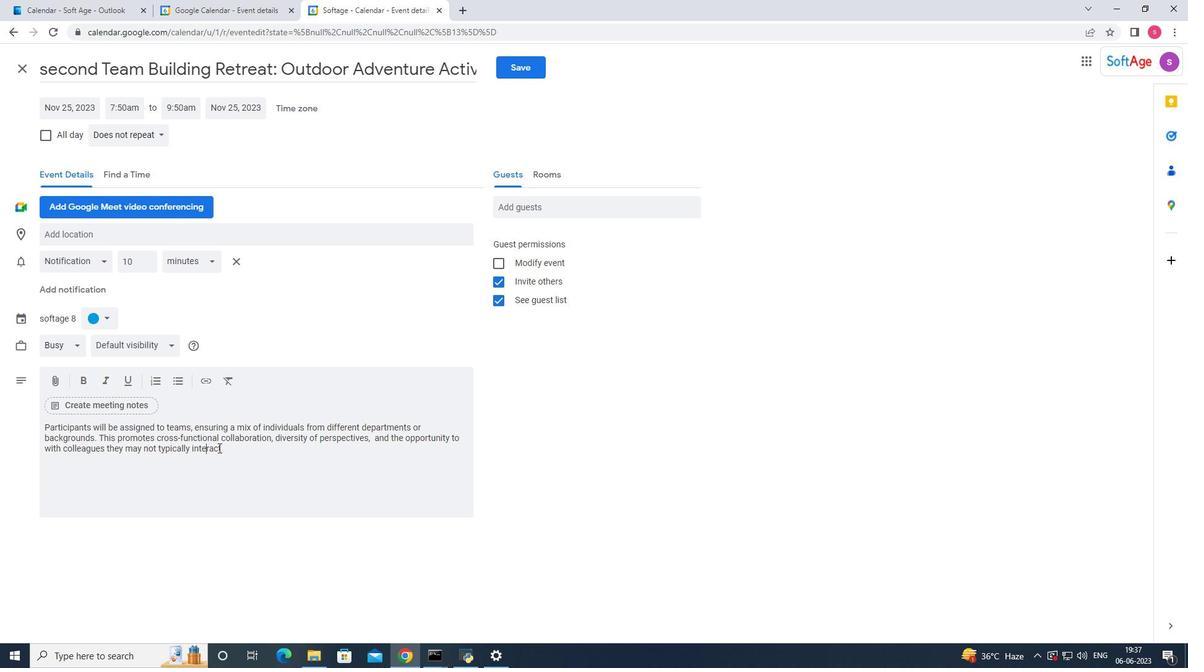
Action: Mouse pressed left at (231, 448)
Screenshot: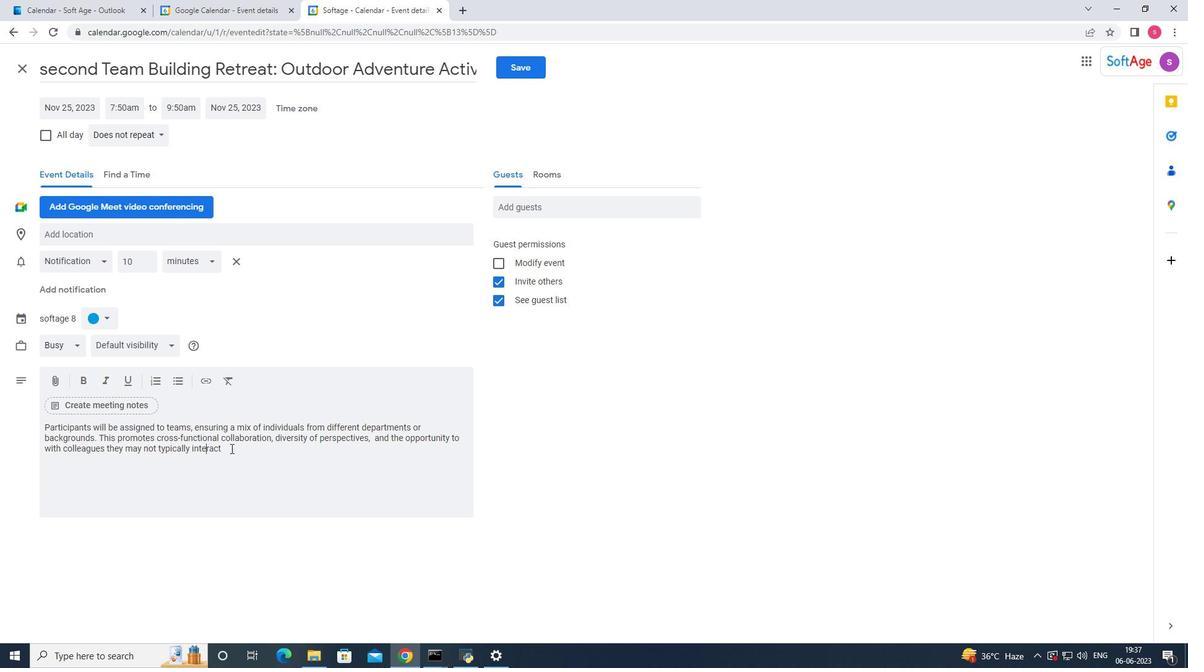 
Action: Mouse moved to (232, 448)
Screenshot: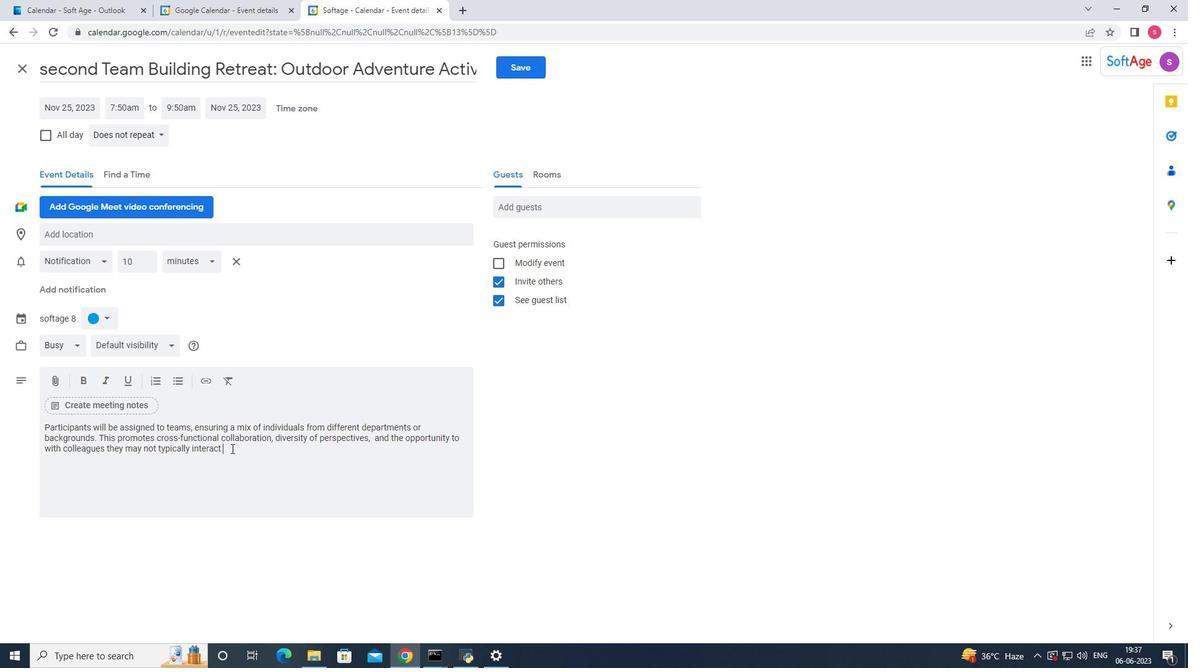 
Action: Key pressed with.
Screenshot: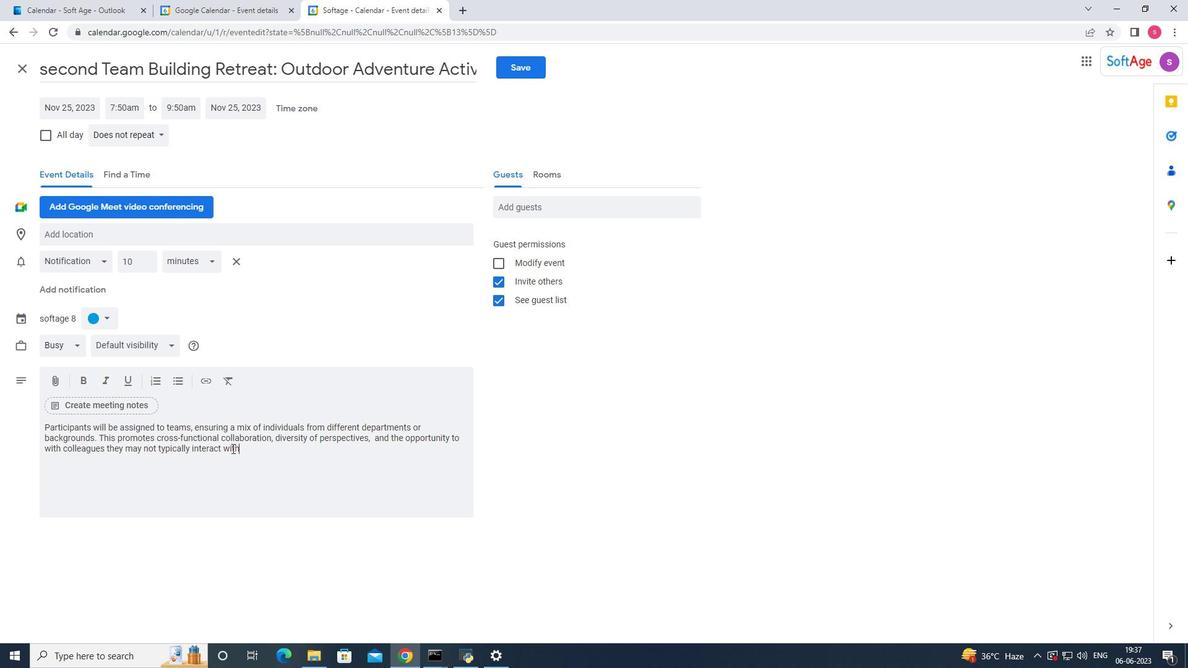 
Action: Mouse moved to (99, 315)
Screenshot: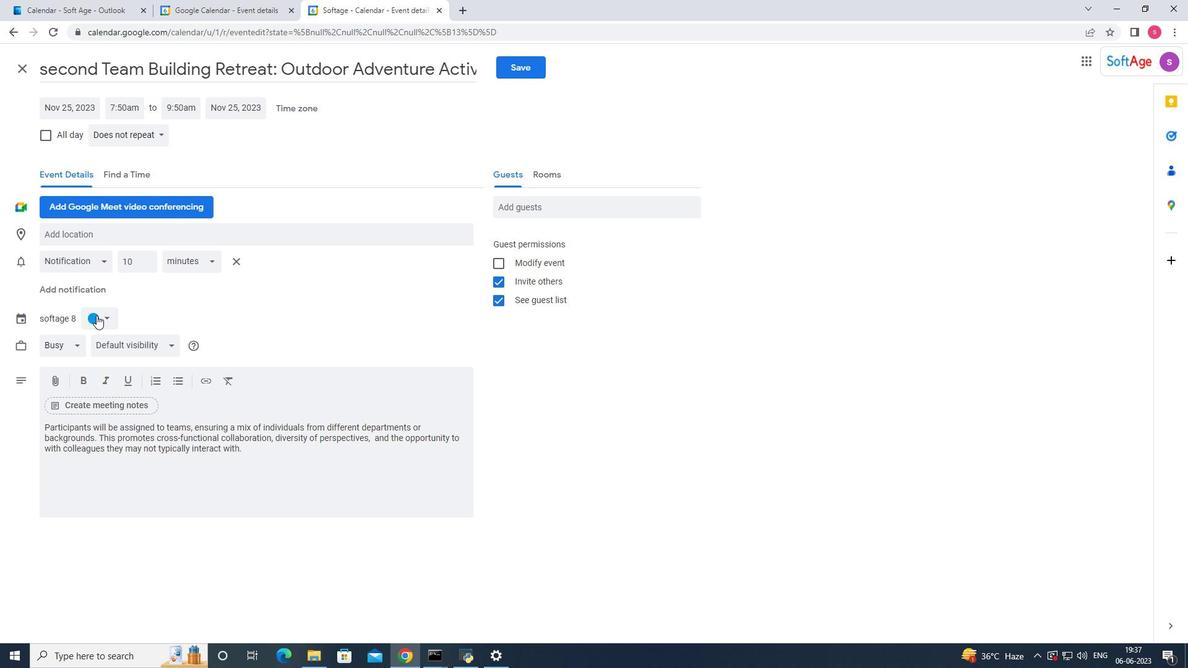 
Action: Mouse pressed left at (99, 315)
Screenshot: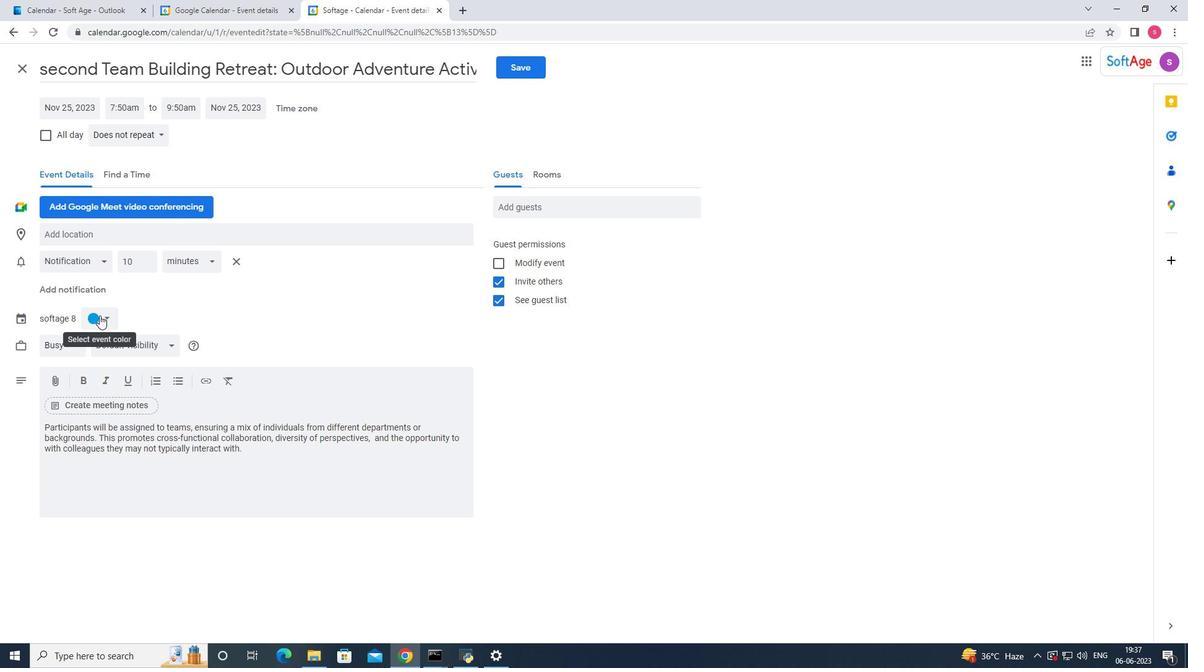 
Action: Mouse moved to (88, 347)
Screenshot: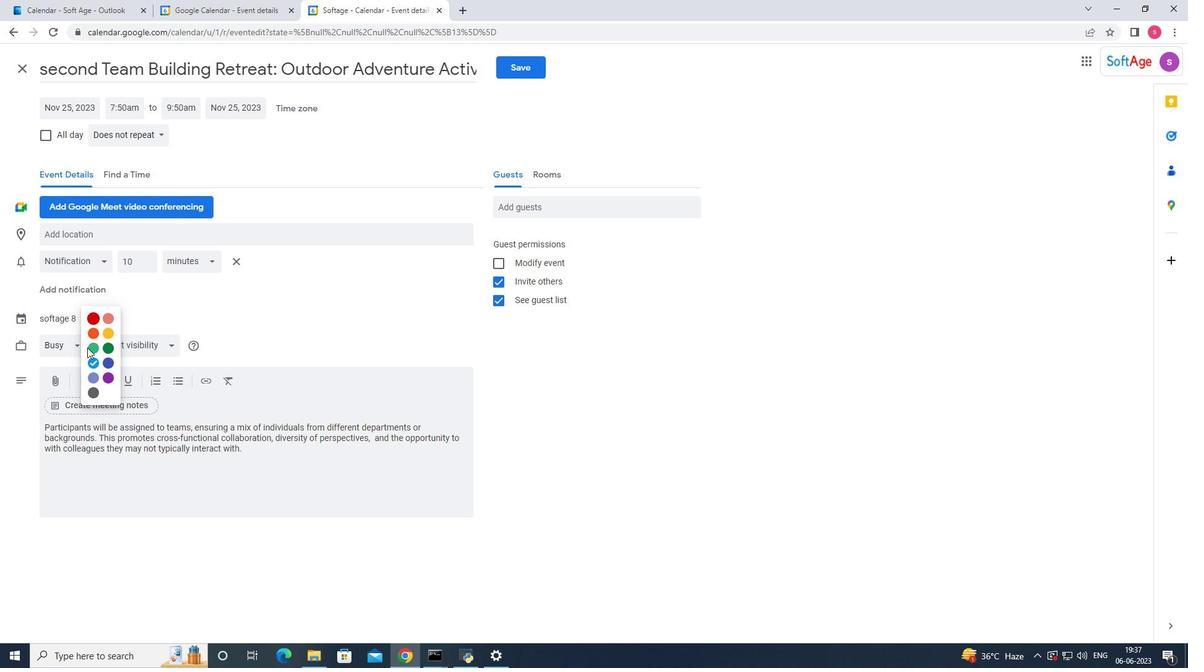 
Action: Mouse pressed left at (88, 347)
Screenshot: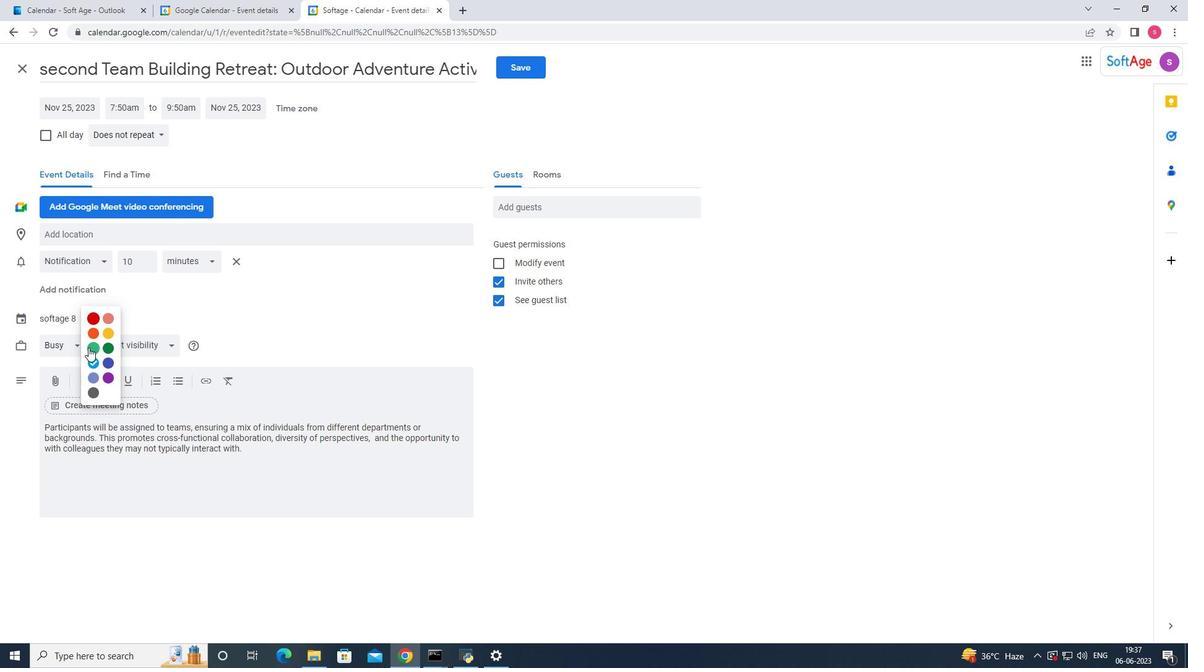 
Action: Mouse moved to (89, 229)
Screenshot: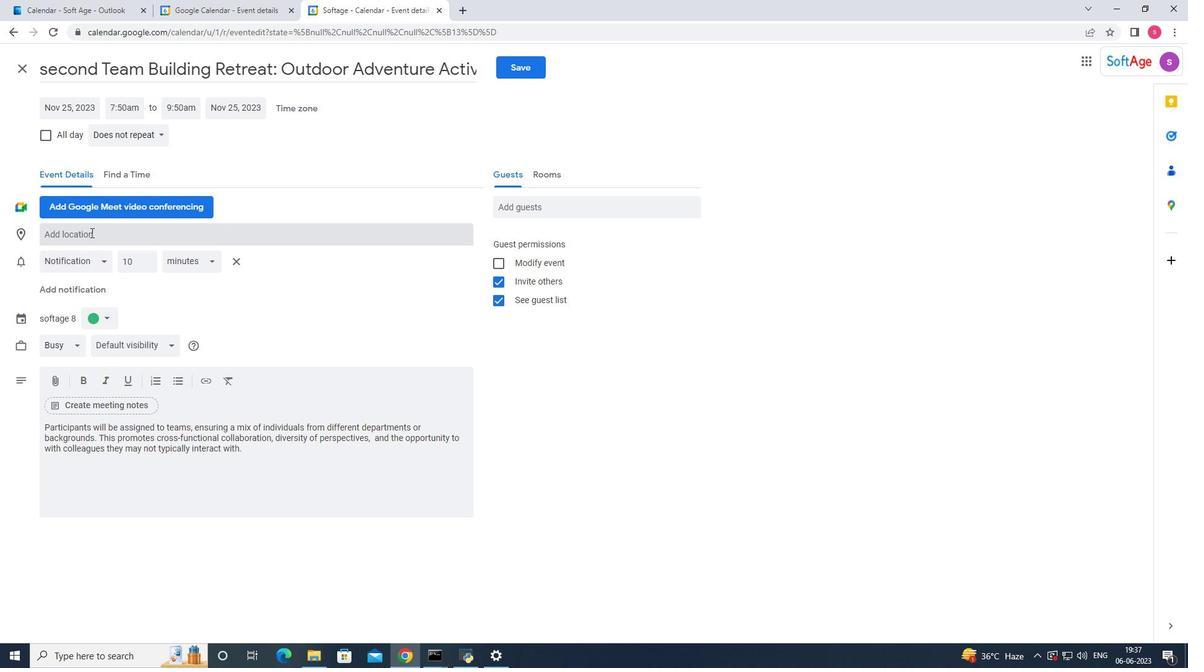
Action: Mouse pressed left at (89, 229)
Screenshot: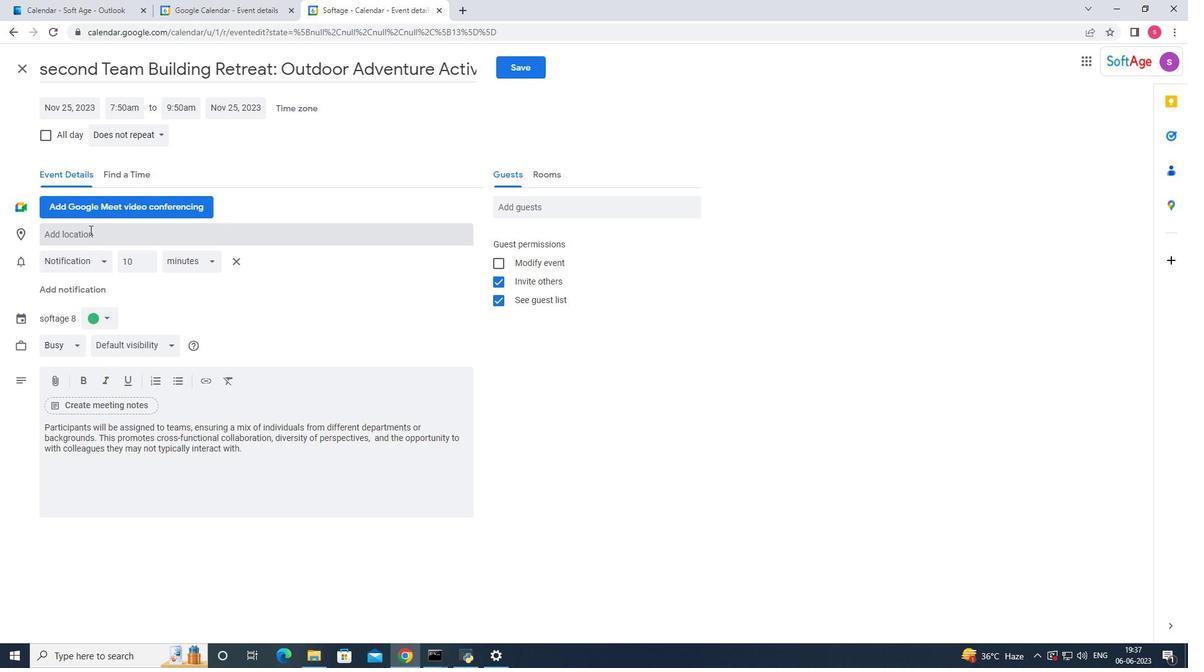 
Action: Key pressed <Key.shift_r>Thessalonki
Screenshot: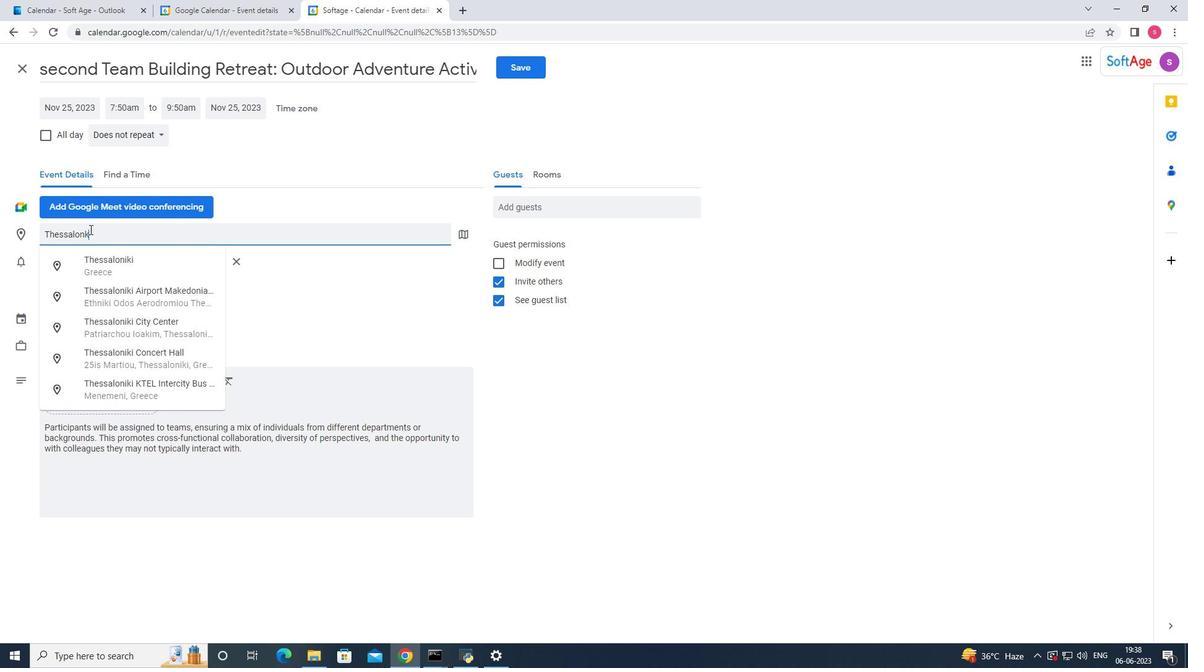 
Action: Mouse moved to (115, 265)
Screenshot: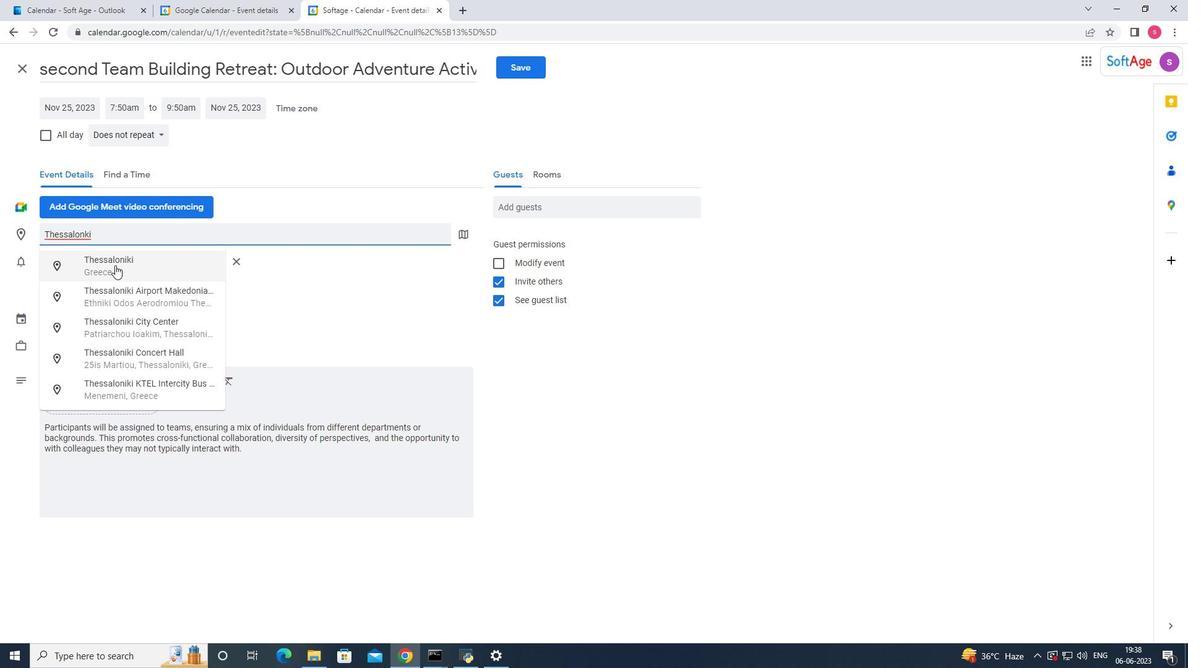 
Action: Mouse pressed left at (115, 265)
Screenshot: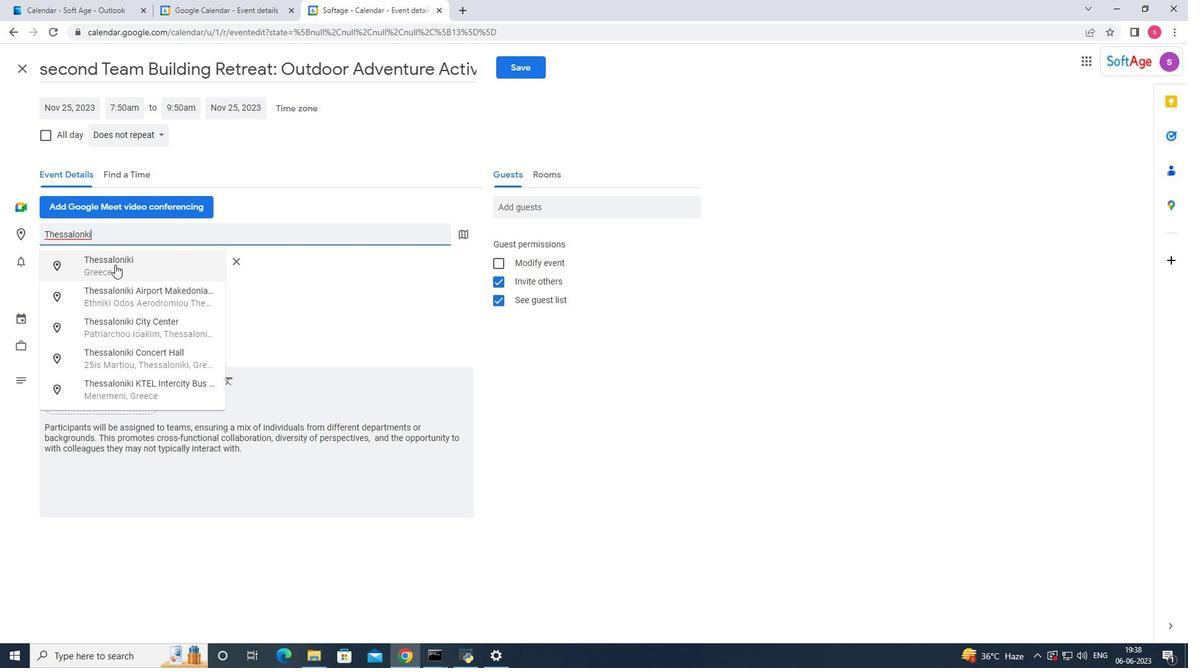 
Action: Mouse moved to (539, 209)
Screenshot: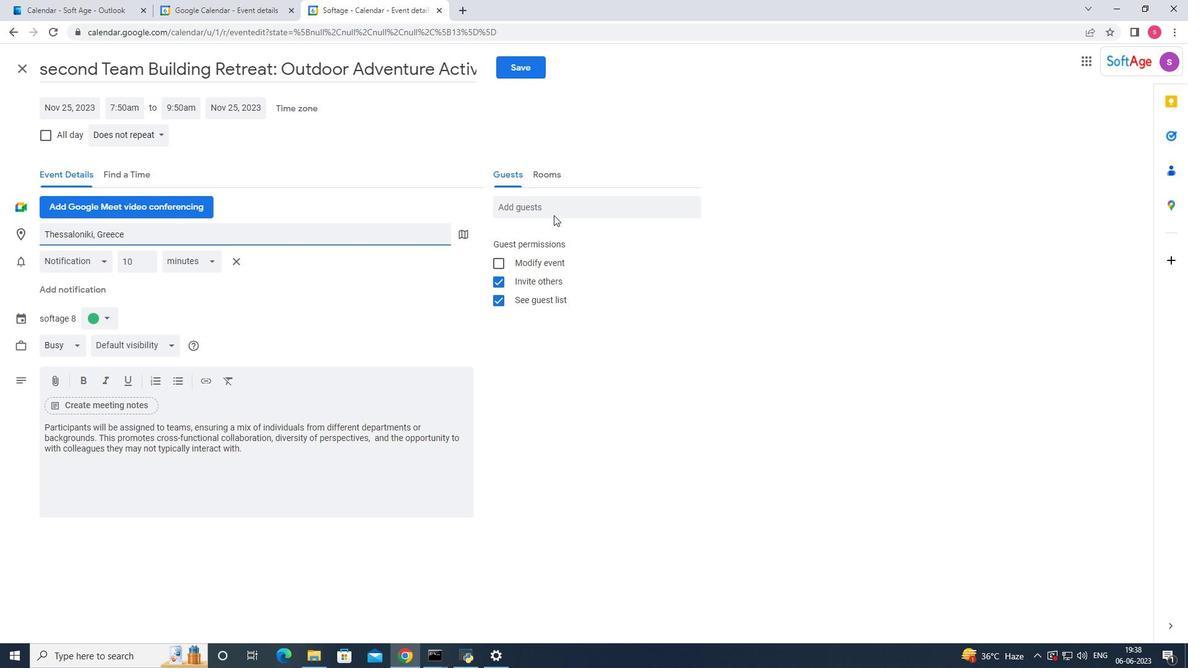 
Action: Mouse pressed left at (539, 209)
Screenshot: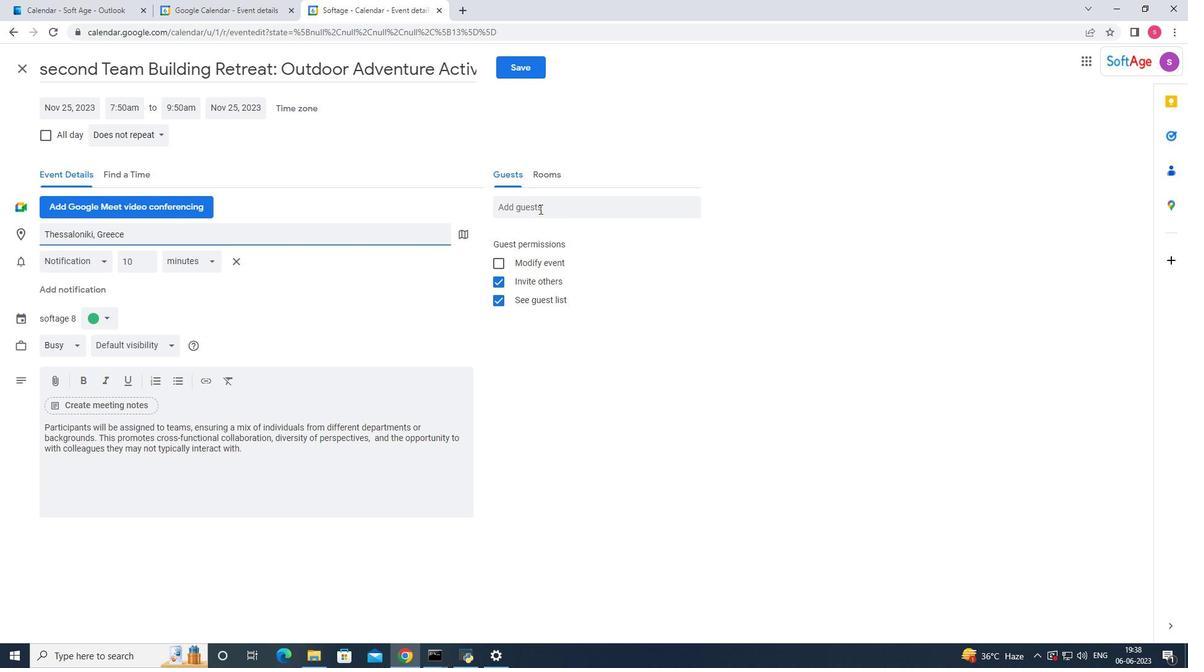 
Action: Key pressed softage.4
Screenshot: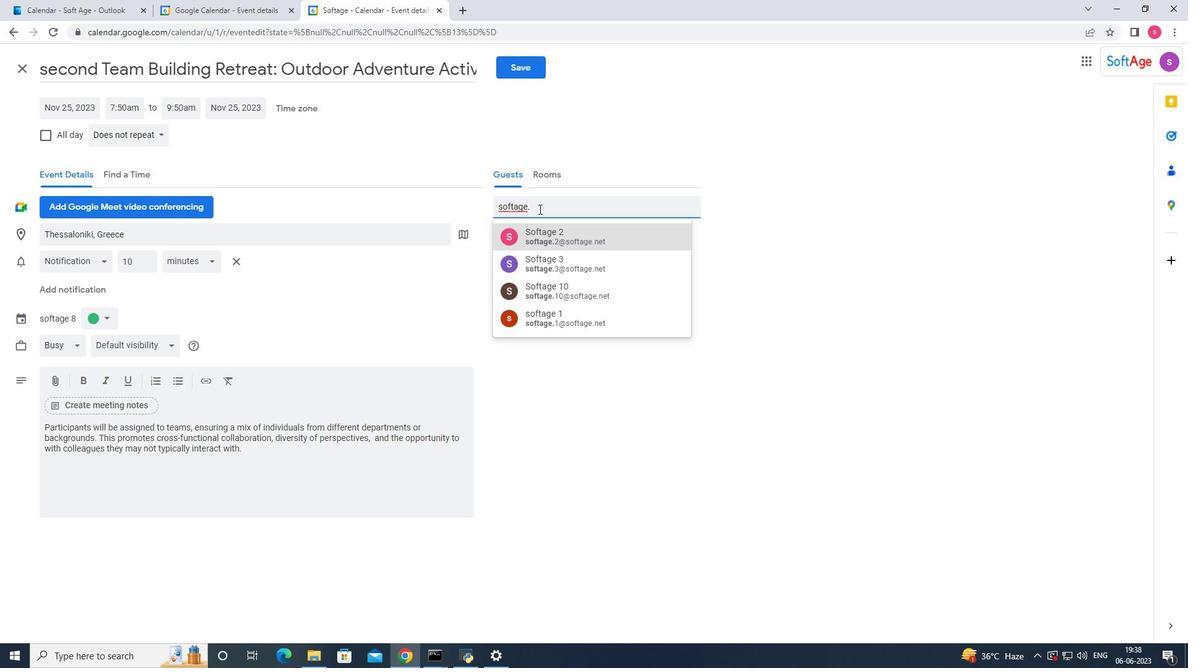 
Action: Mouse moved to (576, 240)
Screenshot: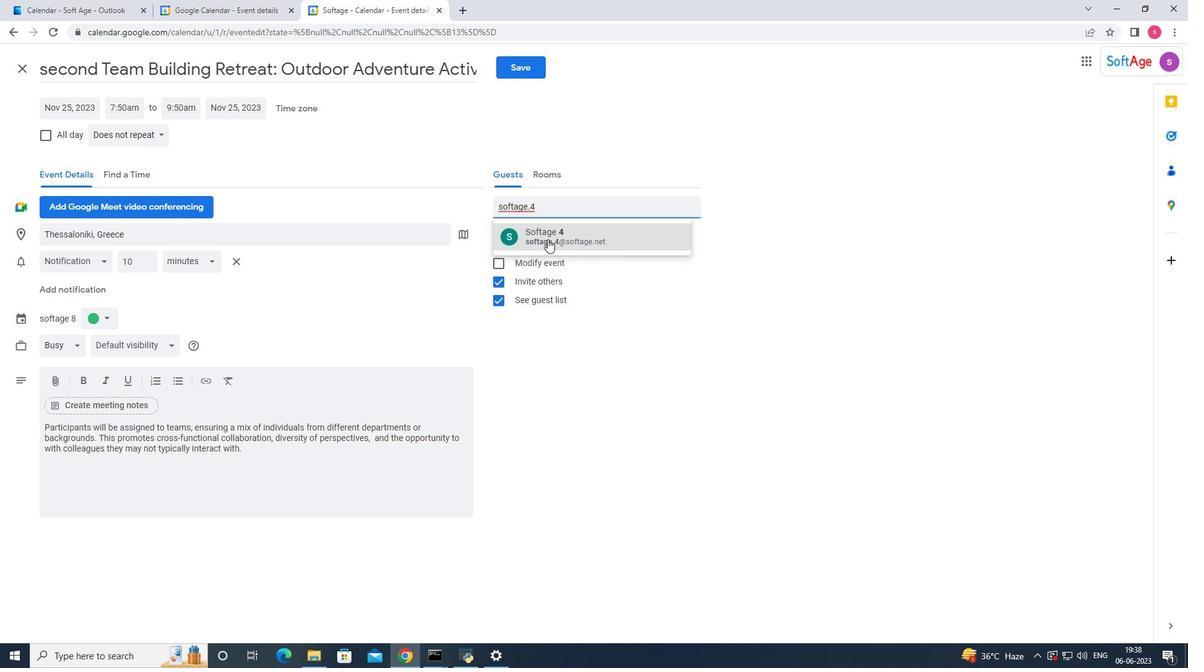 
Action: Mouse pressed left at (576, 240)
Screenshot: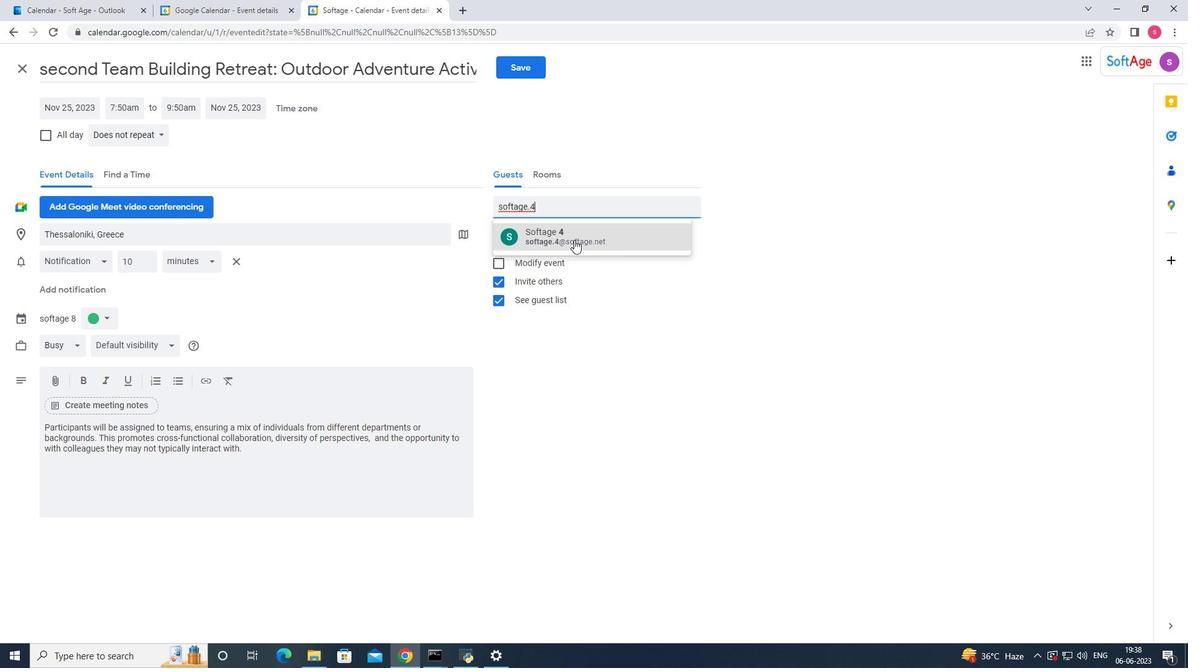 
Action: Key pressed softage.3
Screenshot: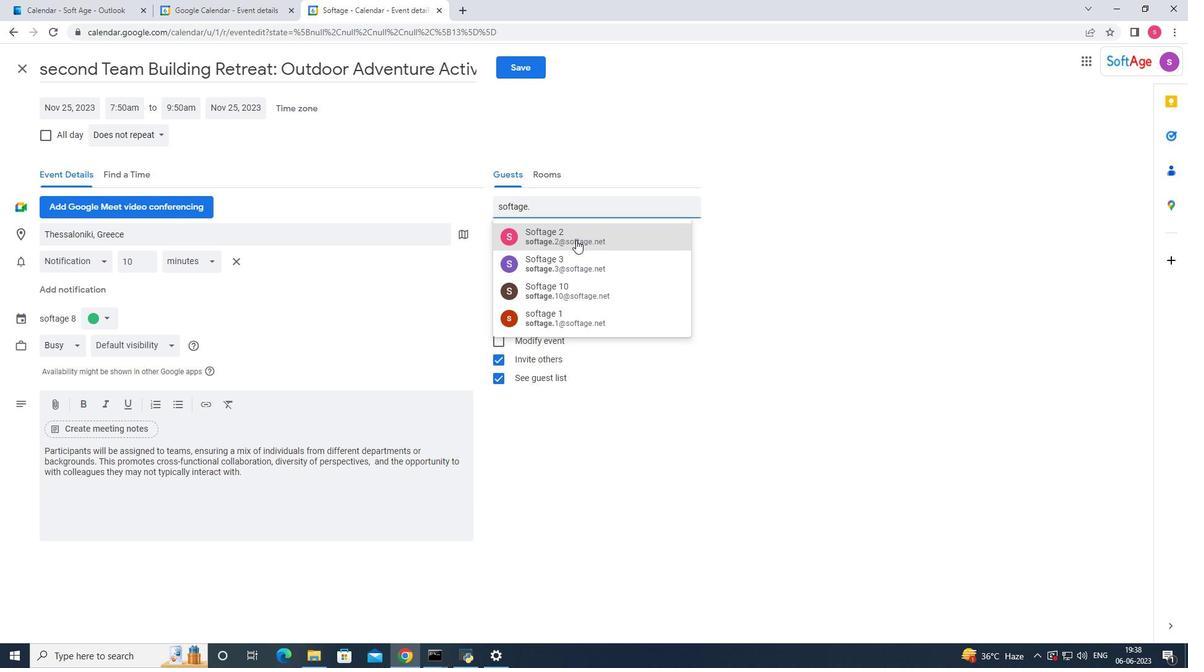 
Action: Mouse moved to (562, 240)
Screenshot: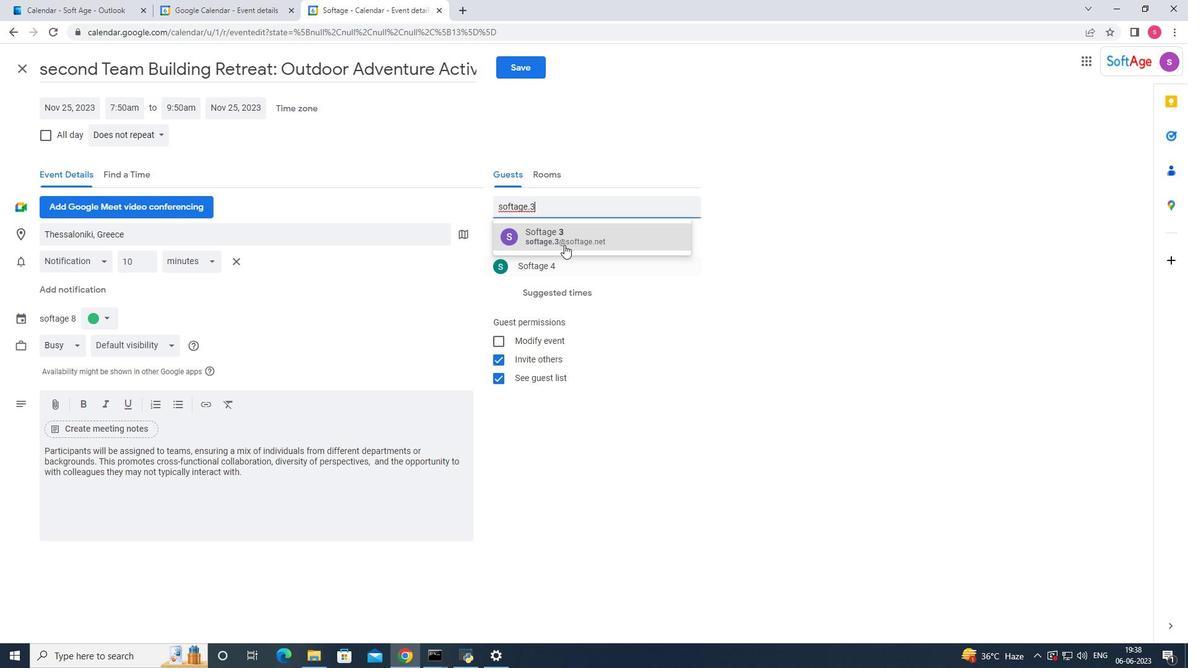 
Action: Mouse pressed left at (562, 240)
Screenshot: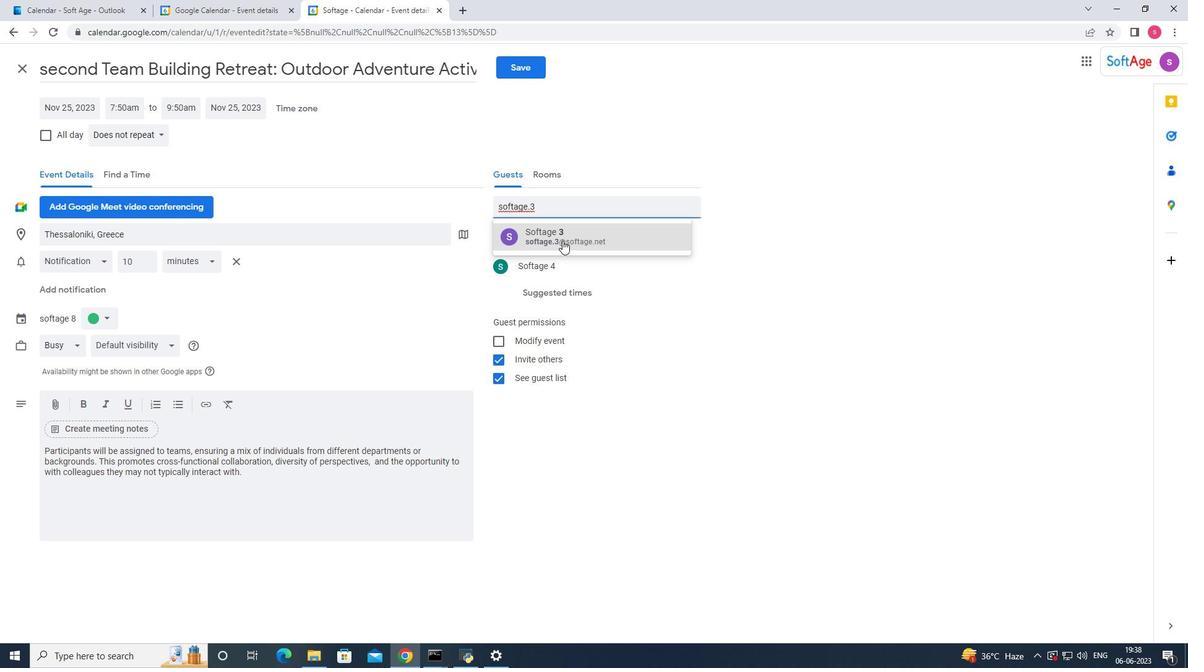 
Action: Mouse moved to (138, 132)
Screenshot: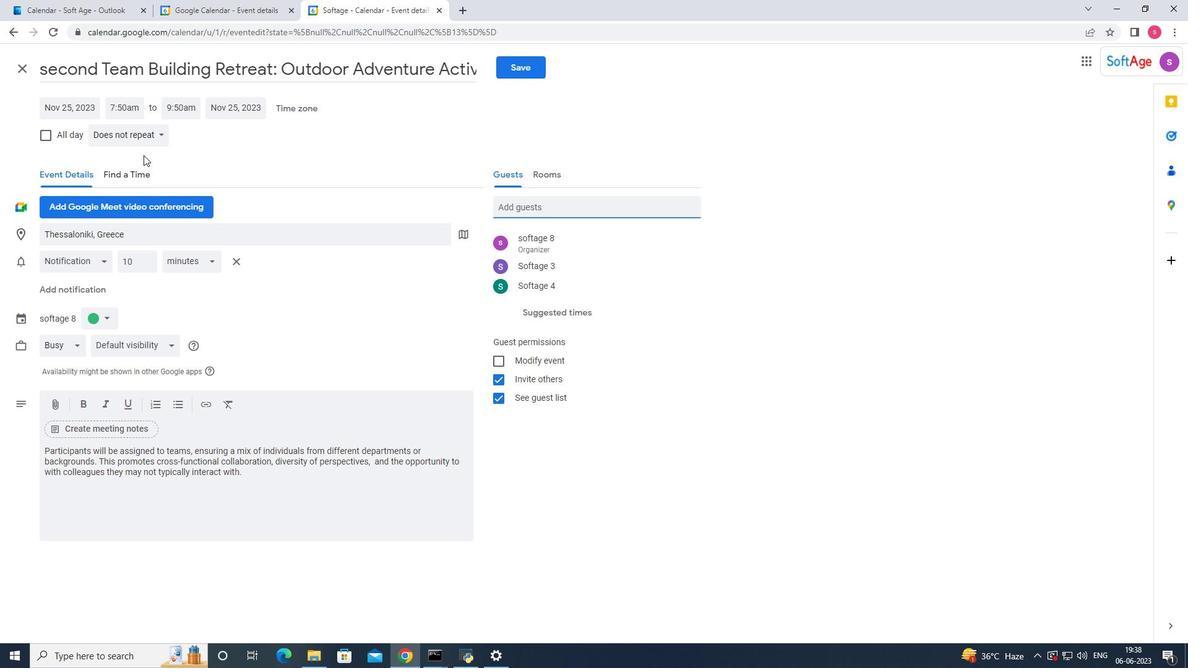 
Action: Mouse pressed left at (138, 132)
Screenshot: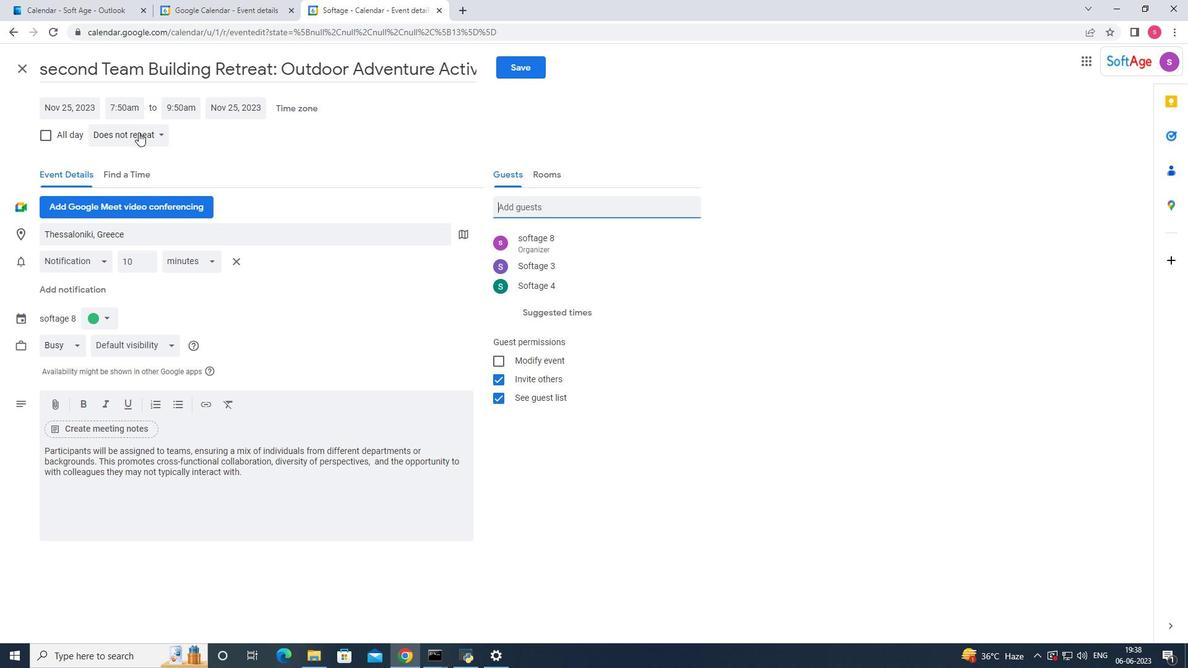 
Action: Mouse moved to (154, 179)
Screenshot: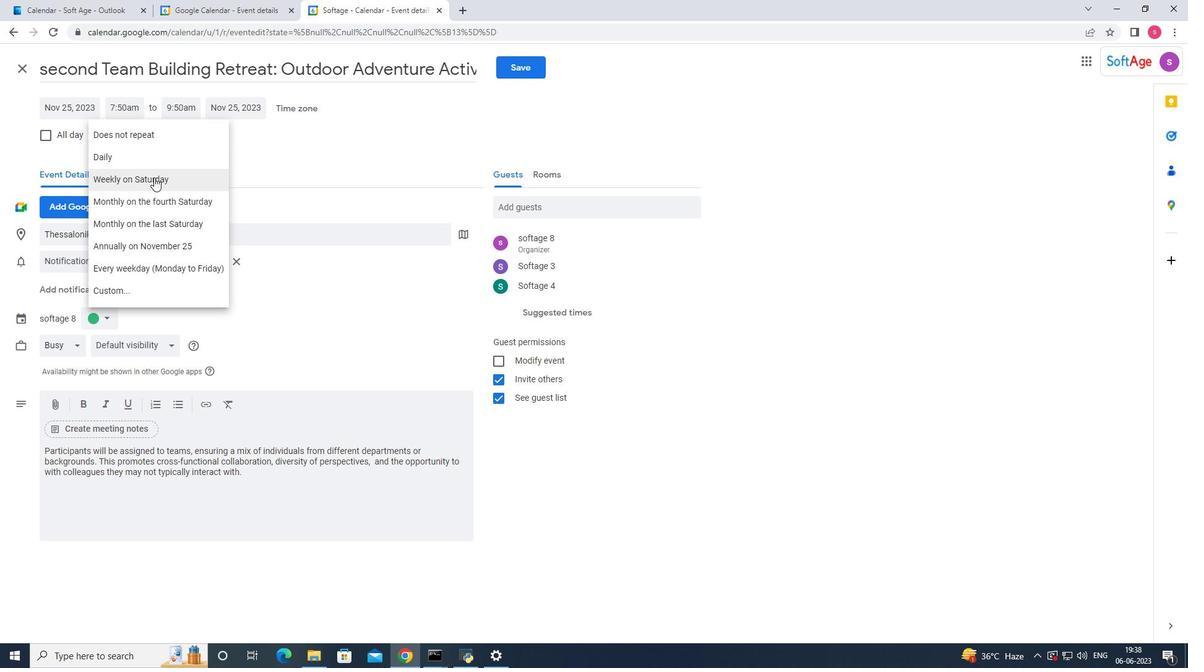 
Action: Mouse pressed left at (154, 179)
Screenshot: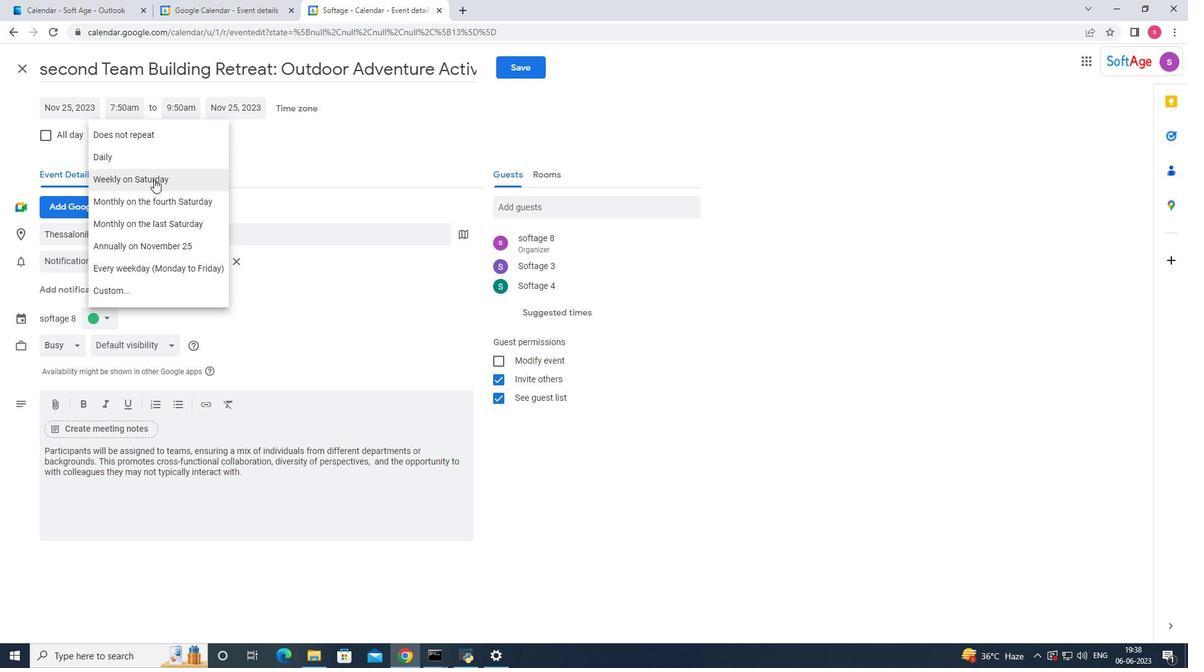 
Action: Mouse moved to (162, 136)
Screenshot: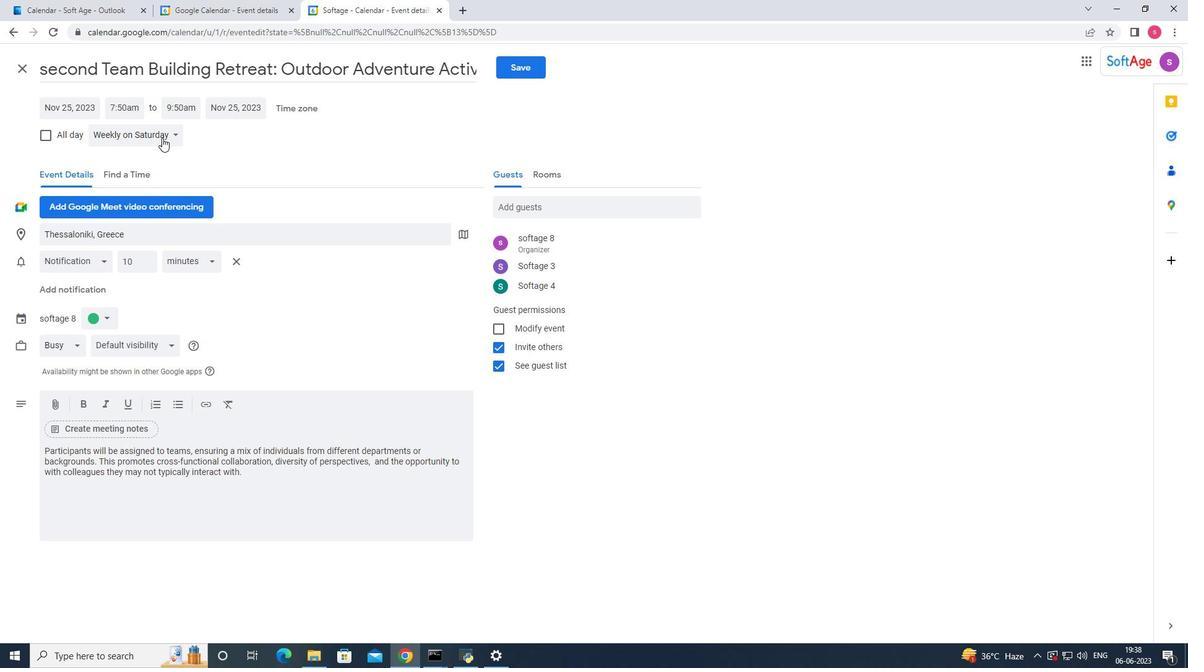 
Action: Mouse pressed left at (162, 136)
Screenshot: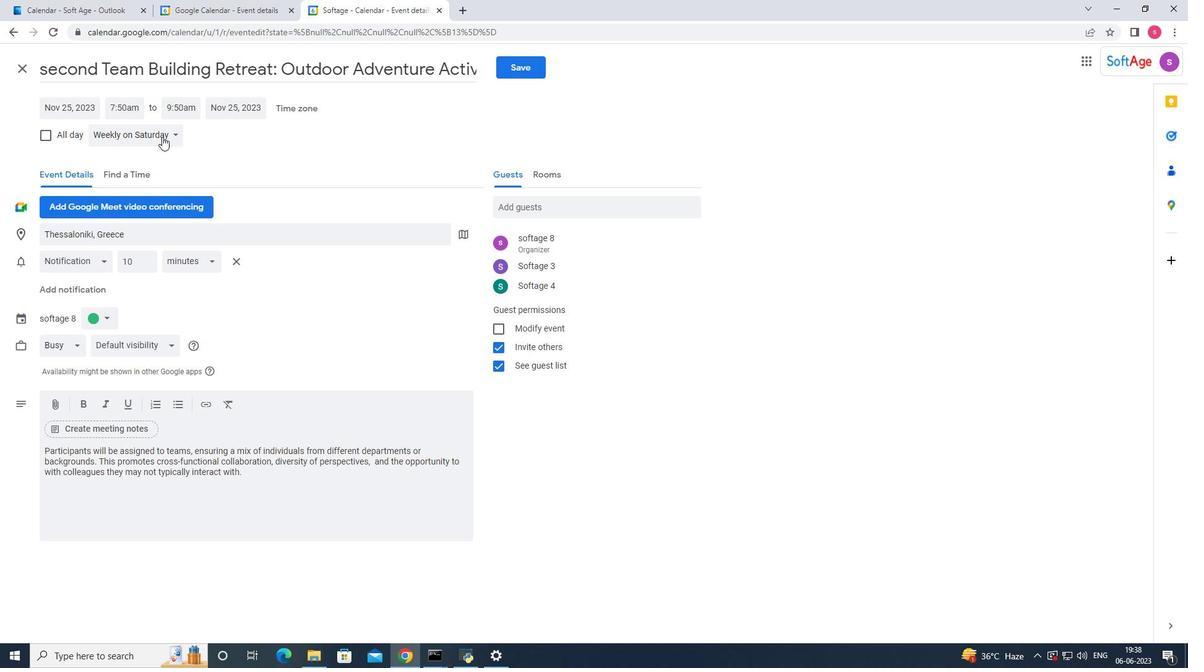 
Action: Mouse moved to (157, 239)
Screenshot: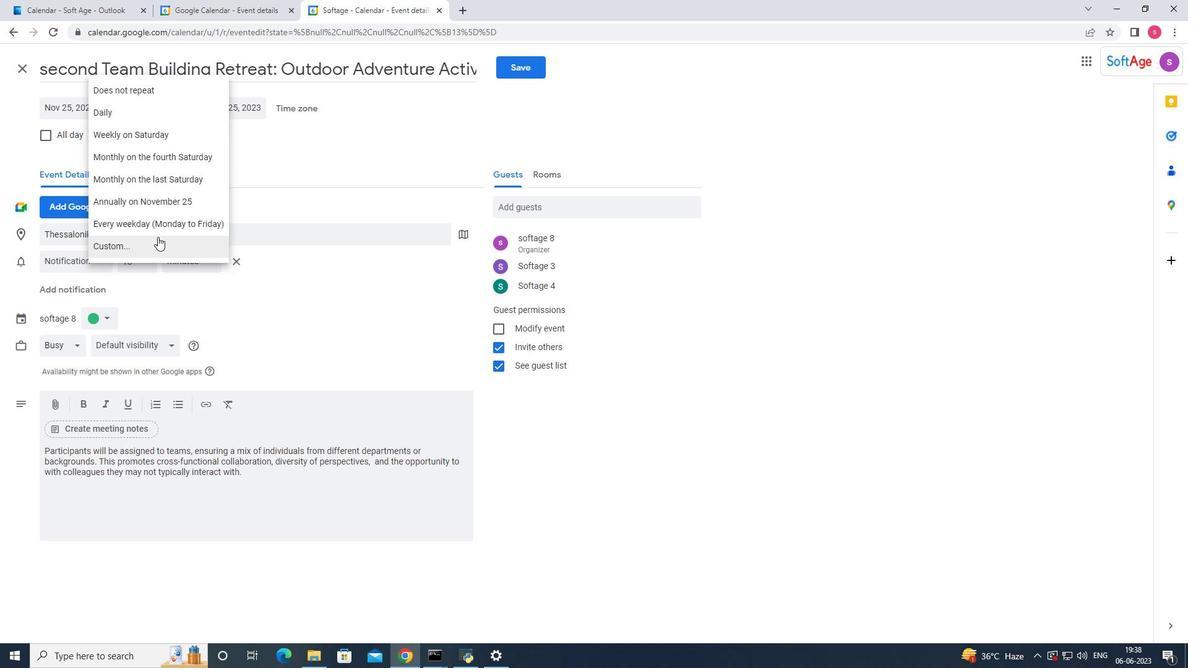 
Action: Mouse pressed left at (157, 239)
Screenshot: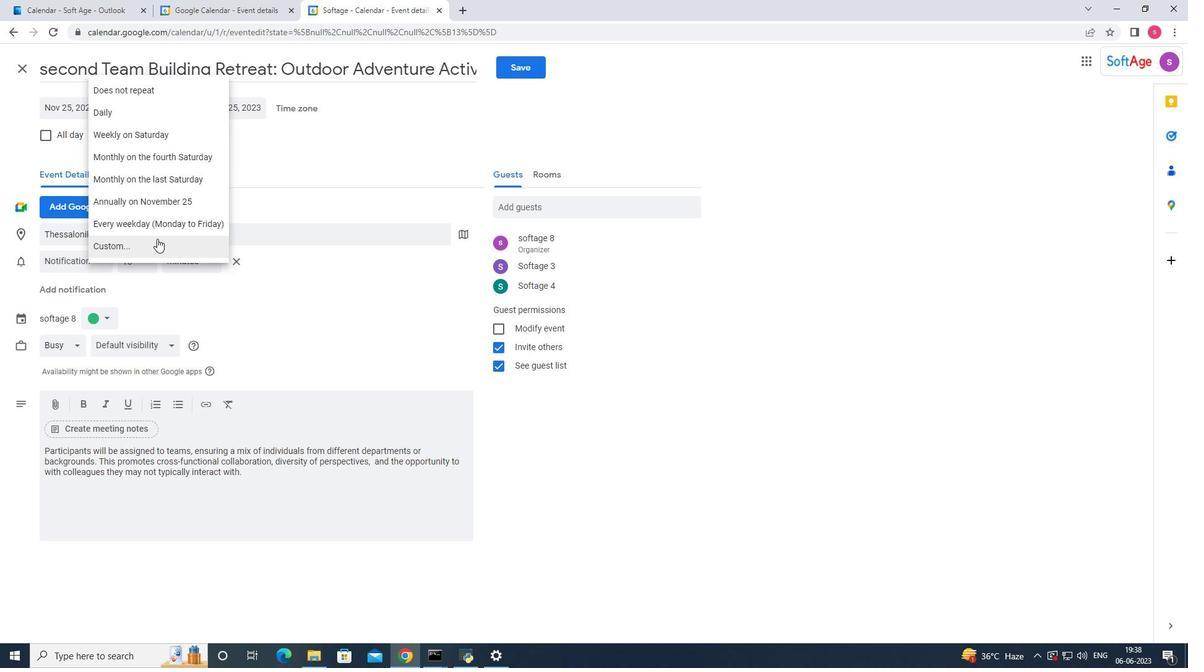 
Action: Mouse moved to (494, 323)
Screenshot: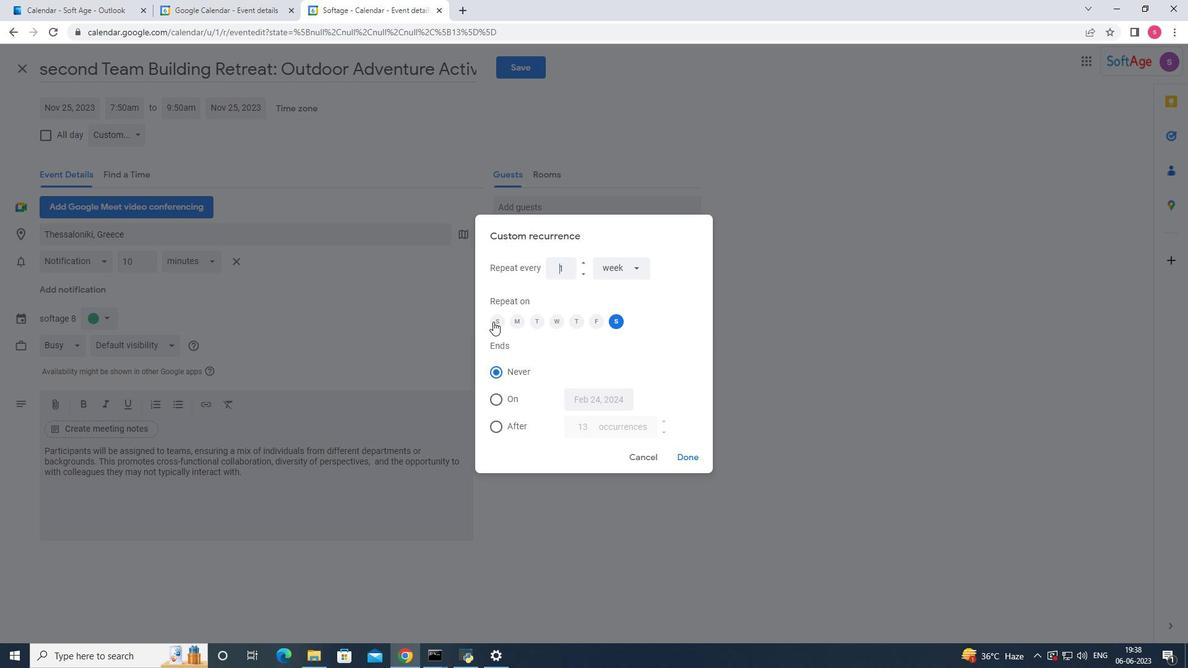 
Action: Mouse pressed left at (494, 323)
Screenshot: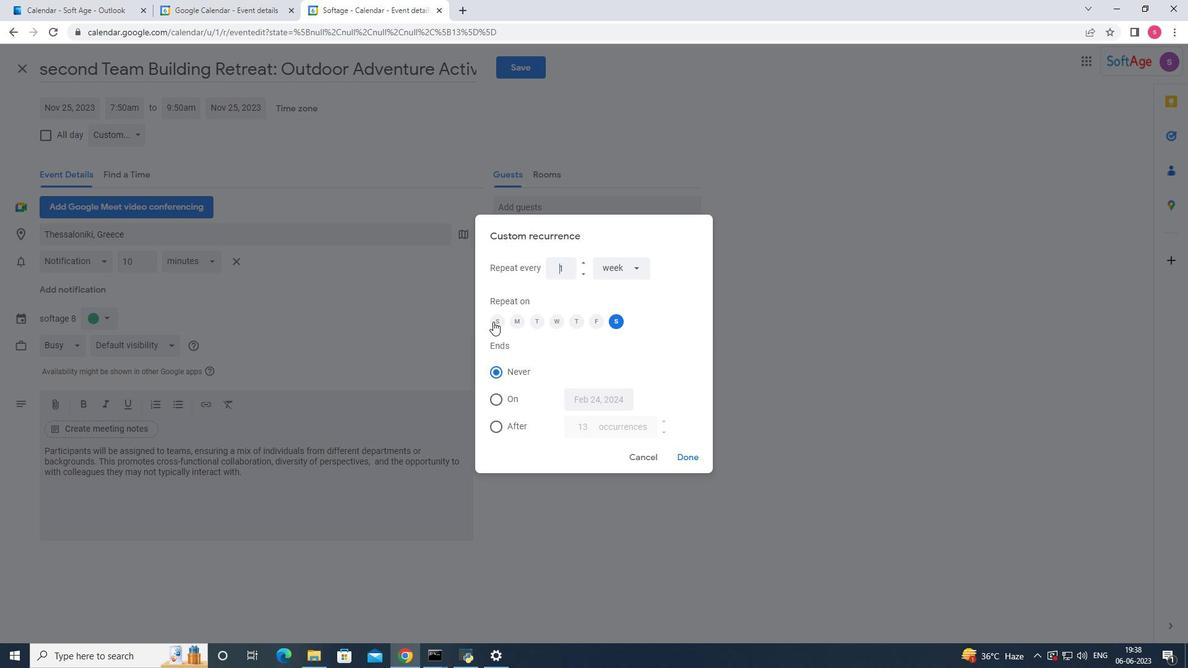 
Action: Mouse moved to (616, 320)
Screenshot: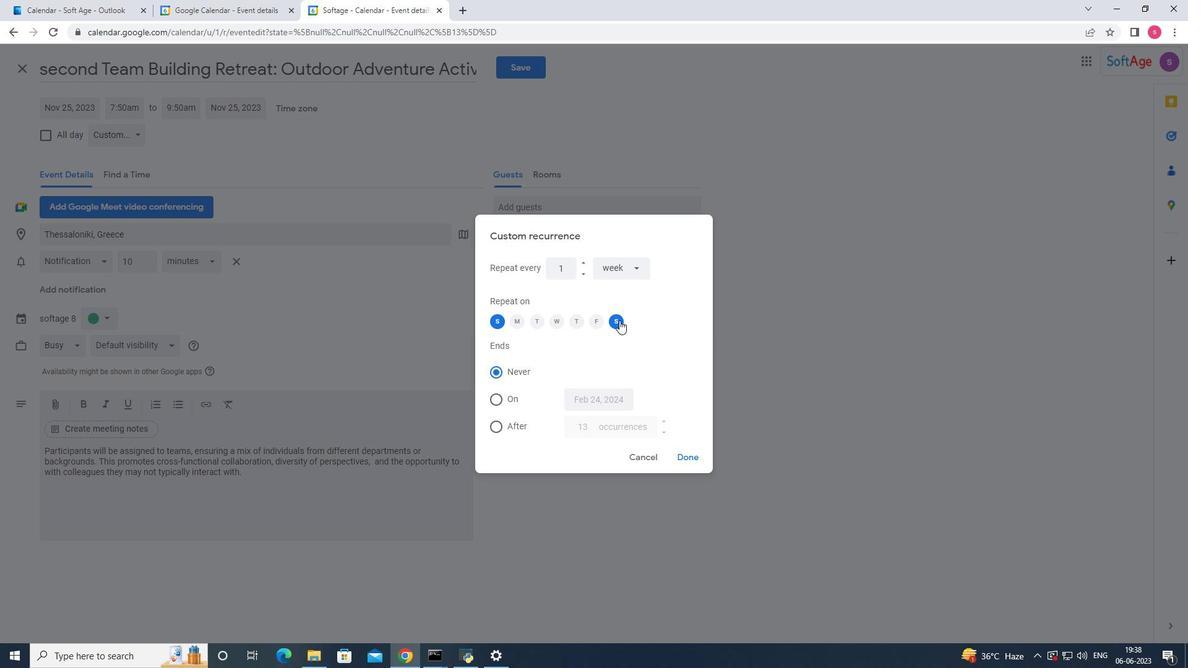 
Action: Mouse pressed left at (616, 320)
Screenshot: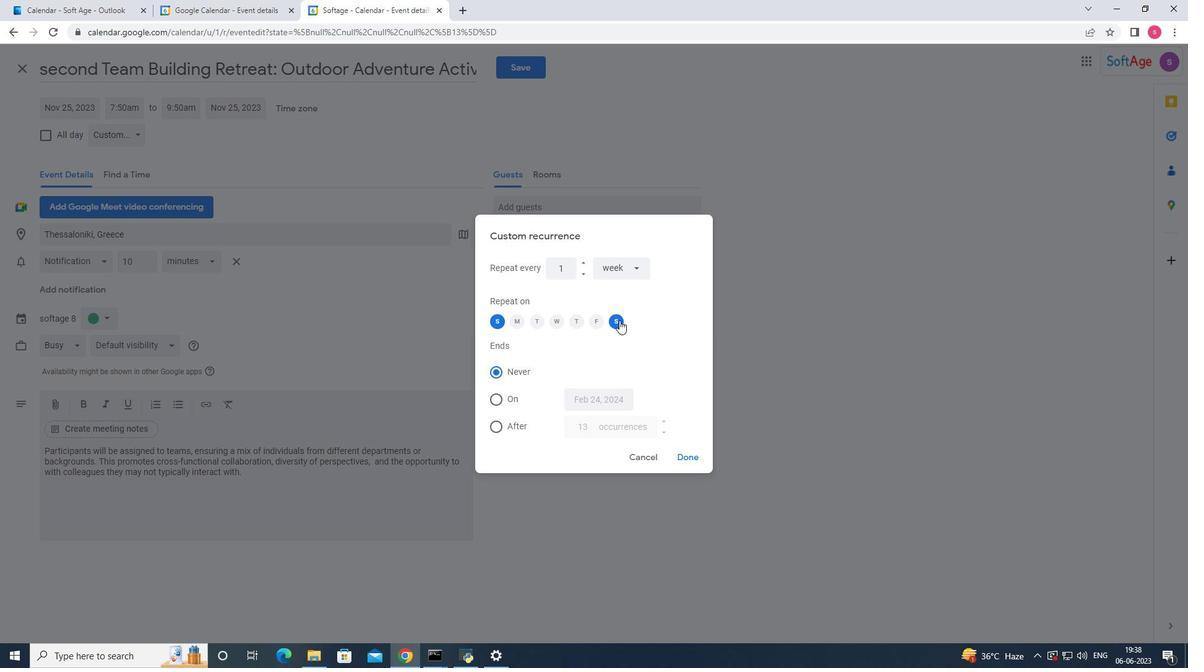 
Action: Mouse moved to (691, 459)
Screenshot: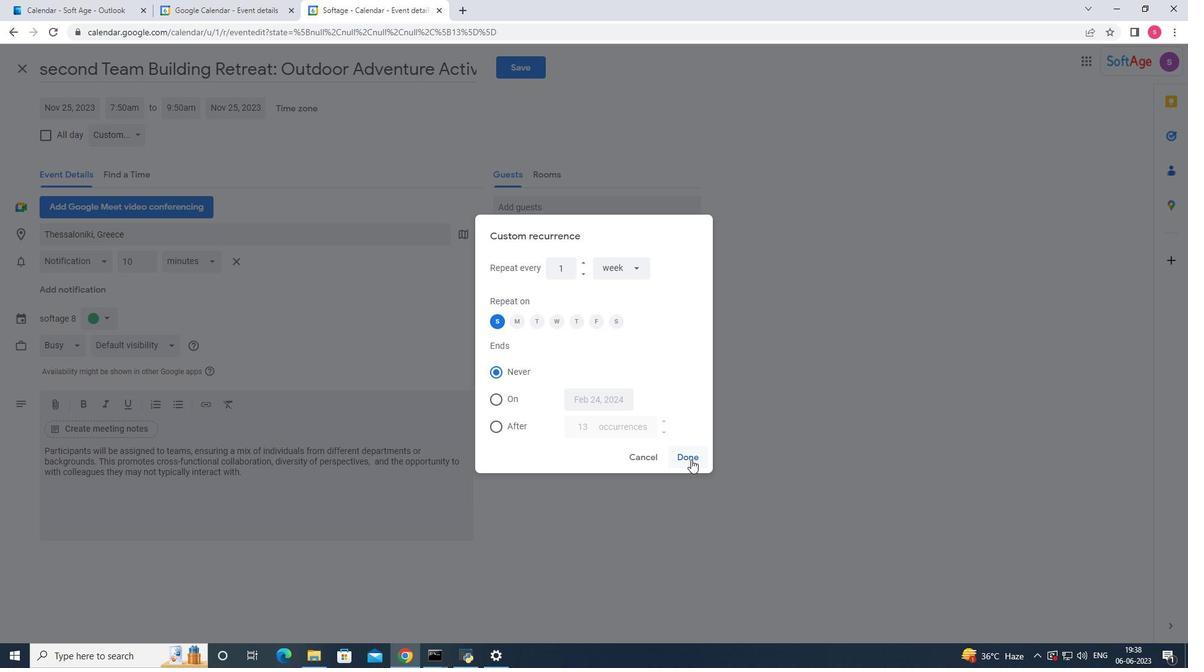 
Action: Mouse pressed left at (691, 459)
Screenshot: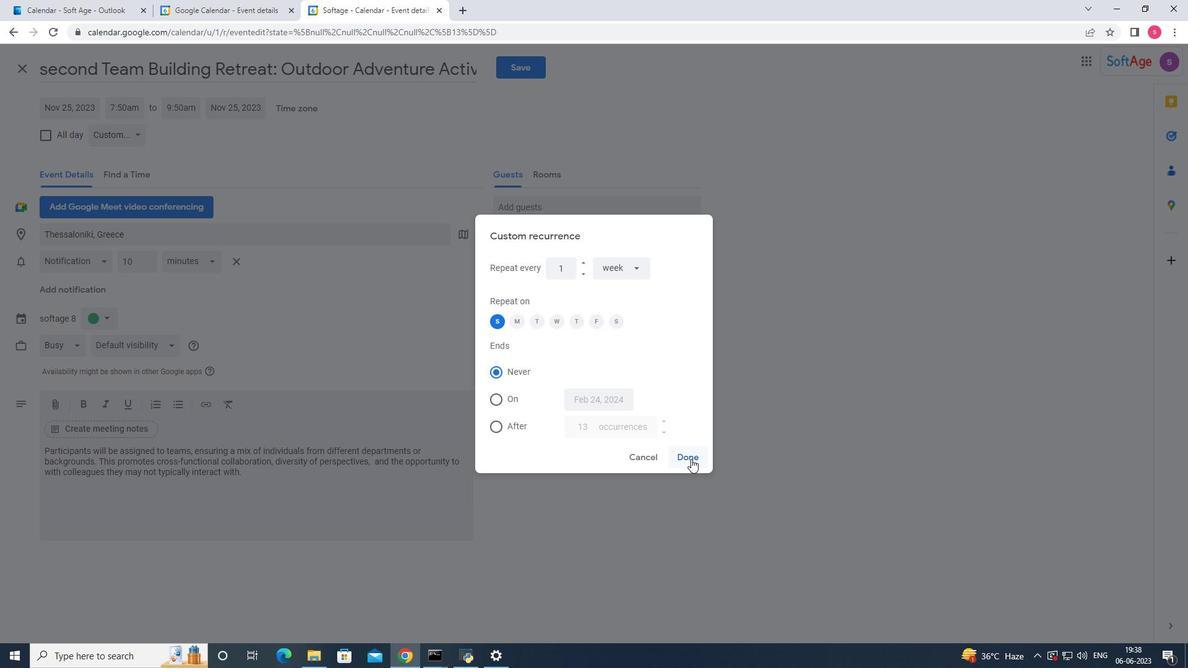 
Action: Mouse moved to (511, 66)
Screenshot: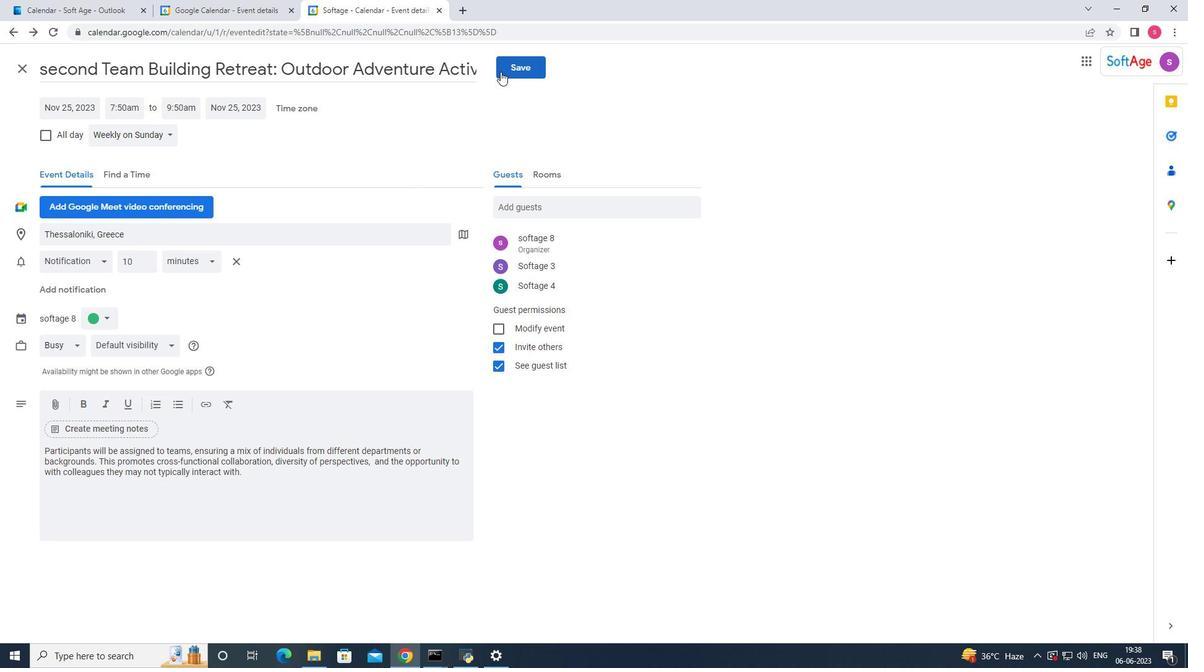 
Action: Mouse pressed left at (511, 66)
Screenshot: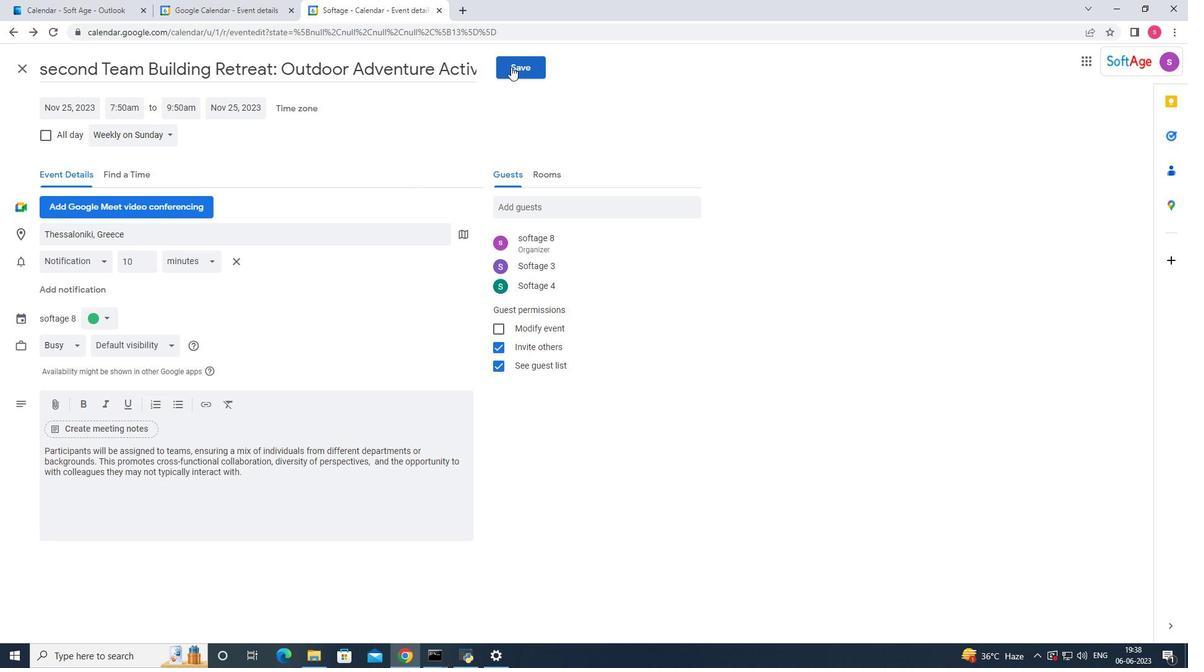 
Action: Mouse moved to (711, 367)
Screenshot: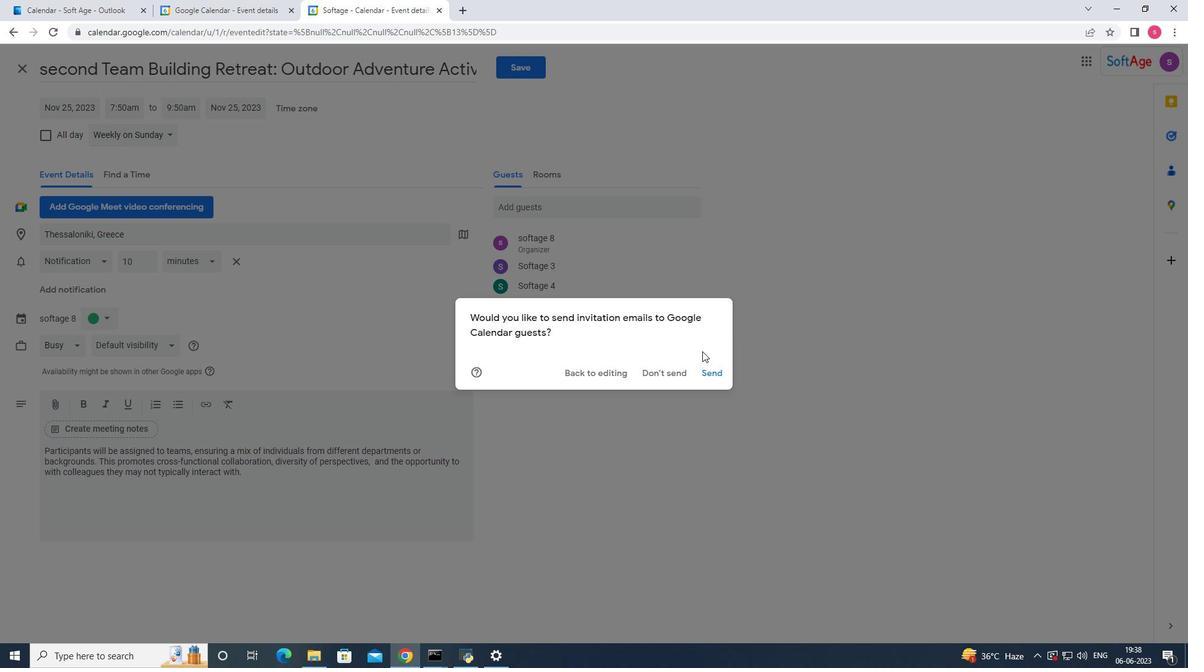 
Action: Mouse pressed left at (711, 367)
Screenshot: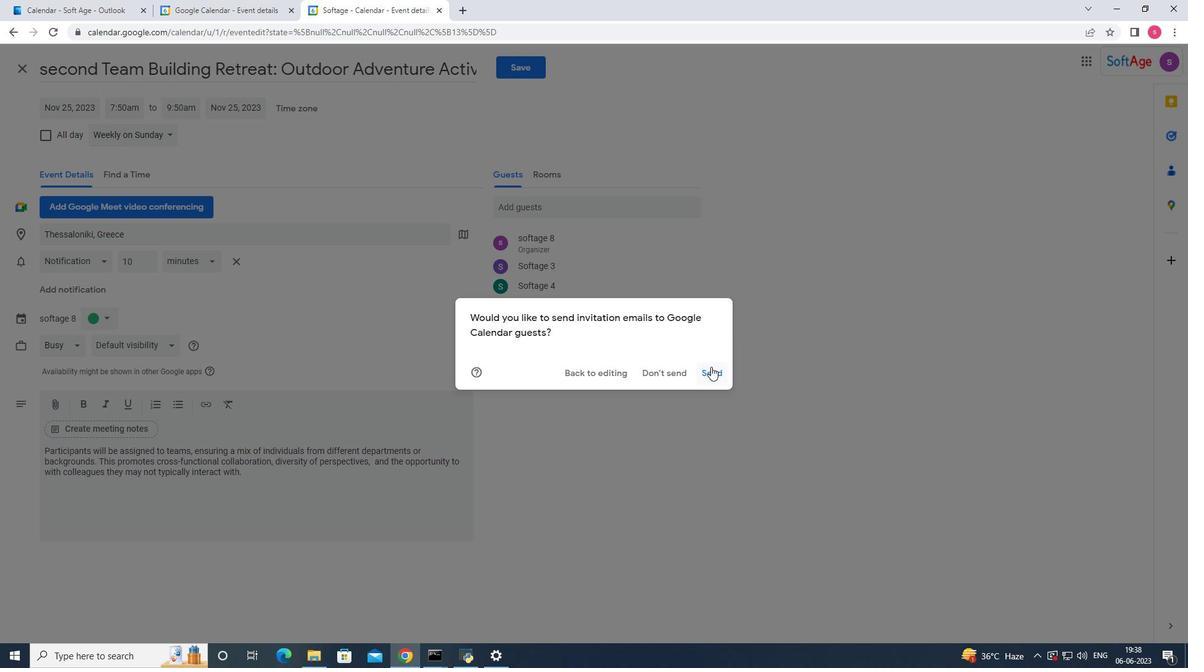 
Action: Mouse moved to (598, 347)
Screenshot: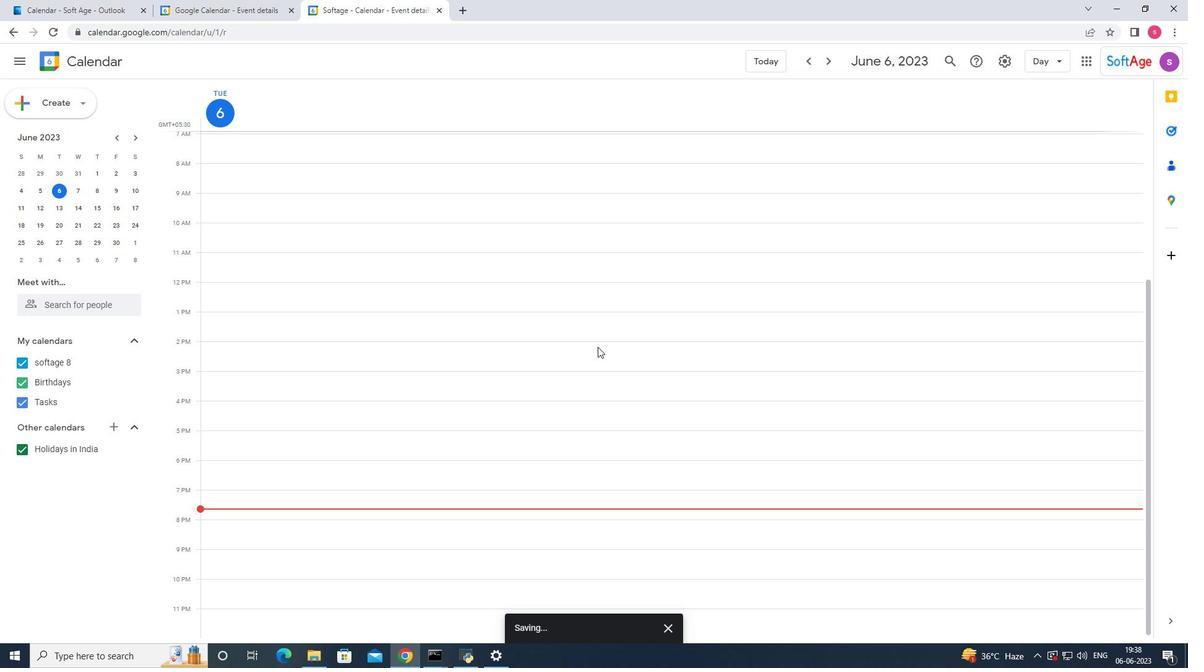 
